 Task: Plan a trip to San José de las Lajas, Cuba from 3rd December, 2023 to 17th December, 2023 for 3 adults, 1 child.3 bedrooms having 4 beds and 2 bathrooms. Property type can be house. Booking option can be shelf check-in. Look for 5 properties as per requirement.
Action: Mouse moved to (402, 56)
Screenshot: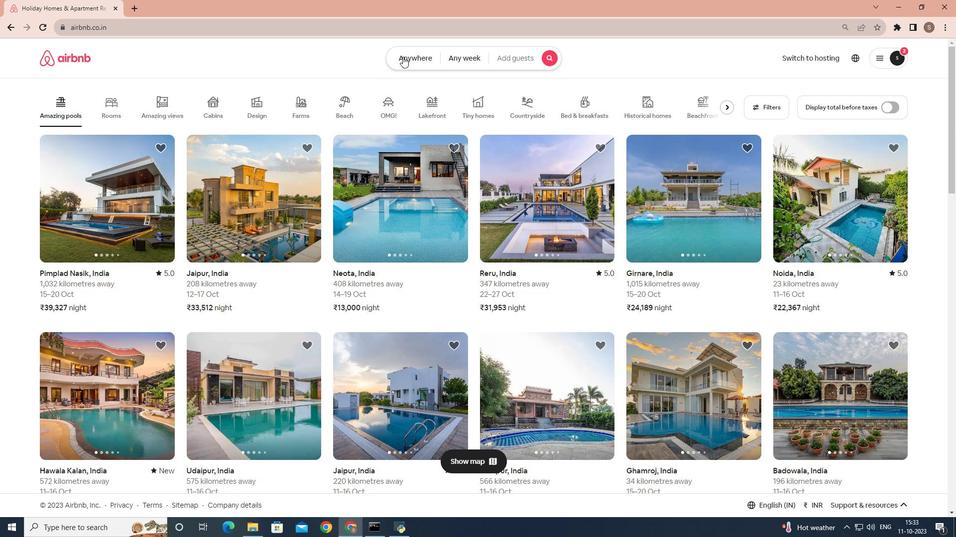 
Action: Mouse pressed left at (402, 56)
Screenshot: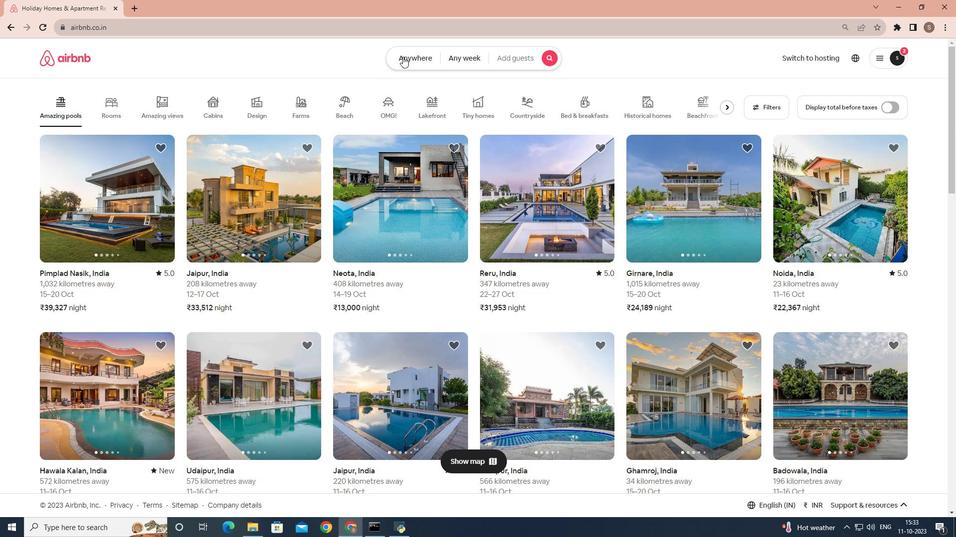 
Action: Mouse moved to (366, 100)
Screenshot: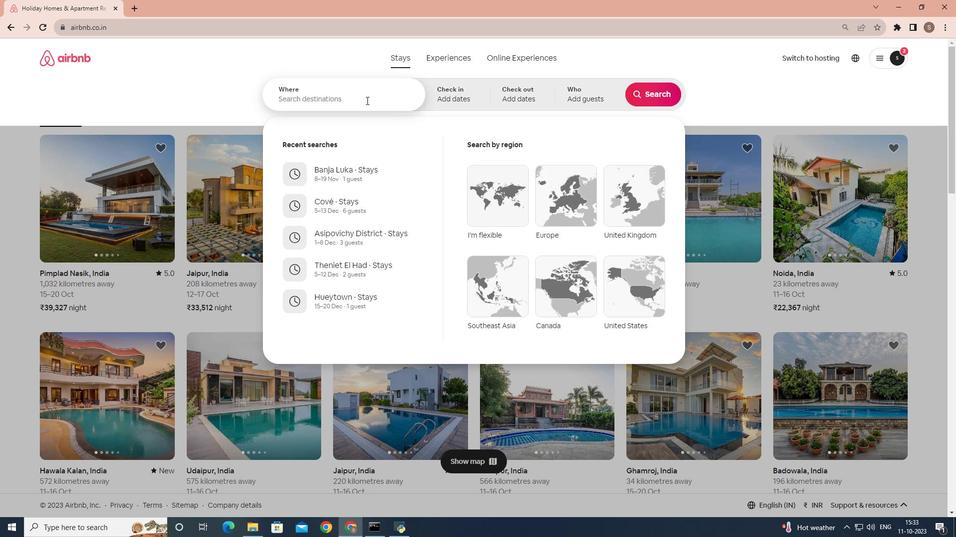 
Action: Mouse pressed left at (366, 100)
Screenshot: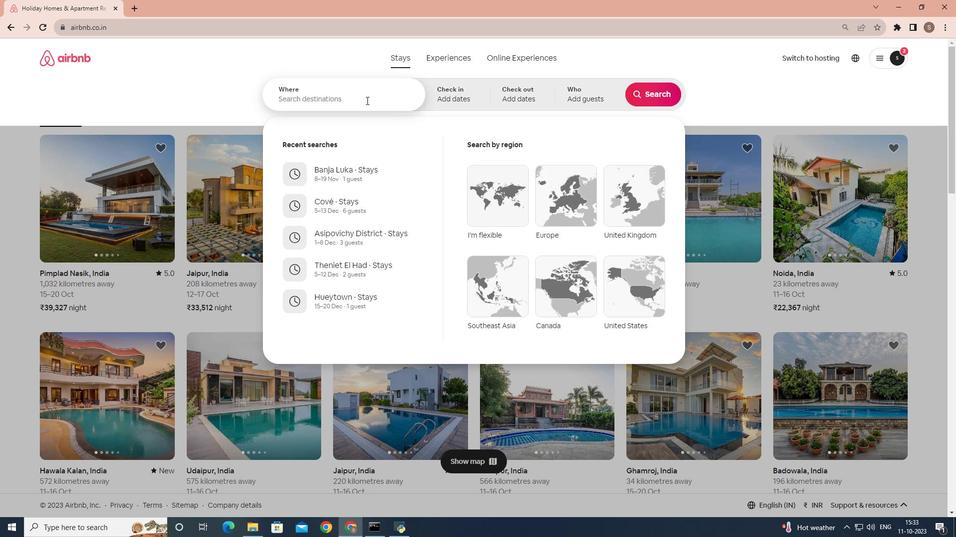 
Action: Key pressed <Key.shift>San<Key.space><Key.shift>Jose<Key.space>de<Key.space><Key.shift>Ias<Key.space><Key.shift><Key.shift><Key.shift><Key.shift><Key.shift><Key.shift><Key.shift><Key.shift><Key.shift><Key.shift><Key.shift><Key.shift><Key.shift><Key.shift><Key.shift><Key.shift><Key.shift><Key.shift><Key.shift><Key.shift><Key.shift><Key.shift><Key.shift><Key.shift><Key.shift>Lajas,<Key.space><Key.shift>Cuba
Screenshot: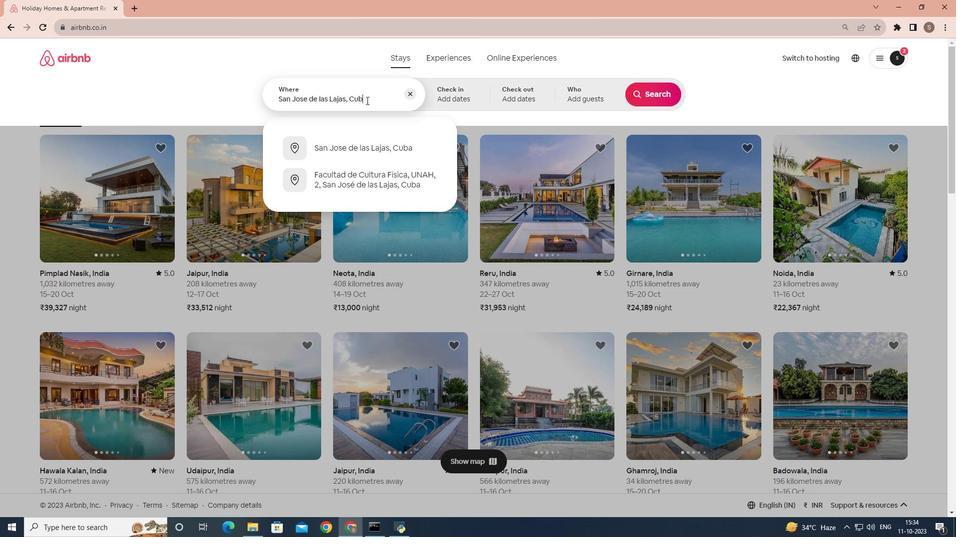 
Action: Mouse moved to (445, 96)
Screenshot: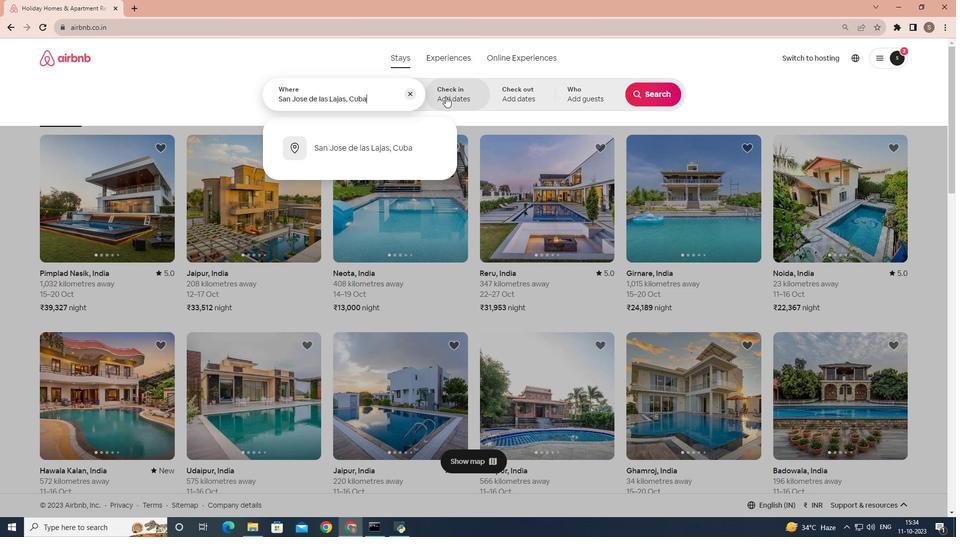 
Action: Mouse pressed left at (445, 96)
Screenshot: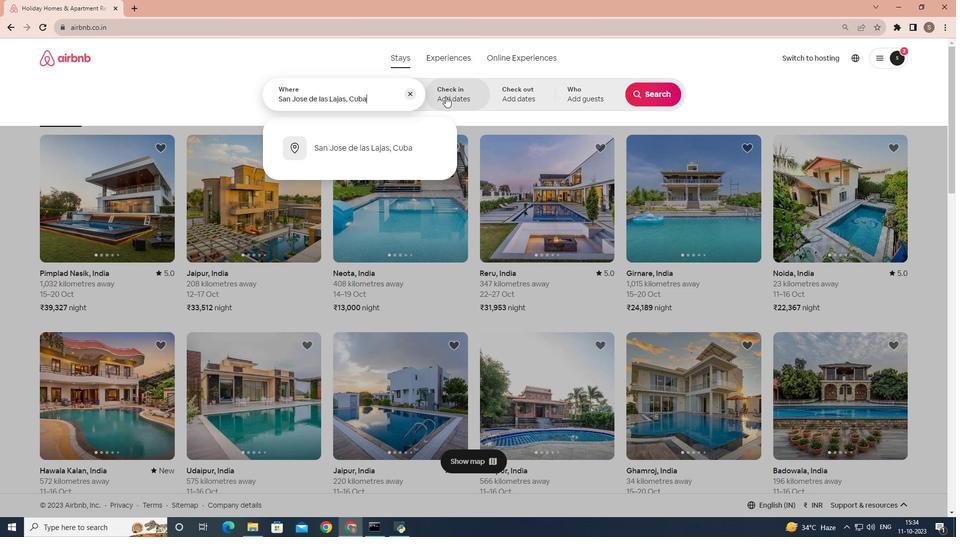 
Action: Mouse moved to (650, 167)
Screenshot: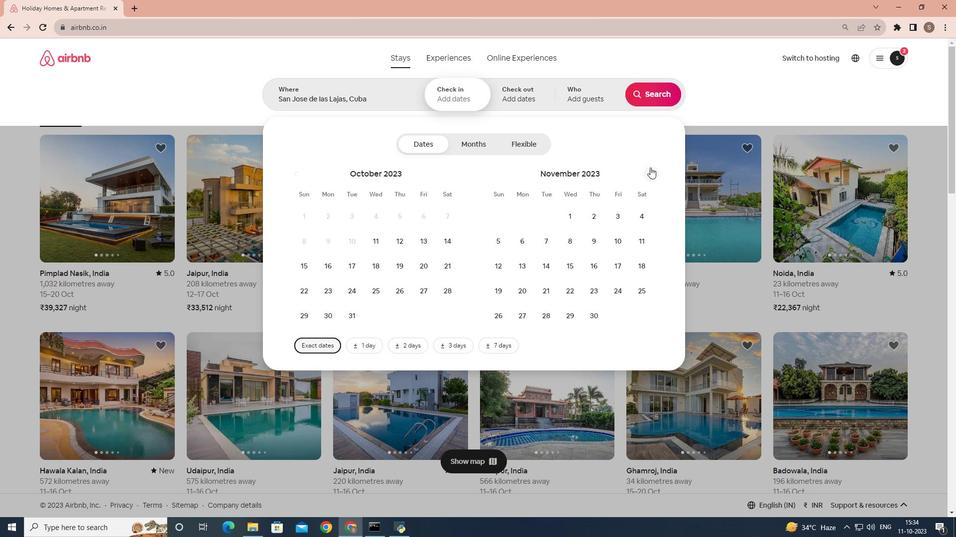 
Action: Mouse pressed left at (650, 167)
Screenshot: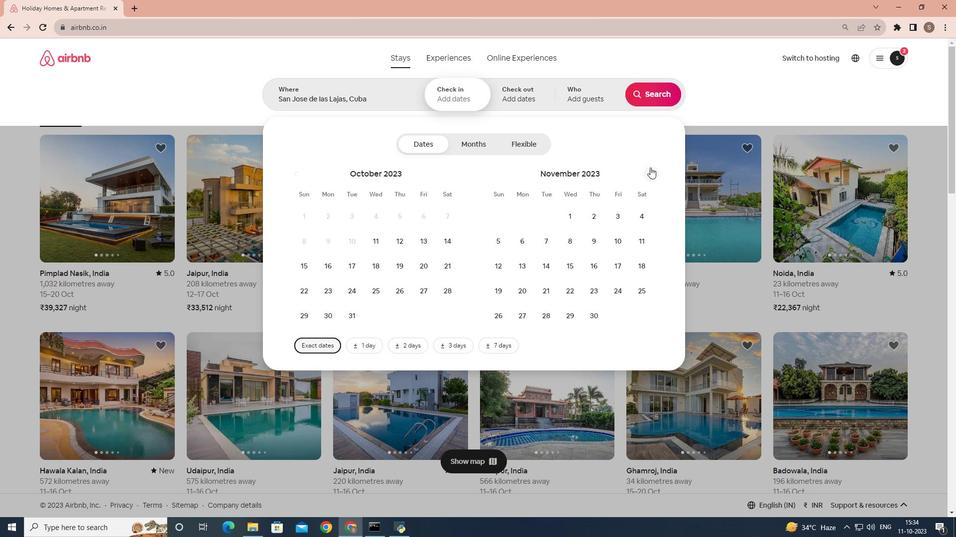 
Action: Mouse moved to (497, 239)
Screenshot: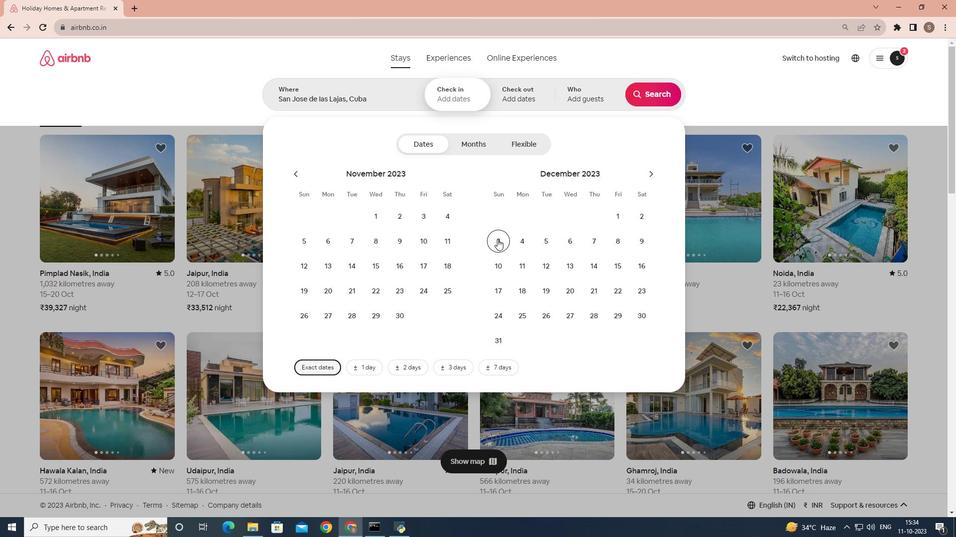 
Action: Mouse pressed left at (497, 239)
Screenshot: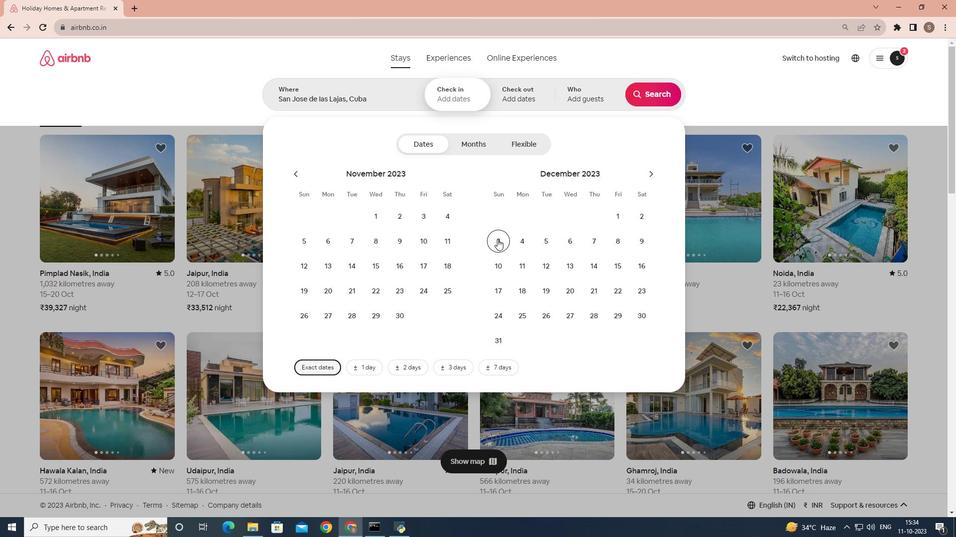 
Action: Mouse moved to (501, 289)
Screenshot: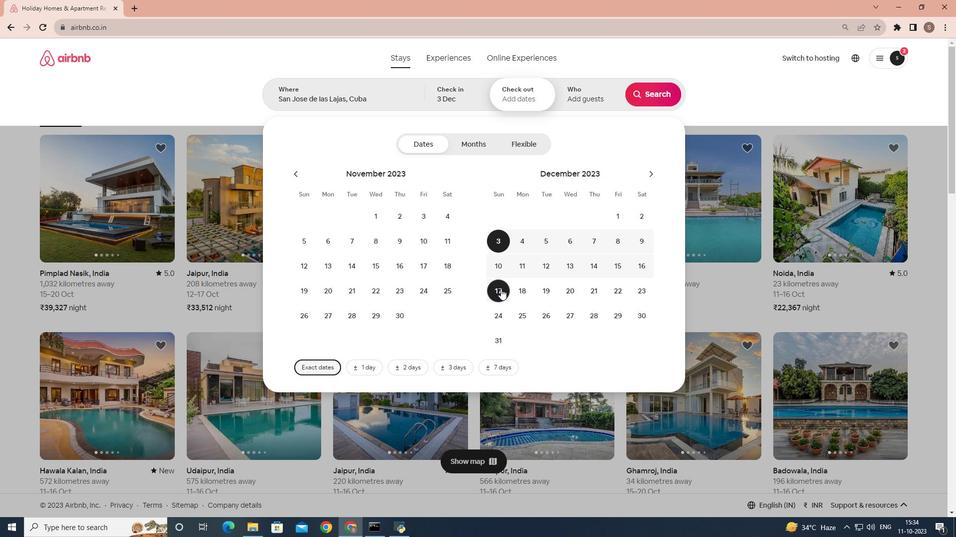 
Action: Mouse pressed left at (501, 289)
Screenshot: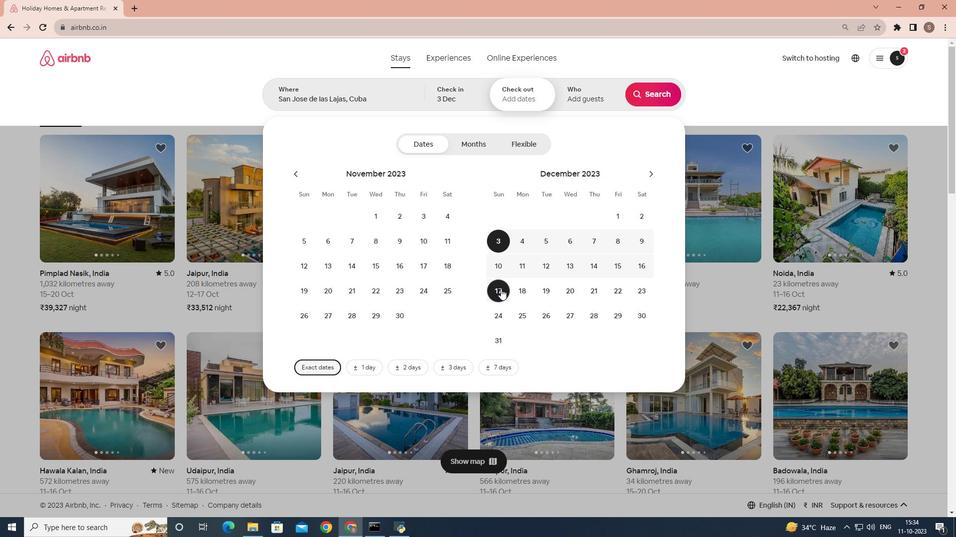 
Action: Mouse moved to (598, 101)
Screenshot: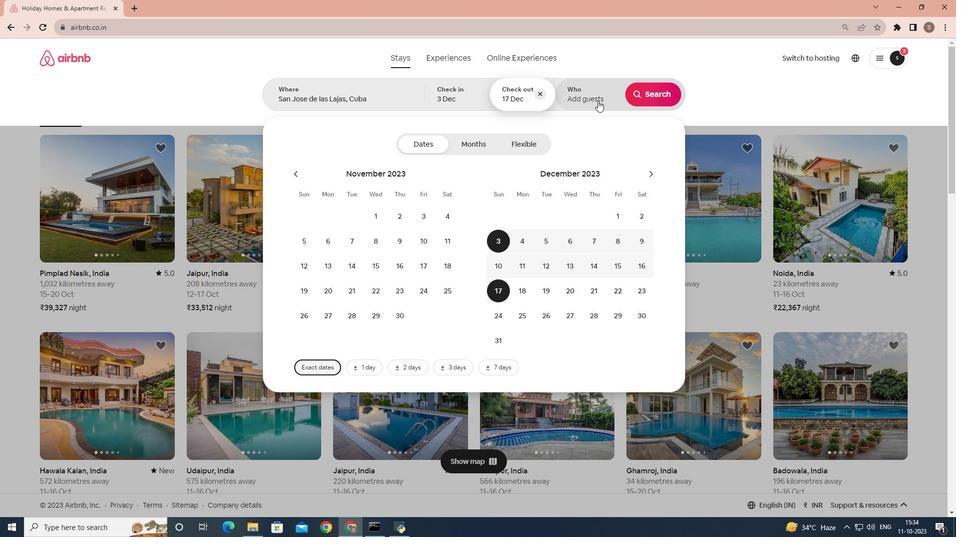 
Action: Mouse pressed left at (598, 101)
Screenshot: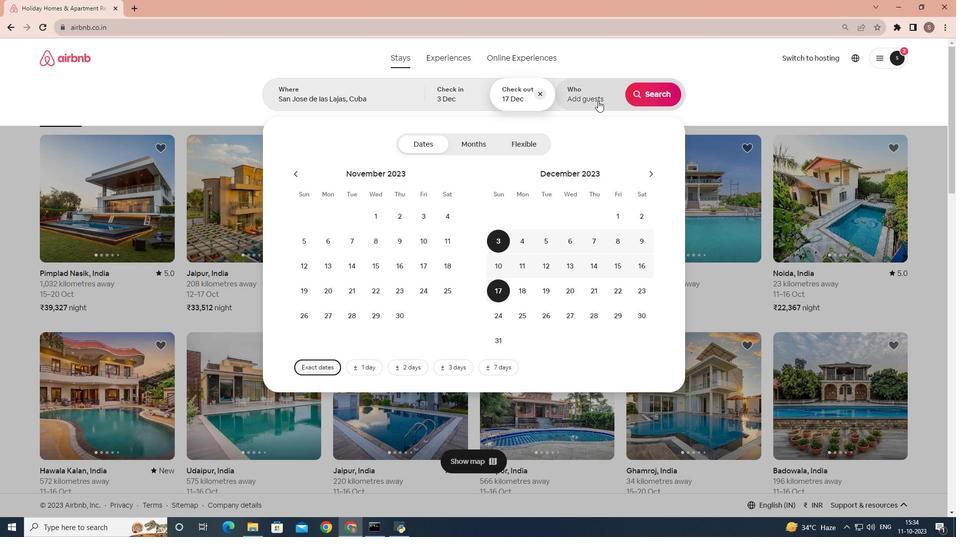 
Action: Mouse moved to (660, 146)
Screenshot: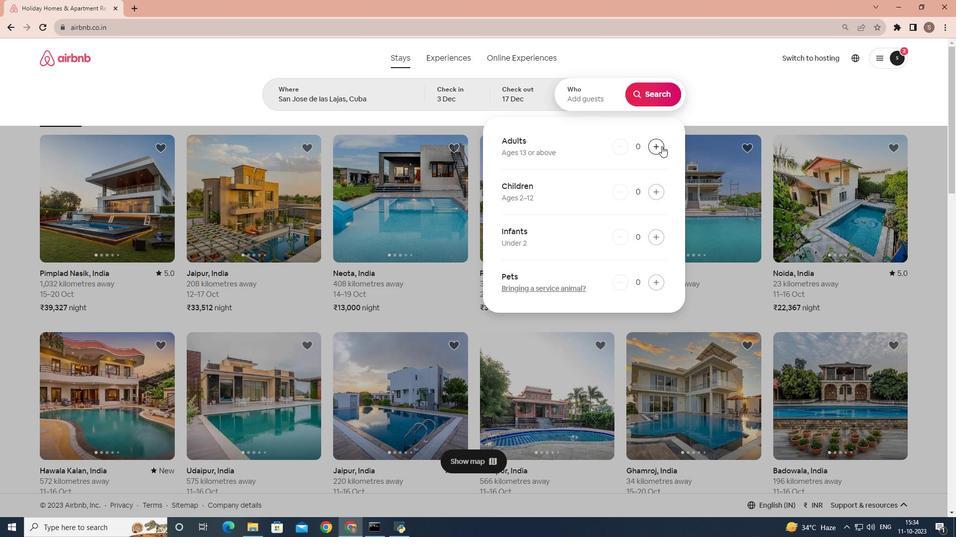 
Action: Mouse pressed left at (660, 146)
Screenshot: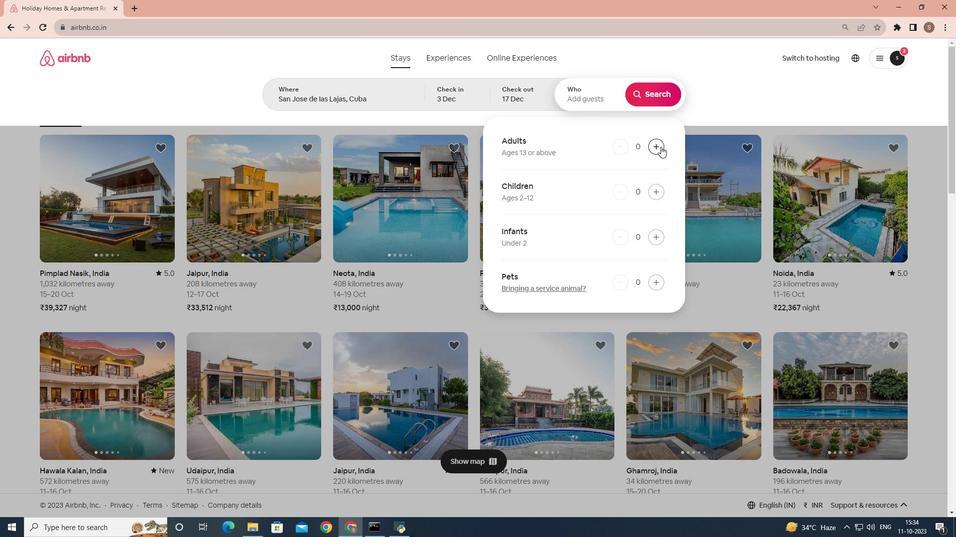 
Action: Mouse pressed left at (660, 146)
Screenshot: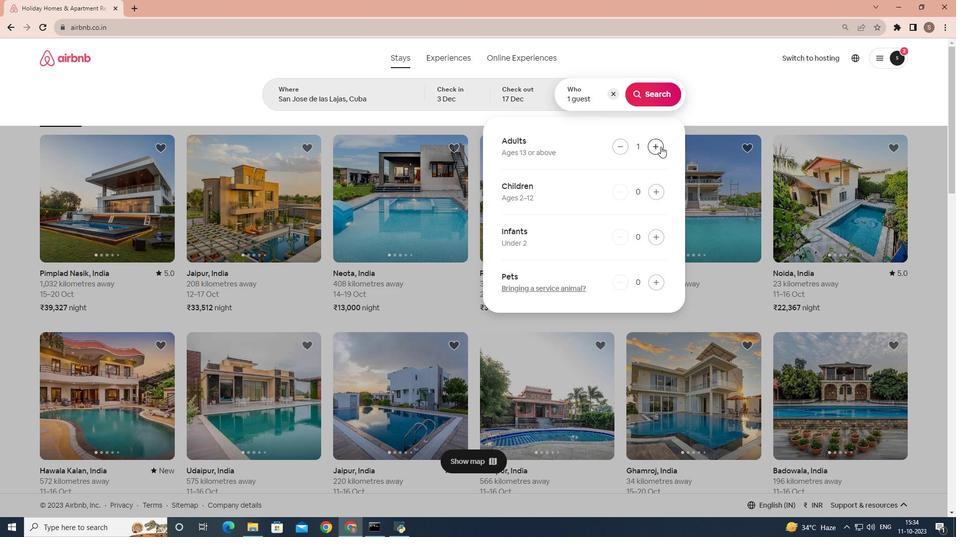 
Action: Mouse pressed left at (660, 146)
Screenshot: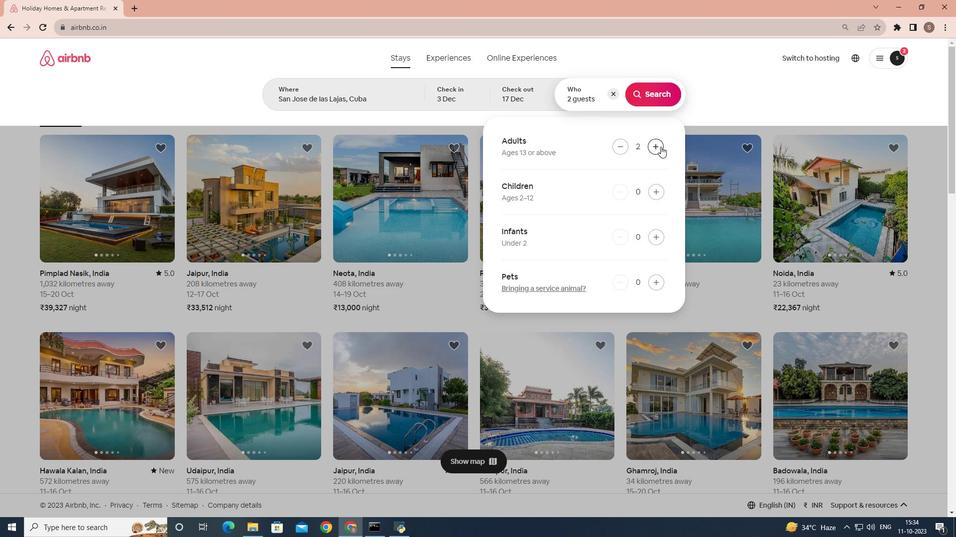 
Action: Mouse moved to (658, 194)
Screenshot: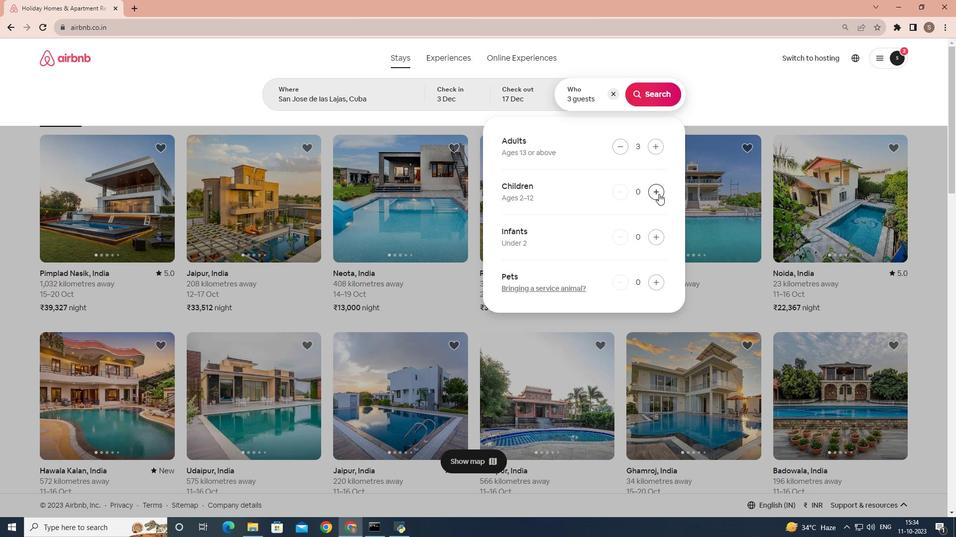 
Action: Mouse pressed left at (658, 194)
Screenshot: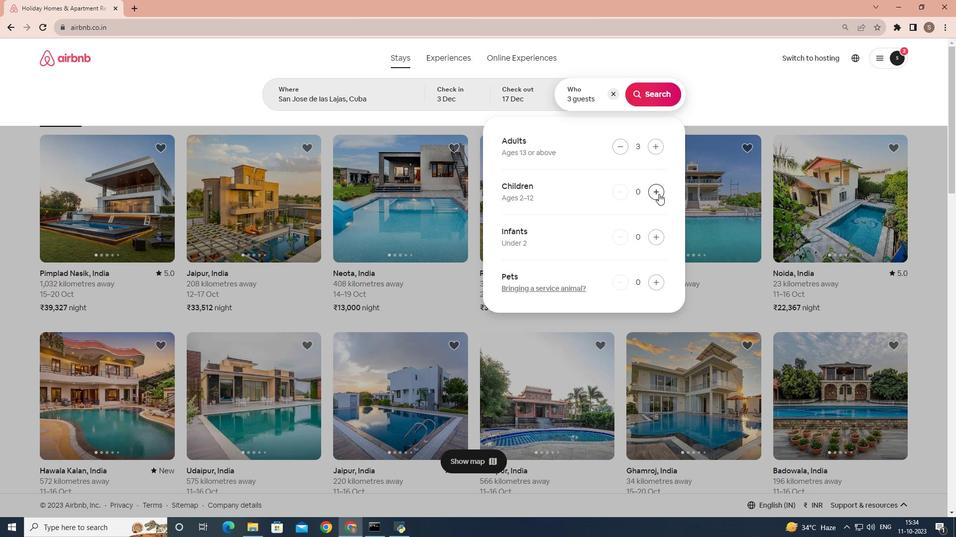 
Action: Mouse moved to (652, 94)
Screenshot: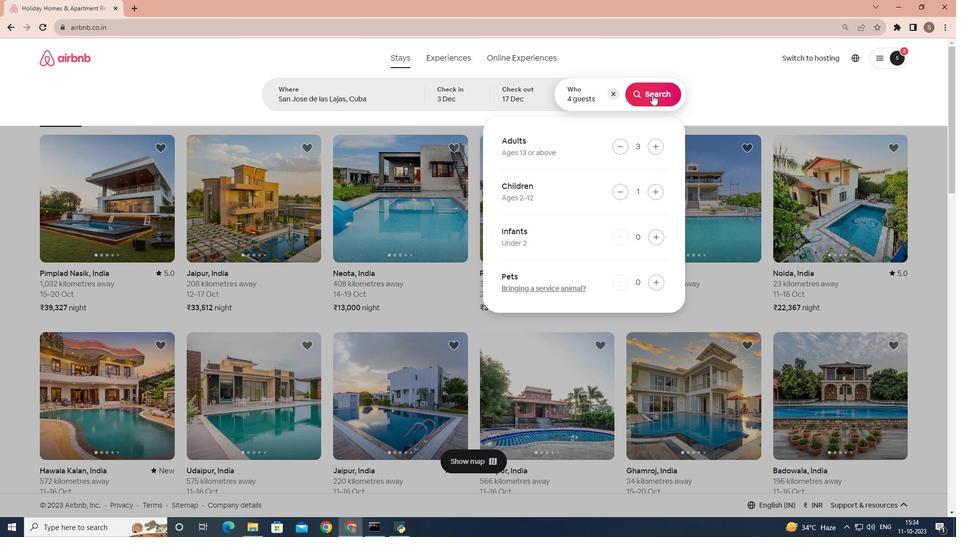 
Action: Mouse pressed left at (652, 94)
Screenshot: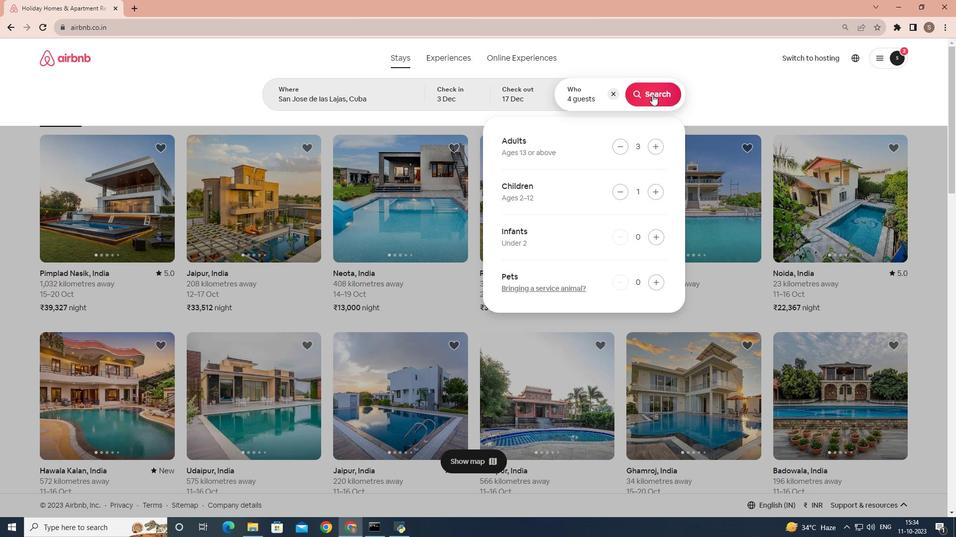 
Action: Mouse moved to (793, 99)
Screenshot: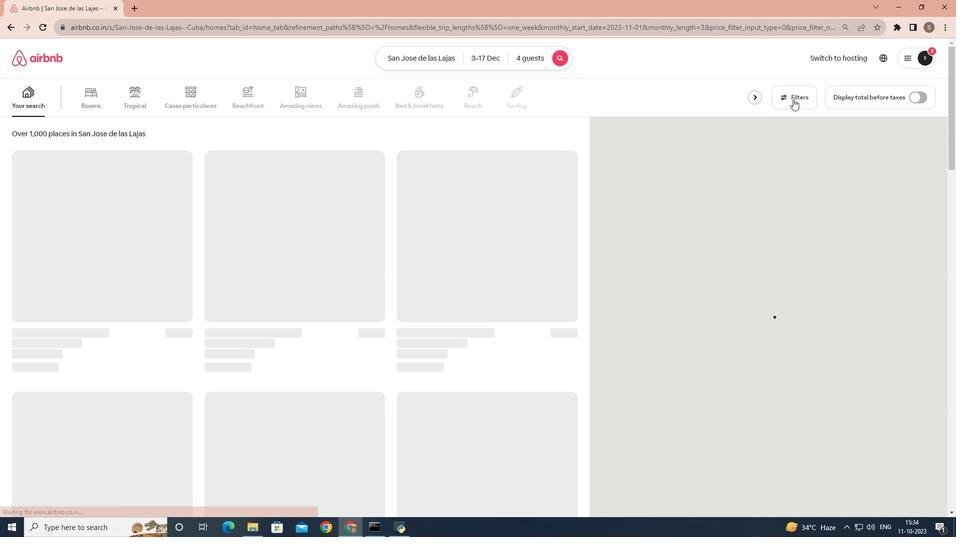 
Action: Mouse pressed left at (793, 99)
Screenshot: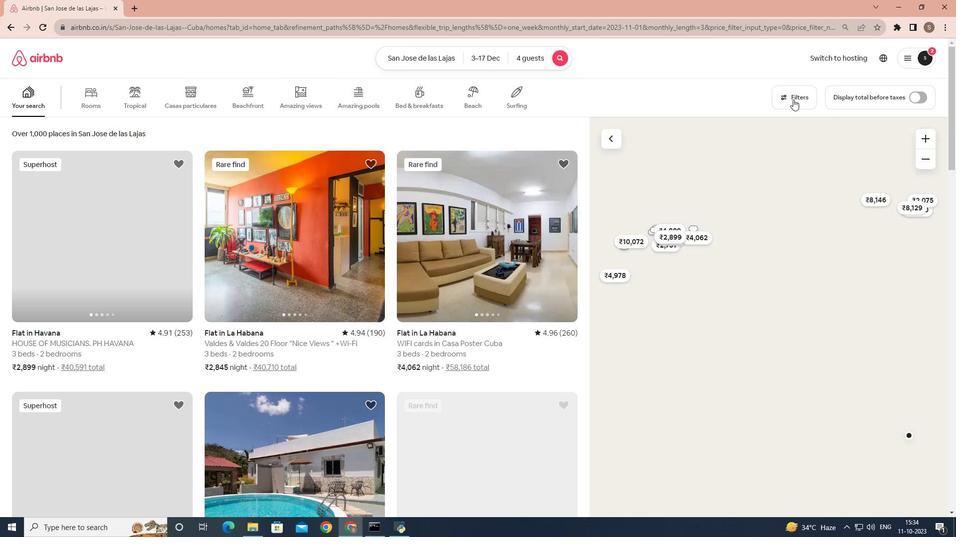 
Action: Mouse moved to (599, 217)
Screenshot: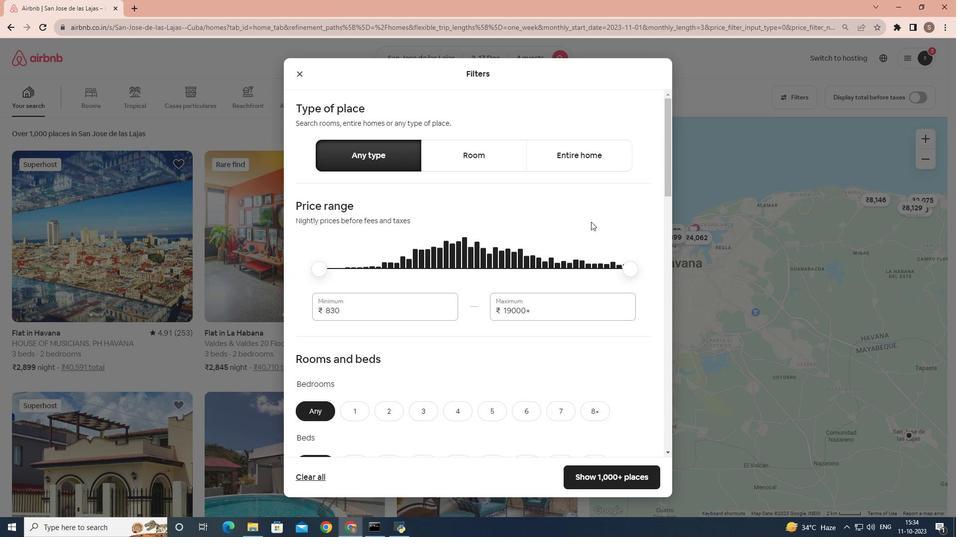 
Action: Mouse scrolled (599, 216) with delta (0, 0)
Screenshot: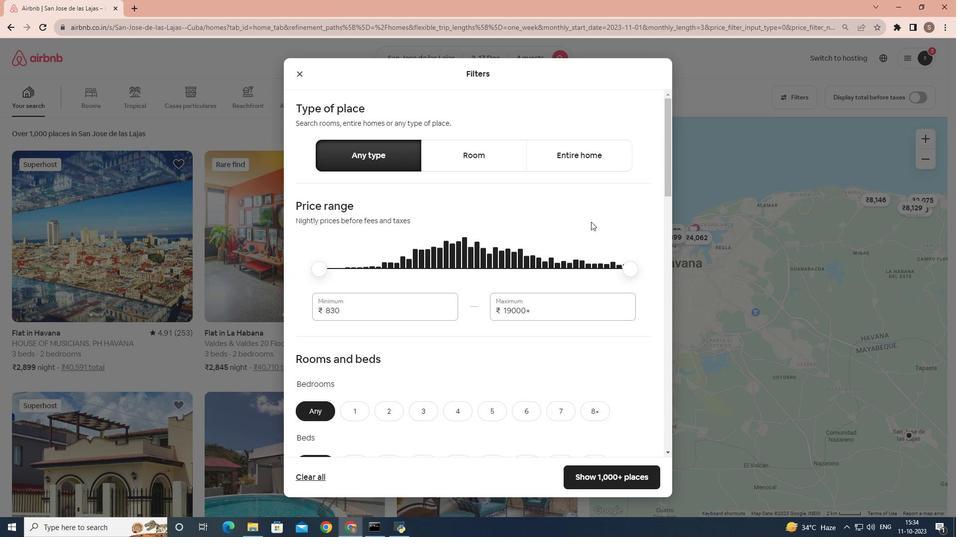 
Action: Mouse moved to (575, 229)
Screenshot: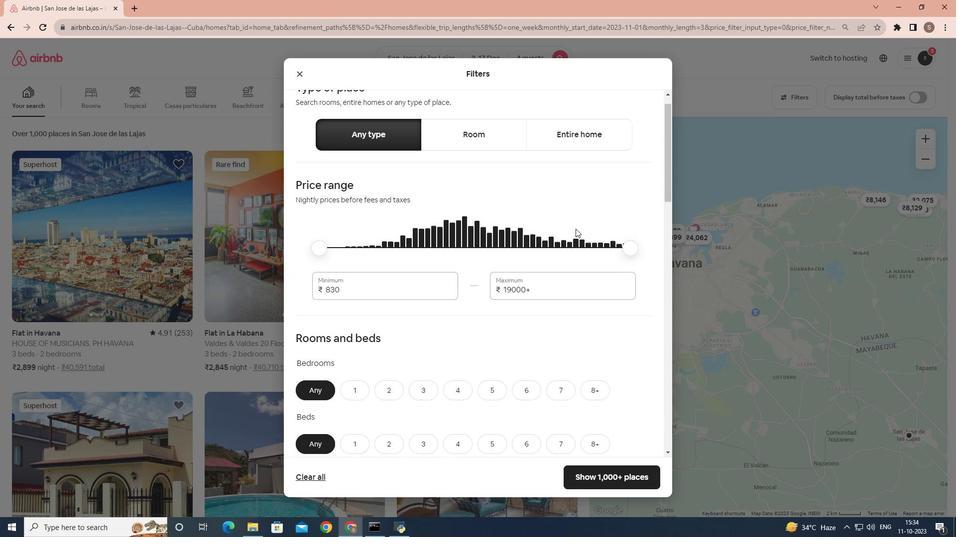 
Action: Mouse scrolled (575, 228) with delta (0, 0)
Screenshot: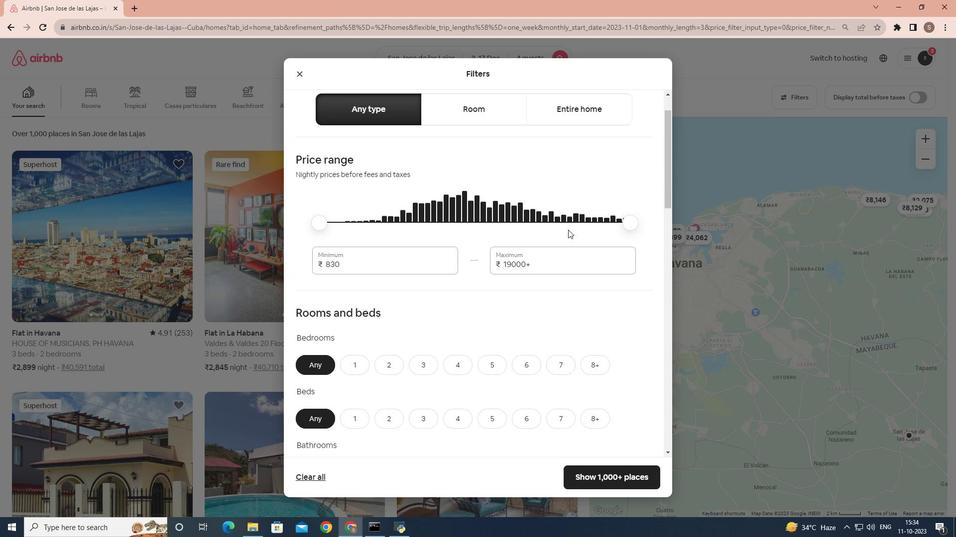 
Action: Mouse moved to (561, 235)
Screenshot: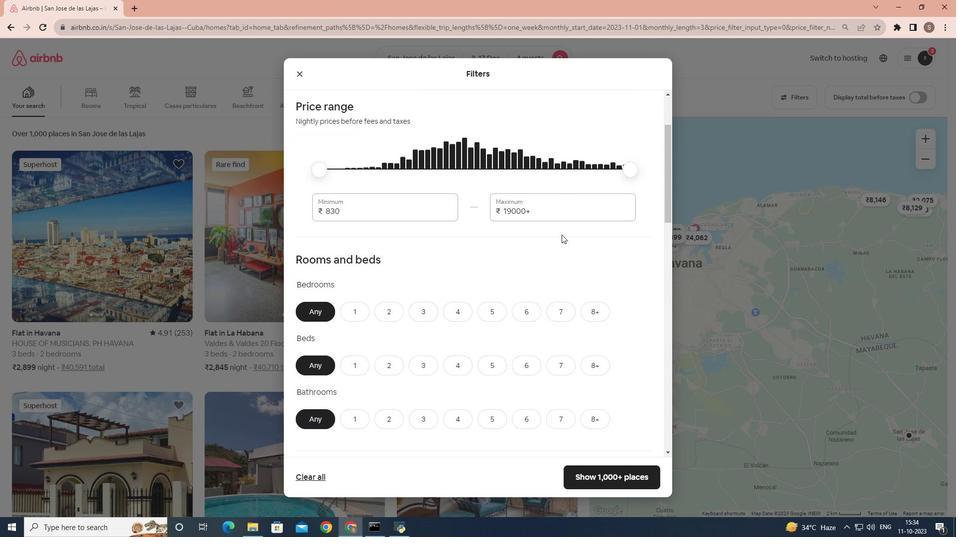 
Action: Mouse scrolled (561, 234) with delta (0, 0)
Screenshot: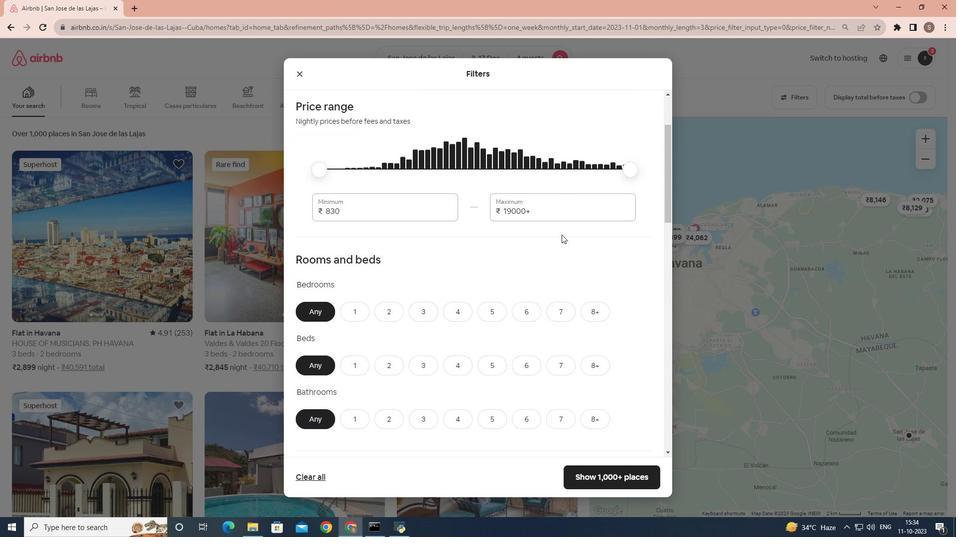 
Action: Mouse moved to (426, 263)
Screenshot: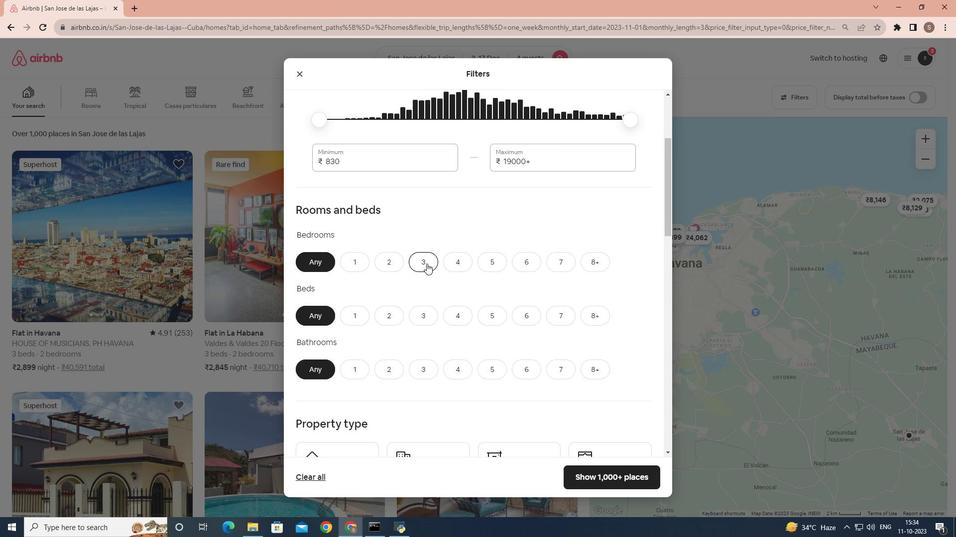 
Action: Mouse pressed left at (426, 263)
Screenshot: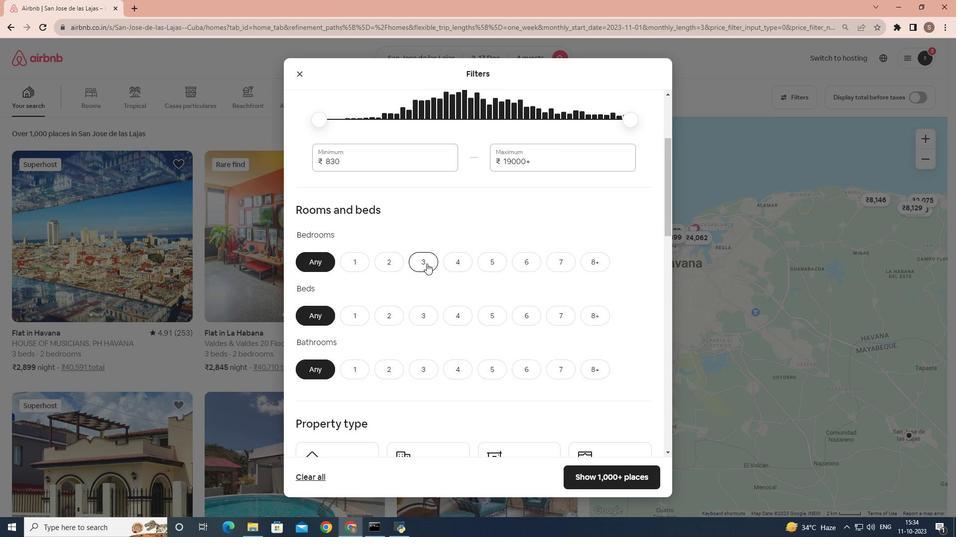
Action: Mouse moved to (456, 314)
Screenshot: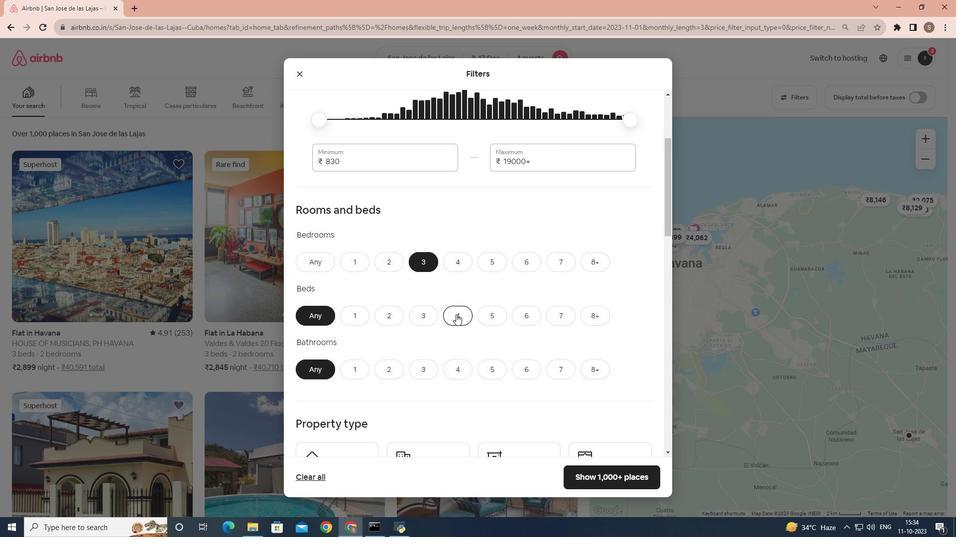 
Action: Mouse pressed left at (456, 314)
Screenshot: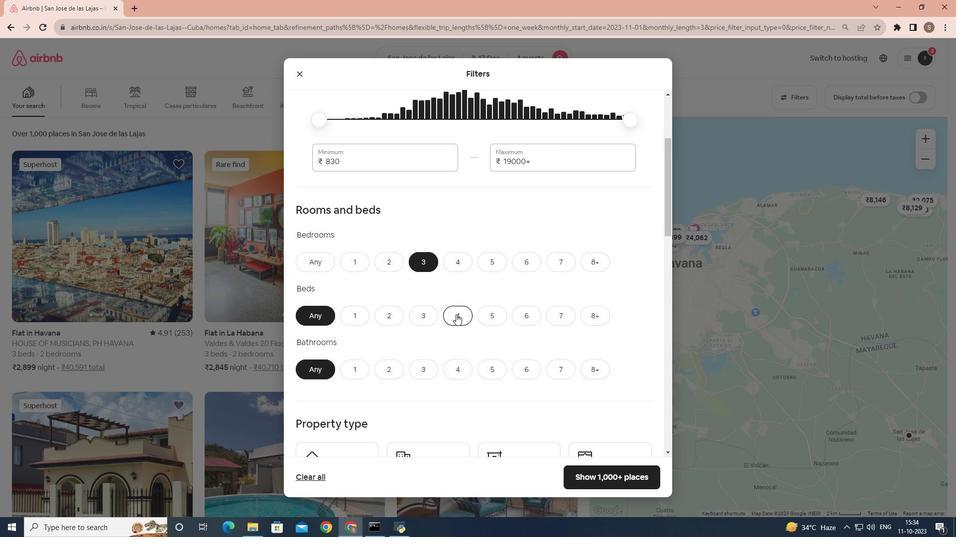 
Action: Mouse scrolled (456, 314) with delta (0, 0)
Screenshot: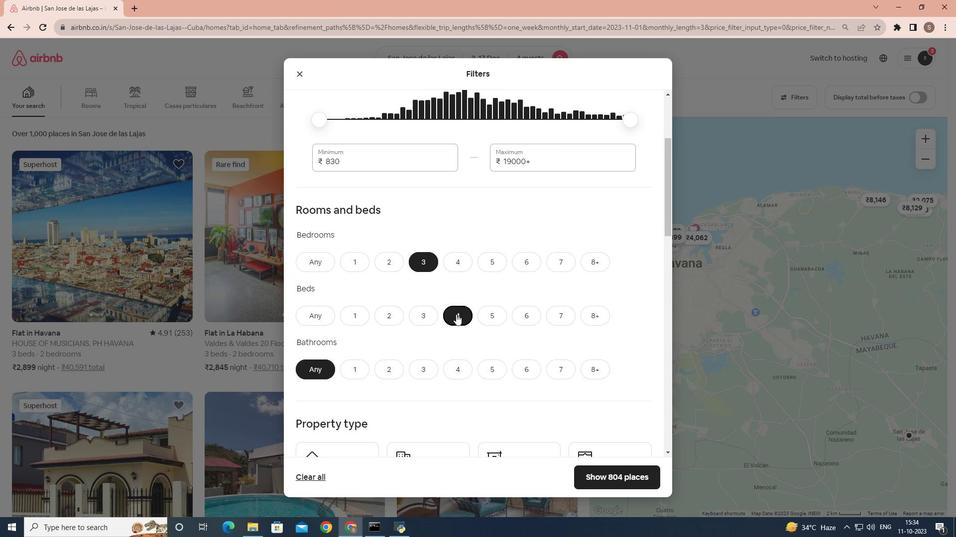 
Action: Mouse scrolled (456, 314) with delta (0, 0)
Screenshot: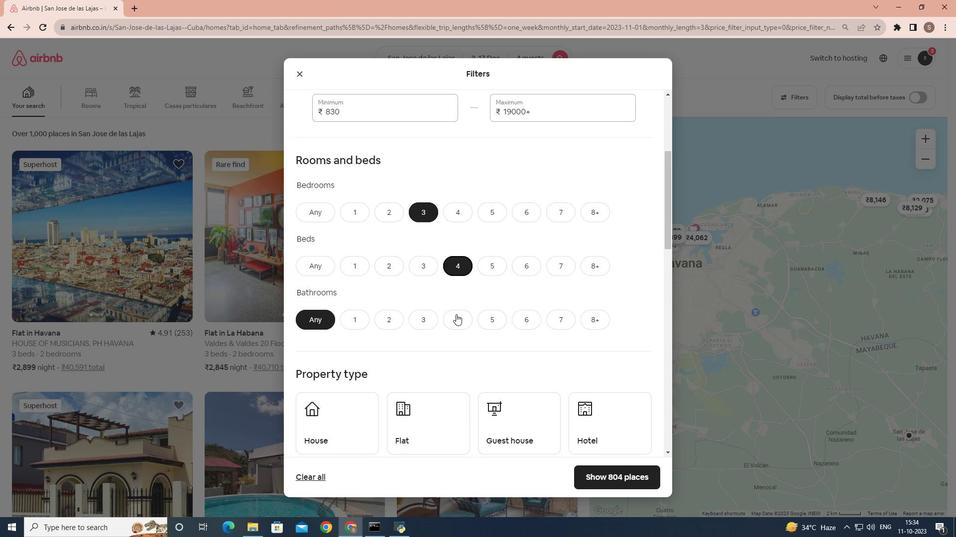 
Action: Mouse moved to (393, 274)
Screenshot: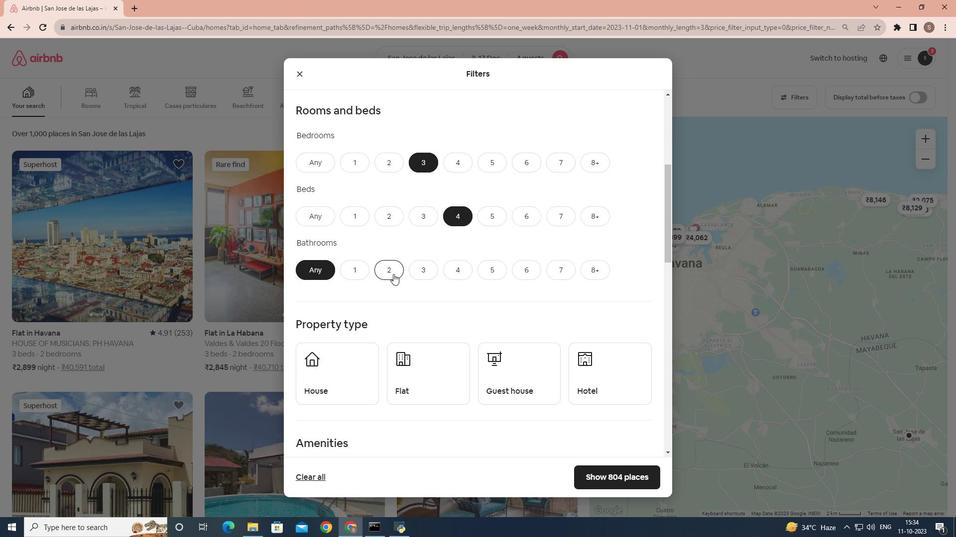 
Action: Mouse pressed left at (393, 274)
Screenshot: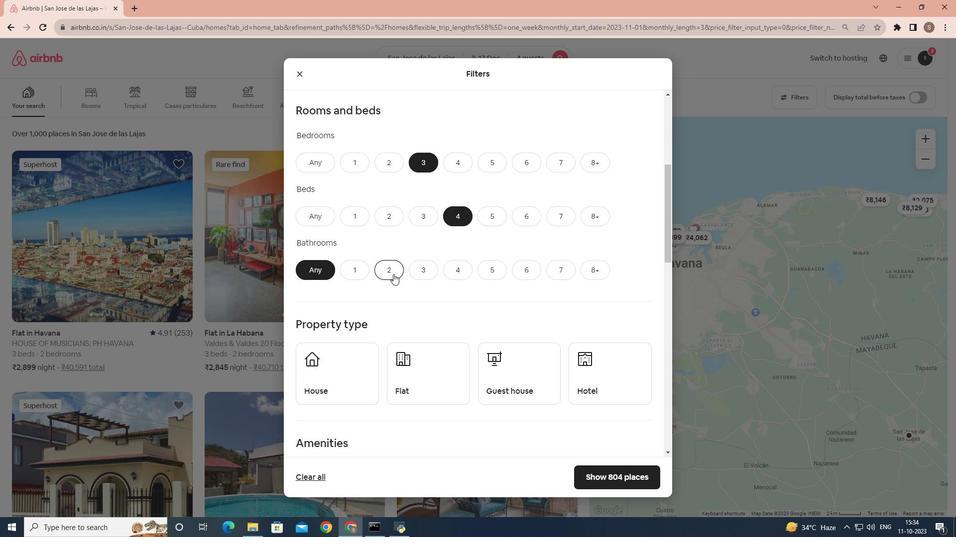 
Action: Mouse moved to (414, 269)
Screenshot: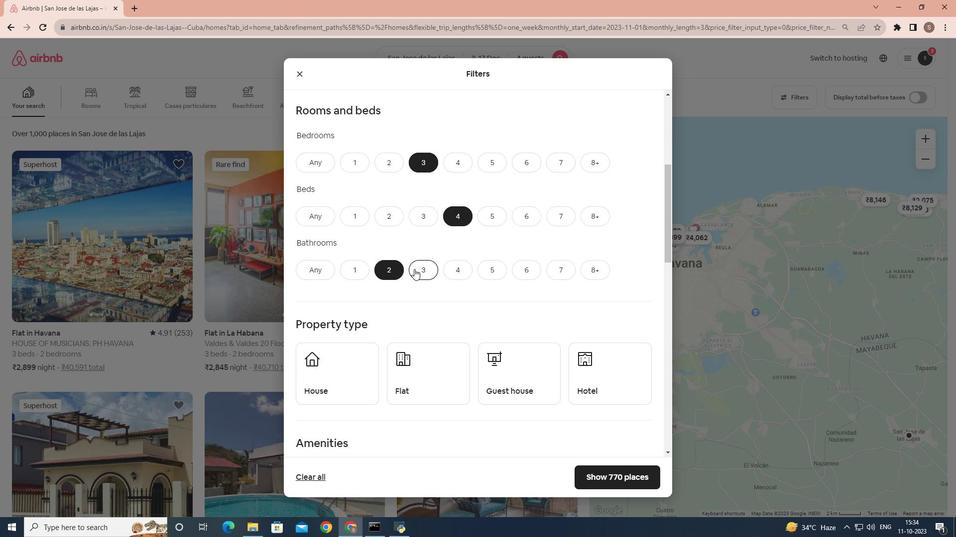 
Action: Mouse scrolled (414, 268) with delta (0, 0)
Screenshot: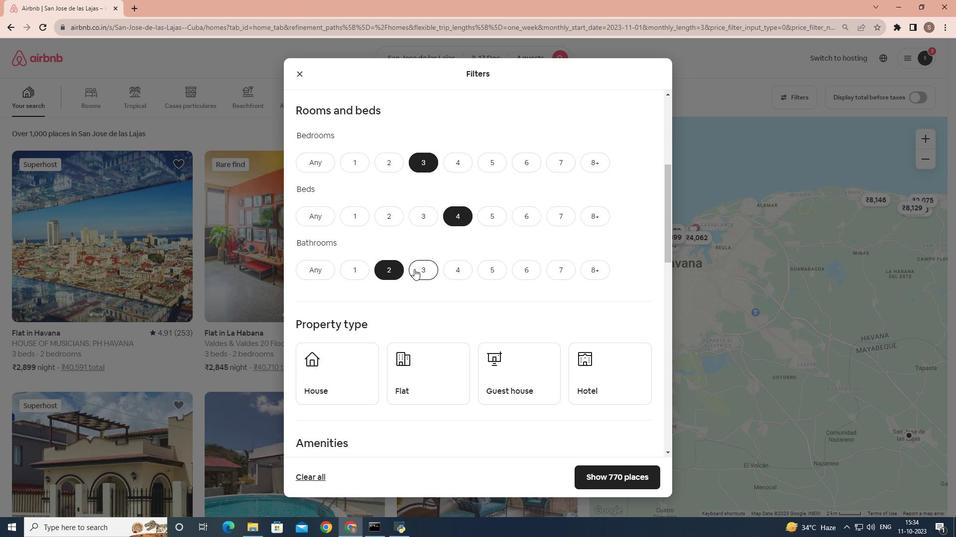 
Action: Mouse scrolled (414, 268) with delta (0, 0)
Screenshot: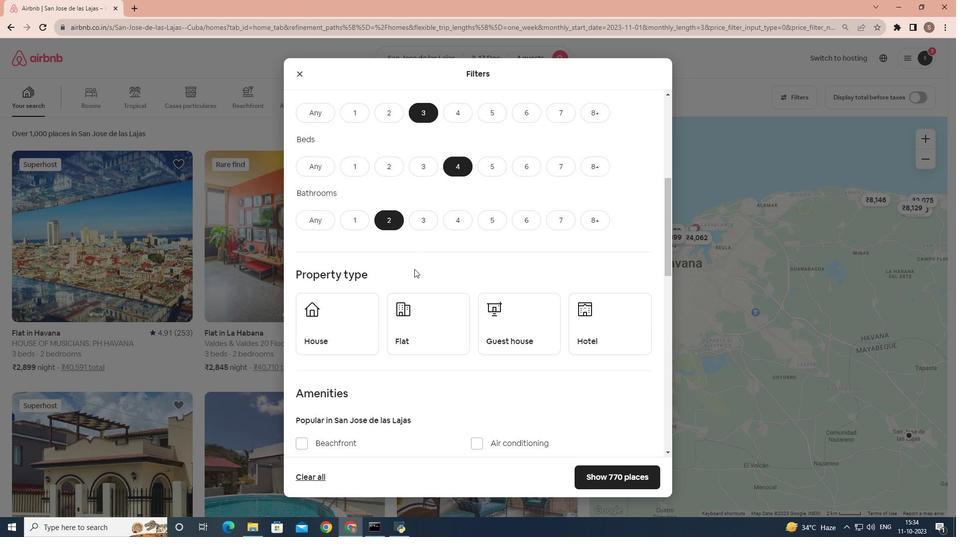 
Action: Mouse moved to (349, 276)
Screenshot: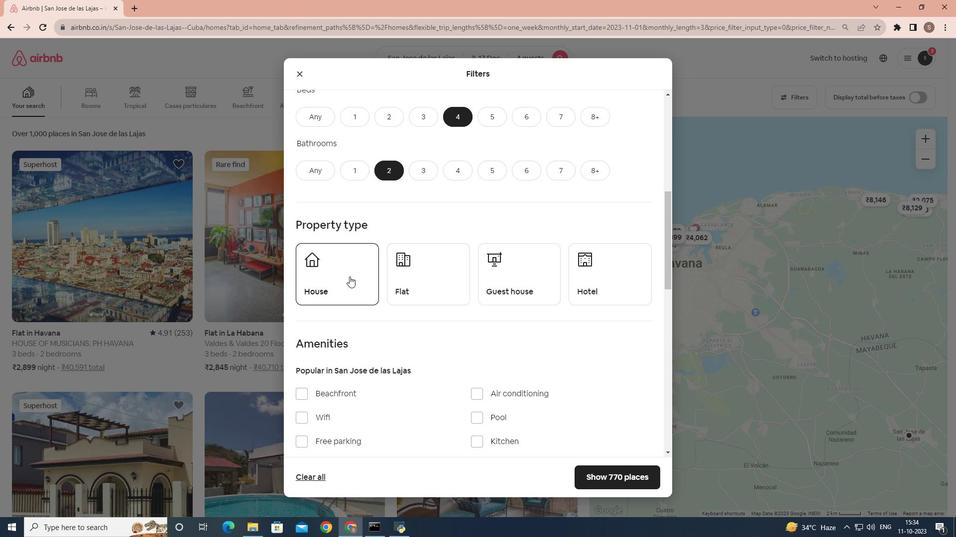 
Action: Mouse pressed left at (349, 276)
Screenshot: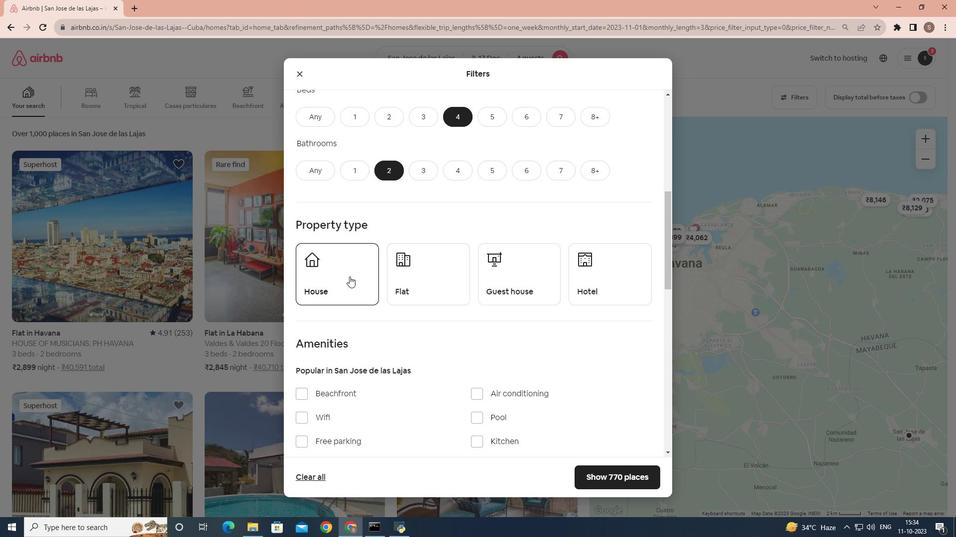 
Action: Mouse moved to (410, 286)
Screenshot: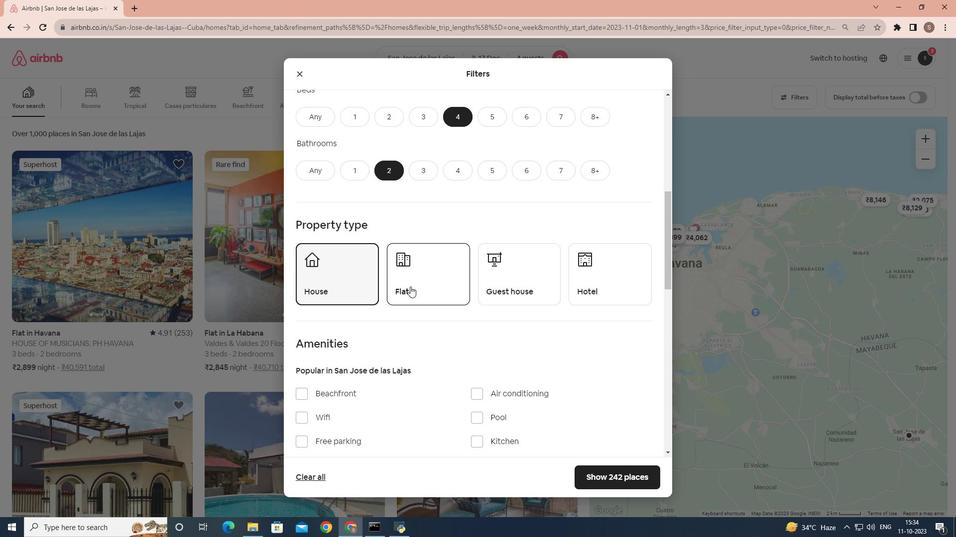
Action: Mouse scrolled (410, 286) with delta (0, 0)
Screenshot: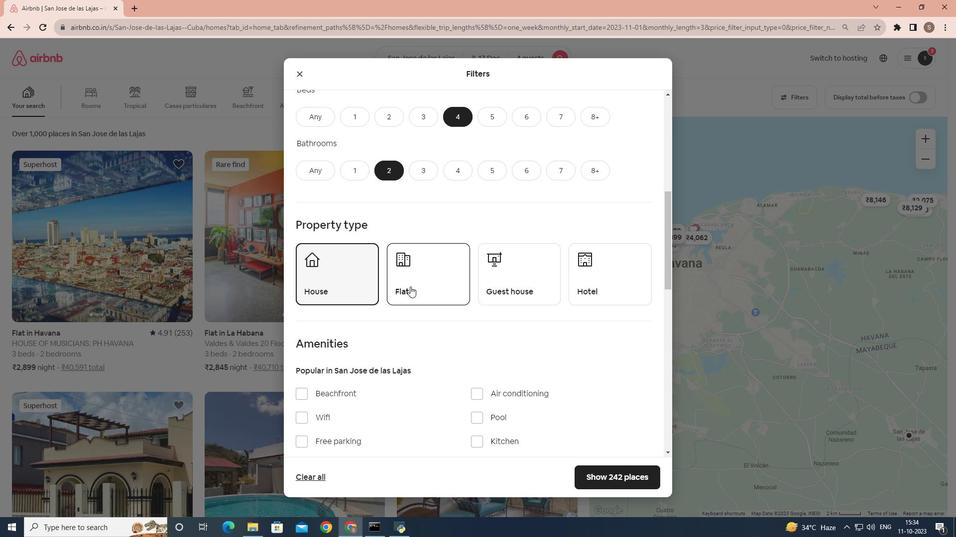 
Action: Mouse scrolled (410, 286) with delta (0, 0)
Screenshot: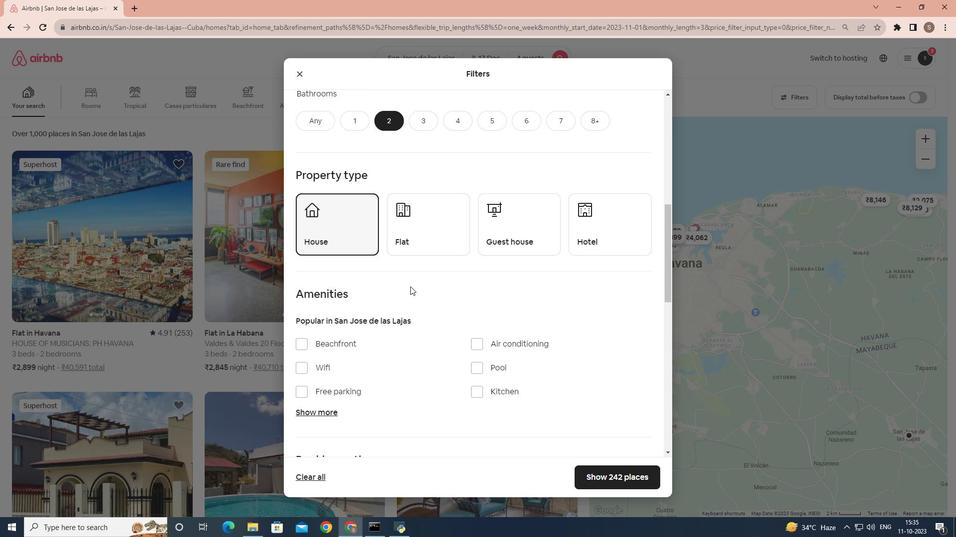
Action: Mouse scrolled (410, 286) with delta (0, 0)
Screenshot: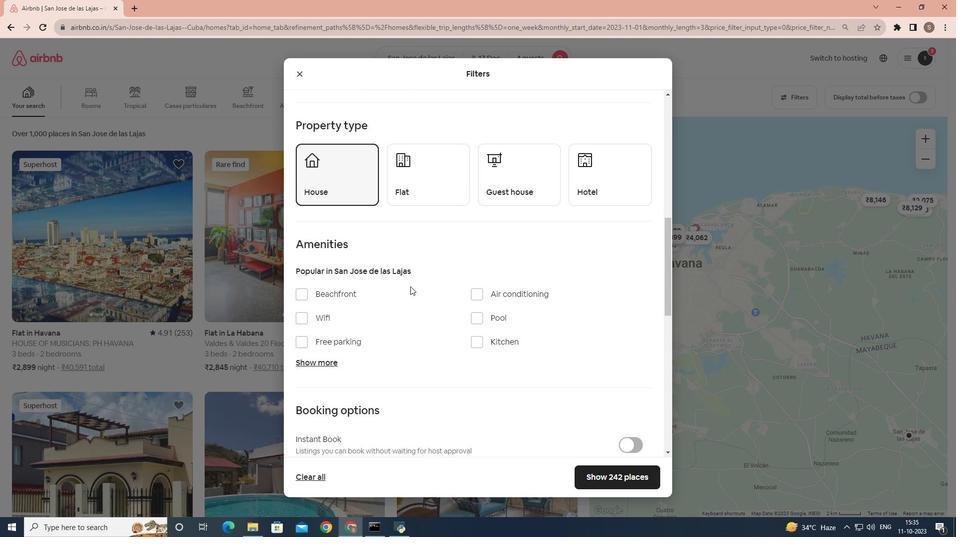 
Action: Mouse moved to (411, 287)
Screenshot: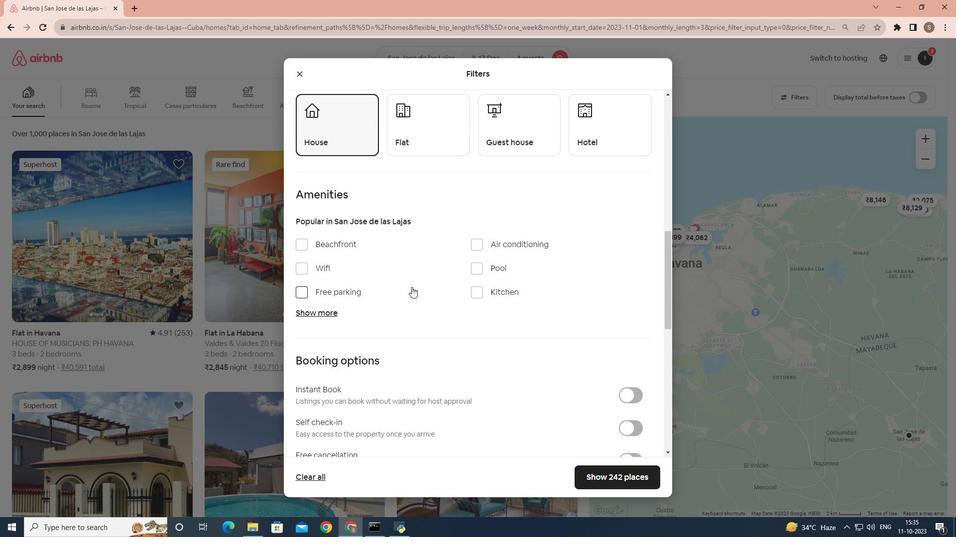 
Action: Mouse scrolled (411, 286) with delta (0, 0)
Screenshot: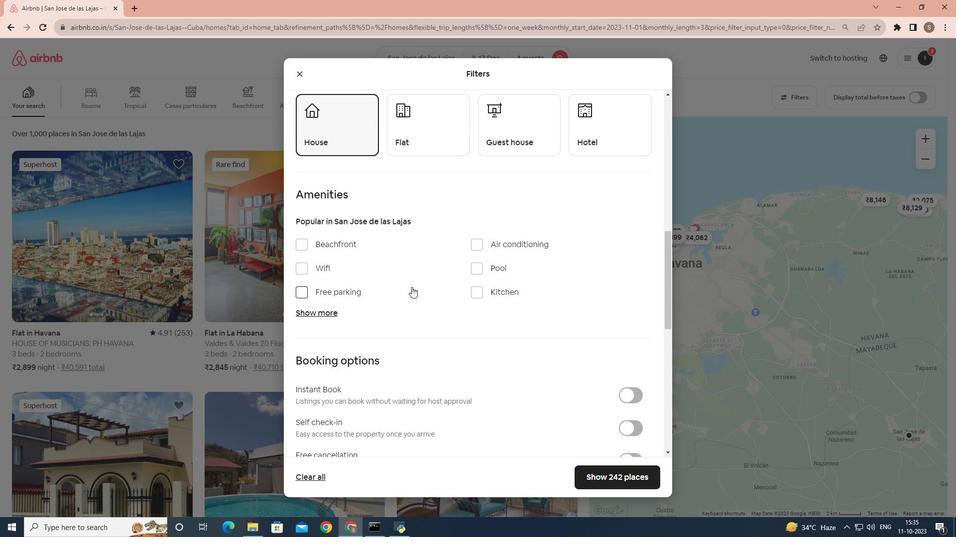 
Action: Mouse moved to (418, 294)
Screenshot: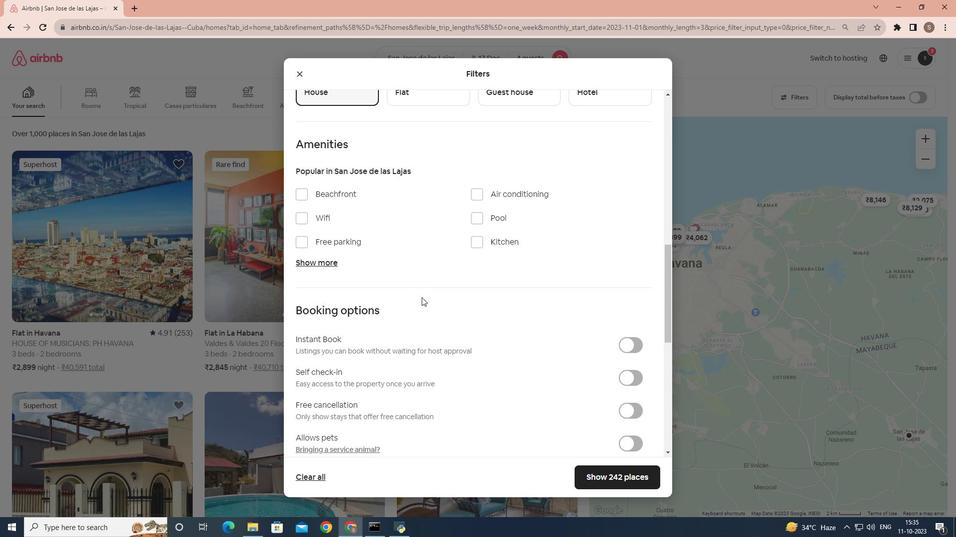 
Action: Mouse scrolled (418, 294) with delta (0, 0)
Screenshot: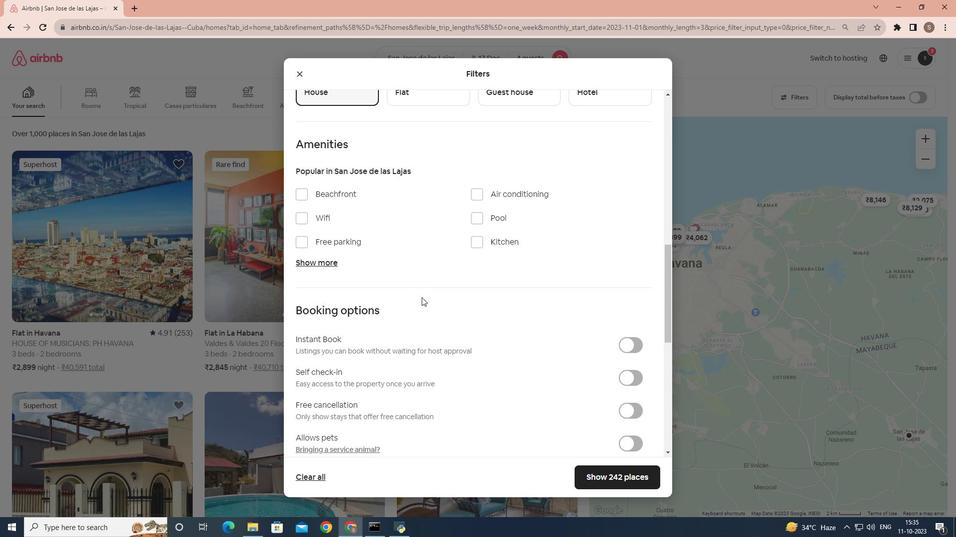 
Action: Mouse moved to (636, 335)
Screenshot: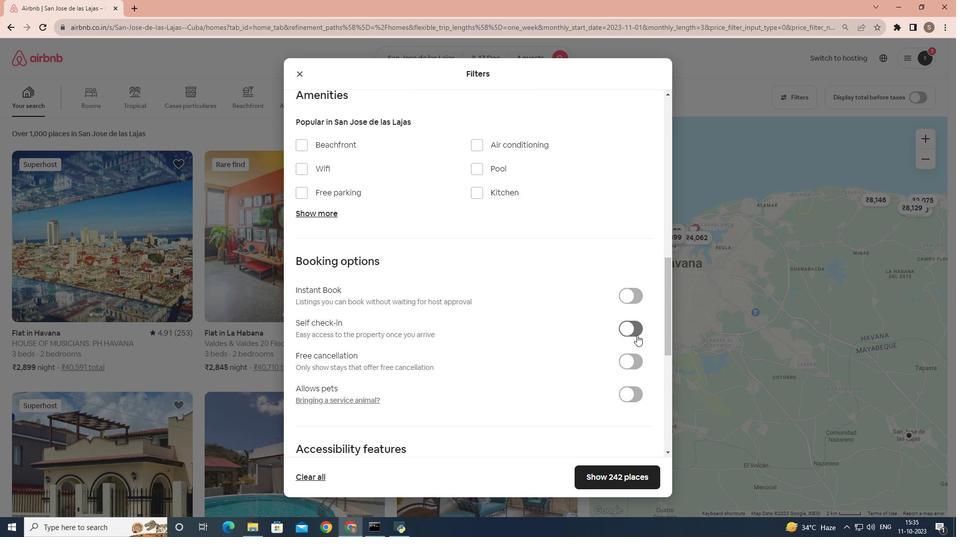 
Action: Mouse pressed left at (636, 335)
Screenshot: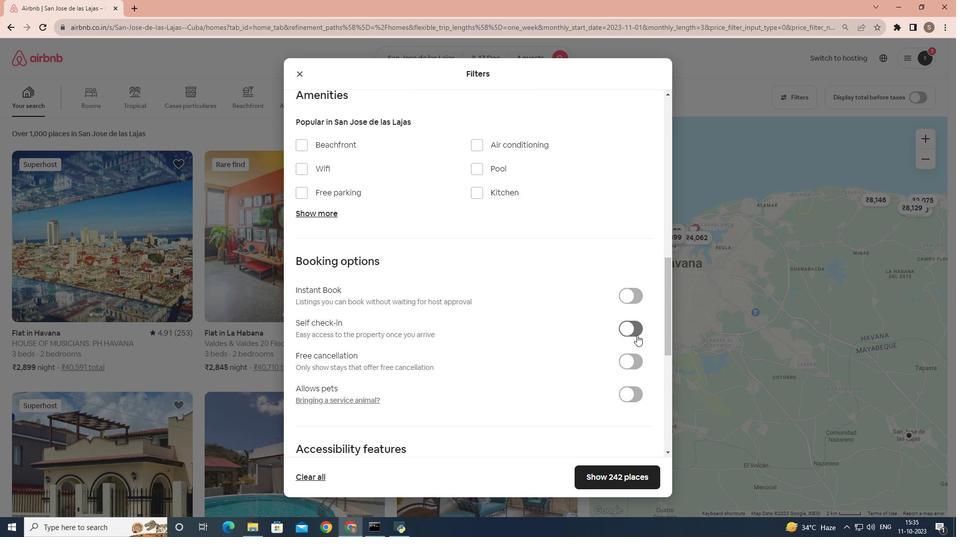 
Action: Mouse moved to (623, 483)
Screenshot: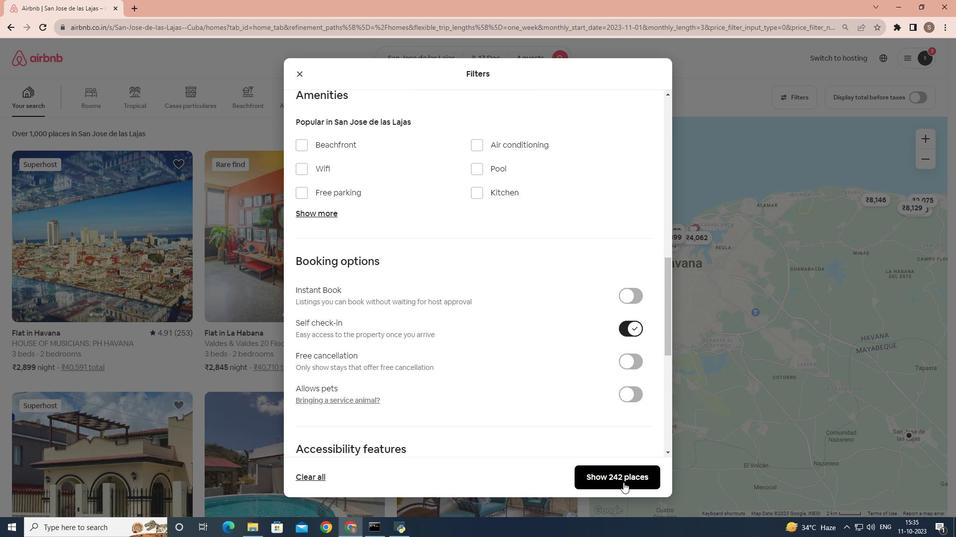 
Action: Mouse pressed left at (623, 483)
Screenshot: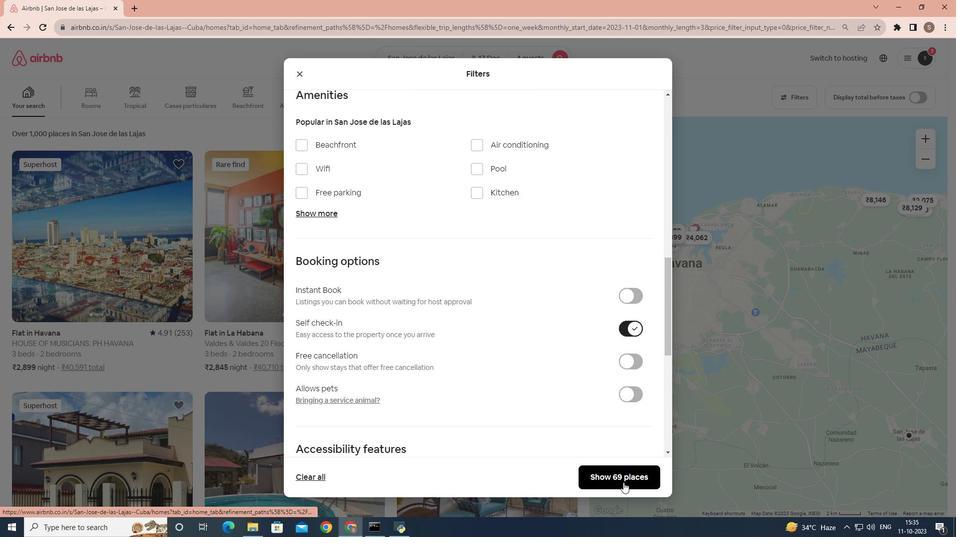 
Action: Mouse moved to (149, 295)
Screenshot: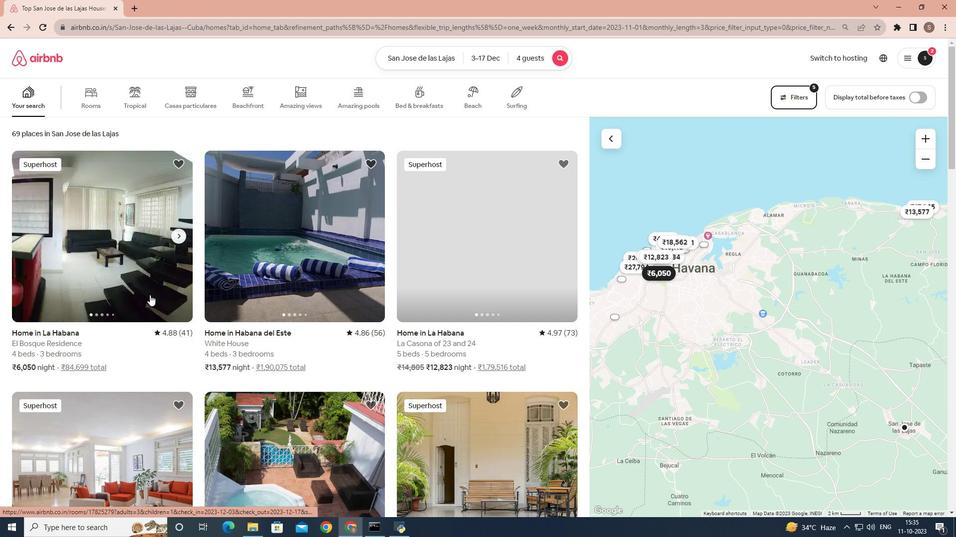 
Action: Mouse pressed left at (149, 295)
Screenshot: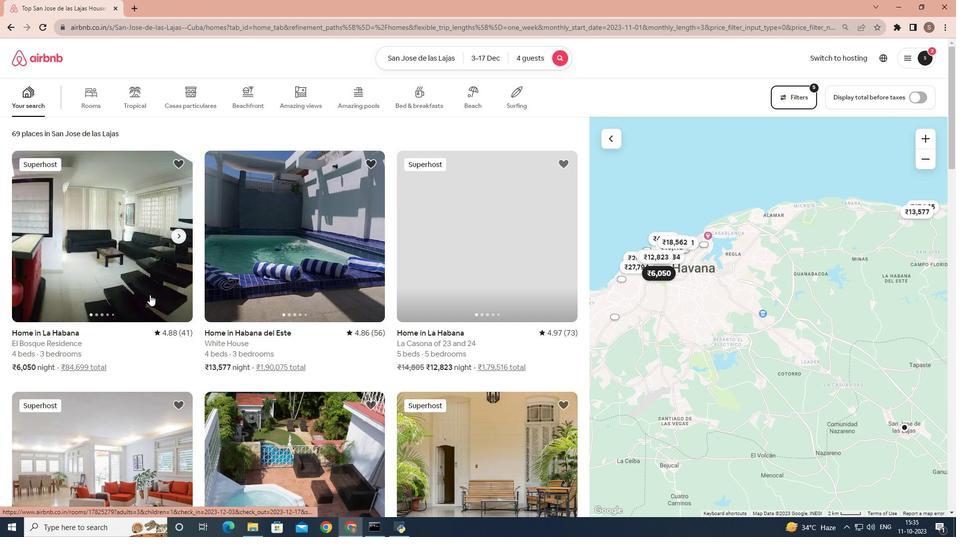 
Action: Mouse moved to (671, 367)
Screenshot: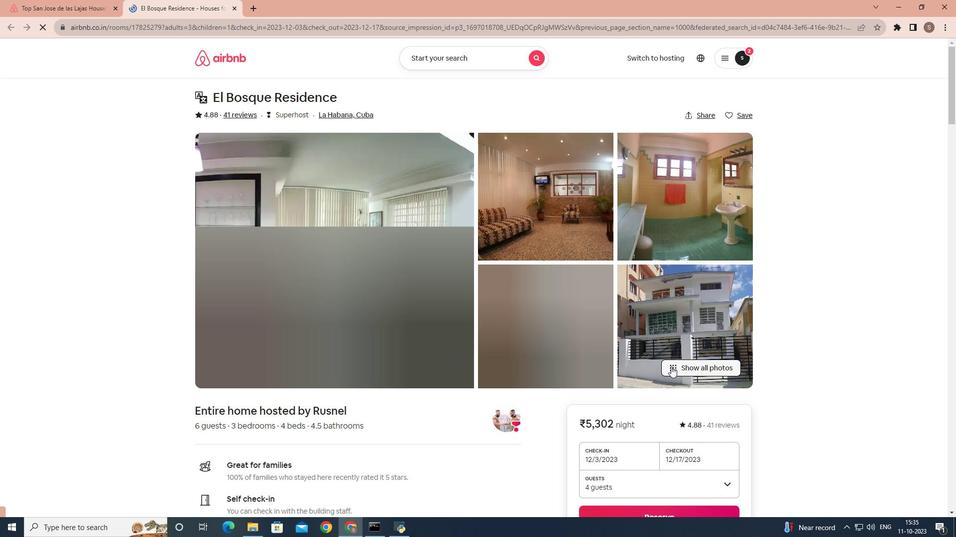 
Action: Mouse pressed left at (671, 367)
Screenshot: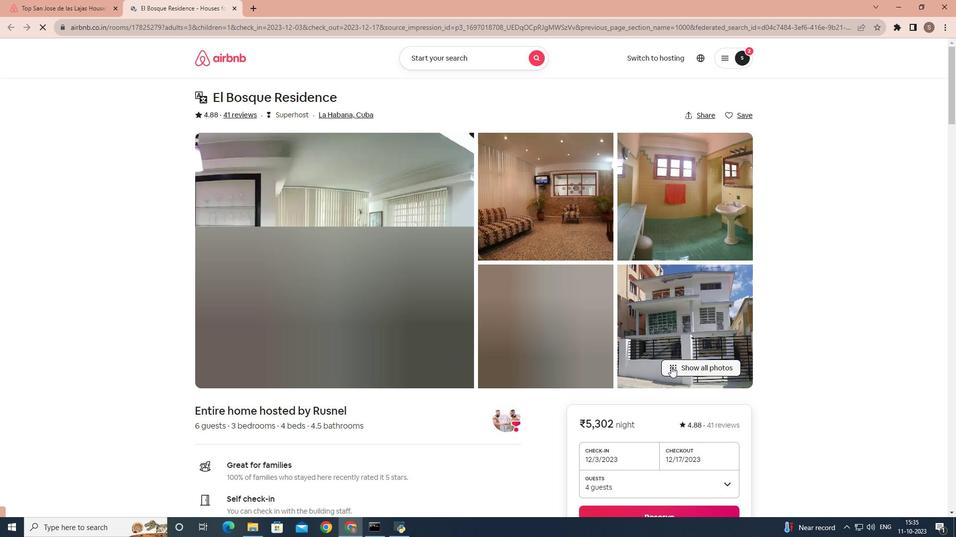 
Action: Mouse moved to (634, 348)
Screenshot: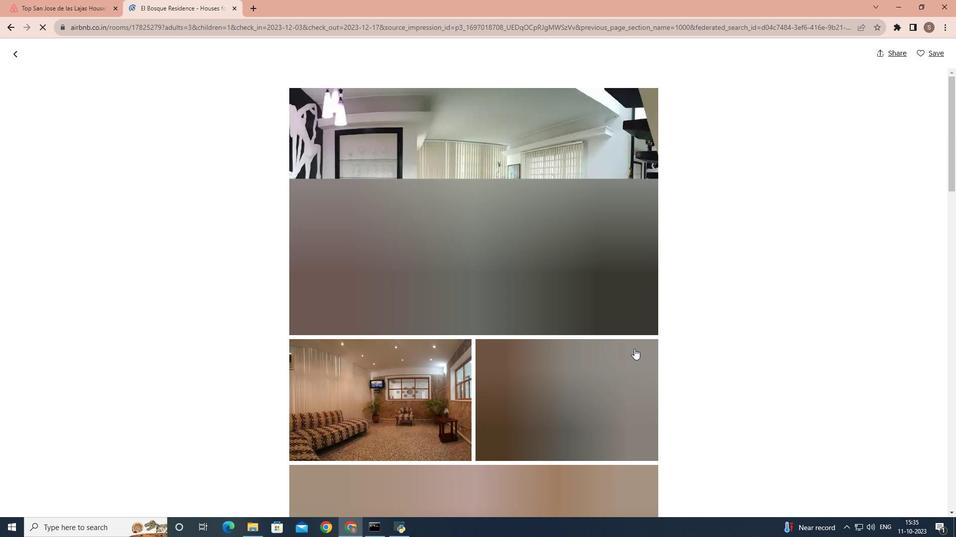 
Action: Mouse scrolled (634, 348) with delta (0, 0)
Screenshot: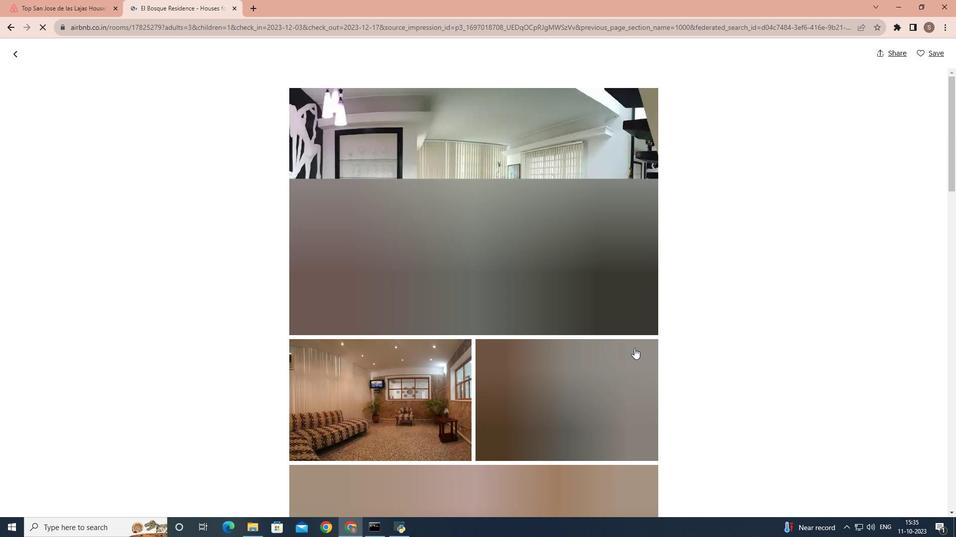 
Action: Mouse scrolled (634, 348) with delta (0, 0)
Screenshot: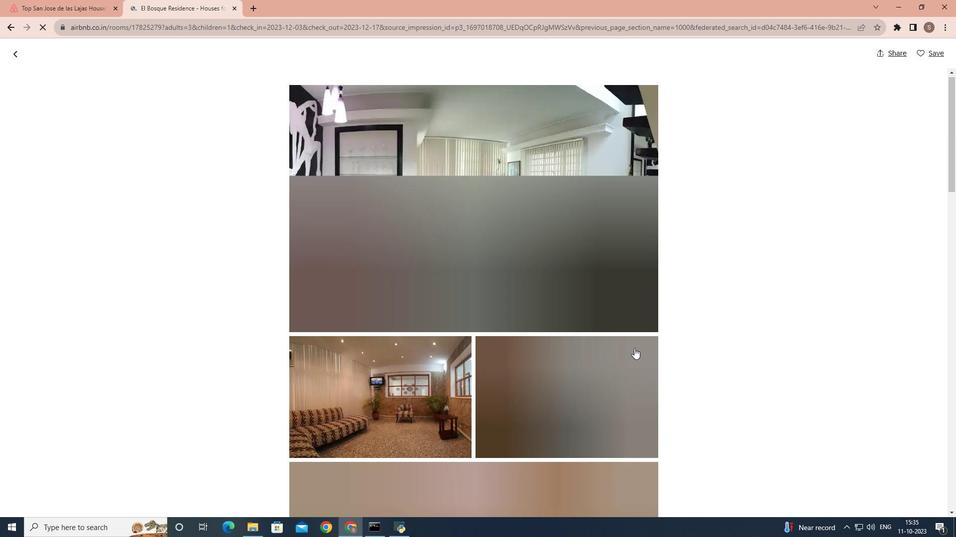 
Action: Mouse scrolled (634, 348) with delta (0, 0)
Screenshot: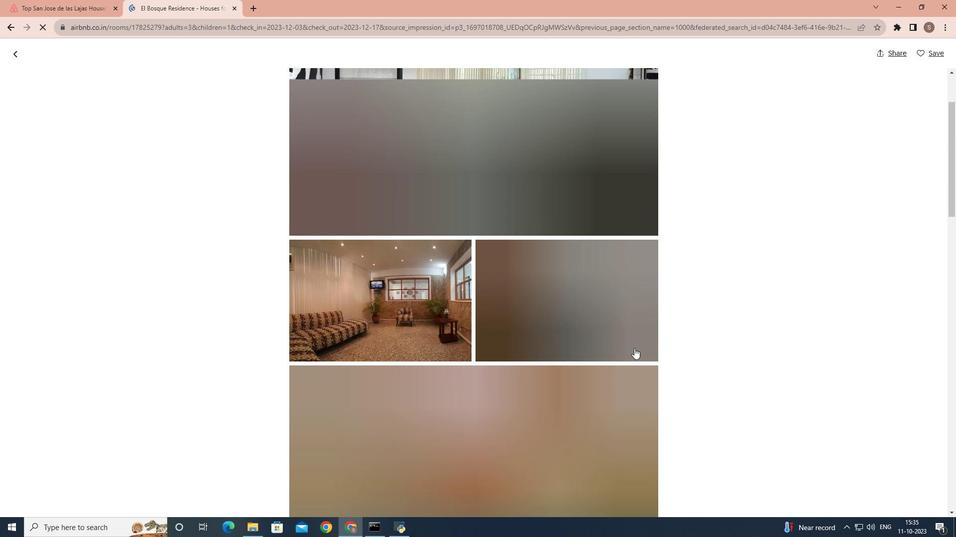 
Action: Mouse scrolled (634, 348) with delta (0, 0)
Screenshot: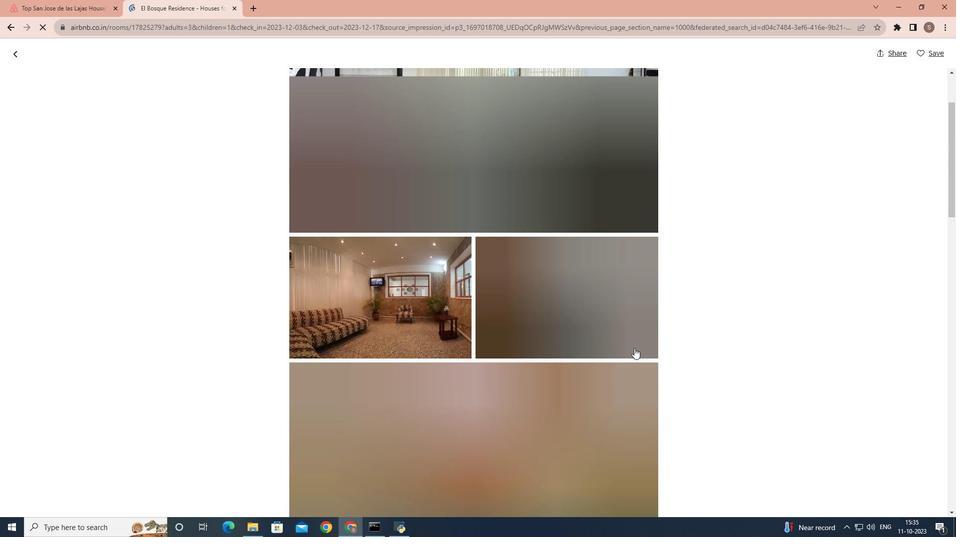 
Action: Mouse scrolled (634, 348) with delta (0, 0)
Screenshot: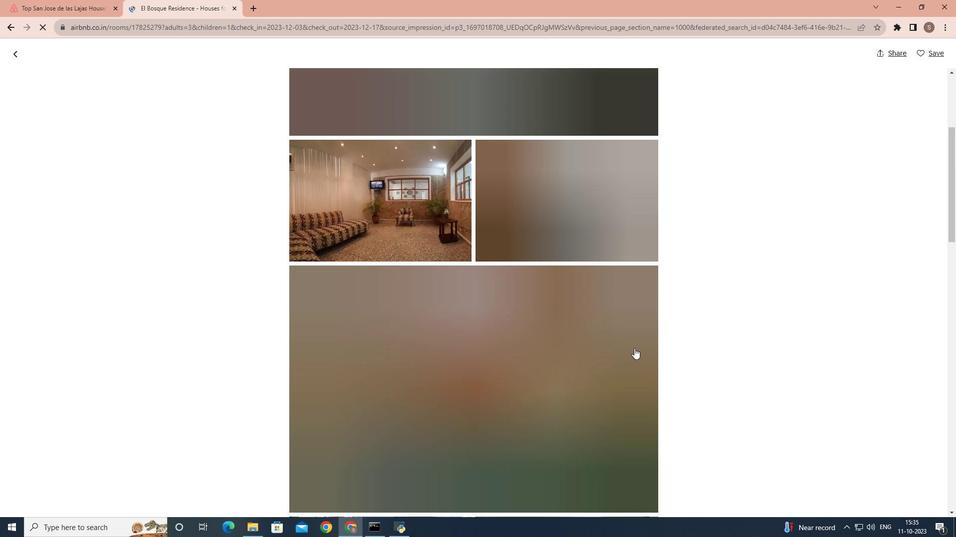 
Action: Mouse scrolled (634, 348) with delta (0, 0)
Screenshot: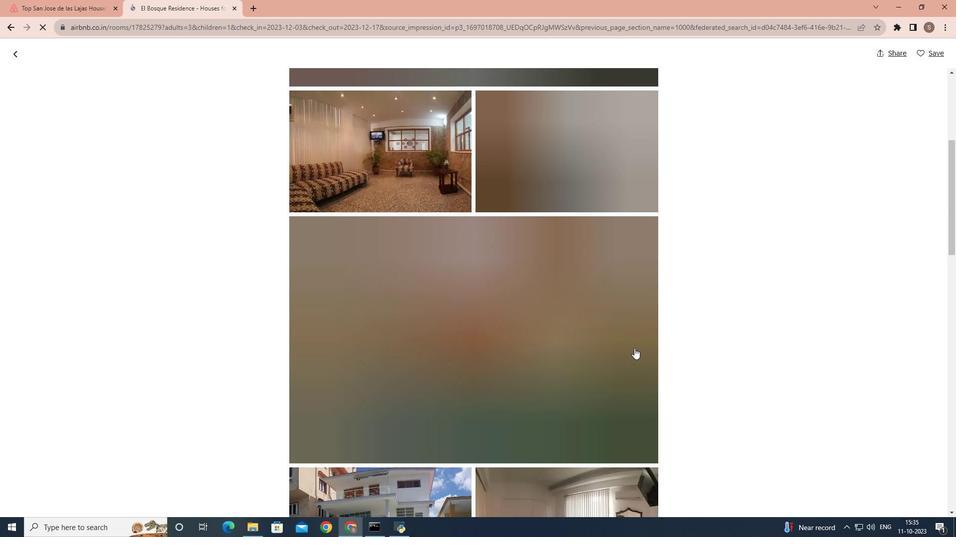 
Action: Mouse scrolled (634, 348) with delta (0, 0)
Screenshot: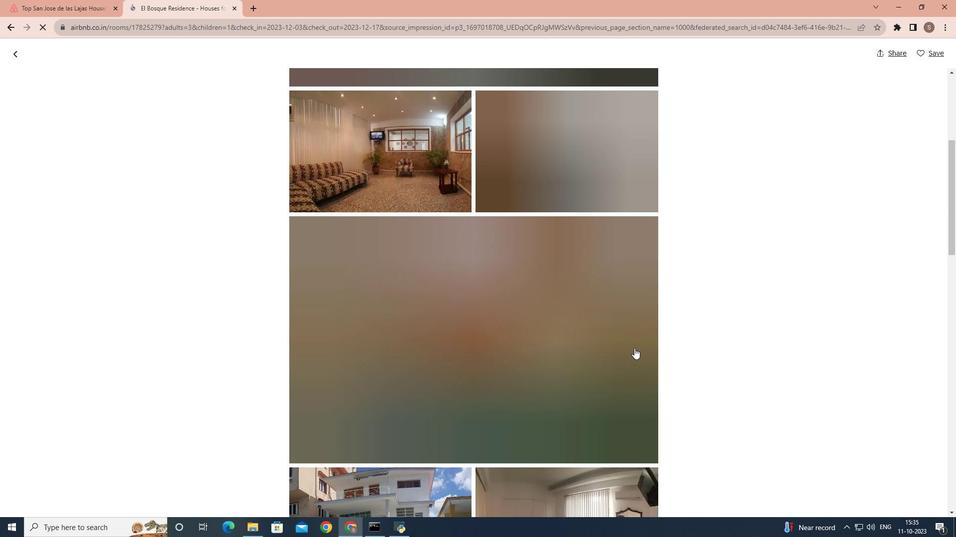 
Action: Mouse scrolled (634, 348) with delta (0, 0)
Screenshot: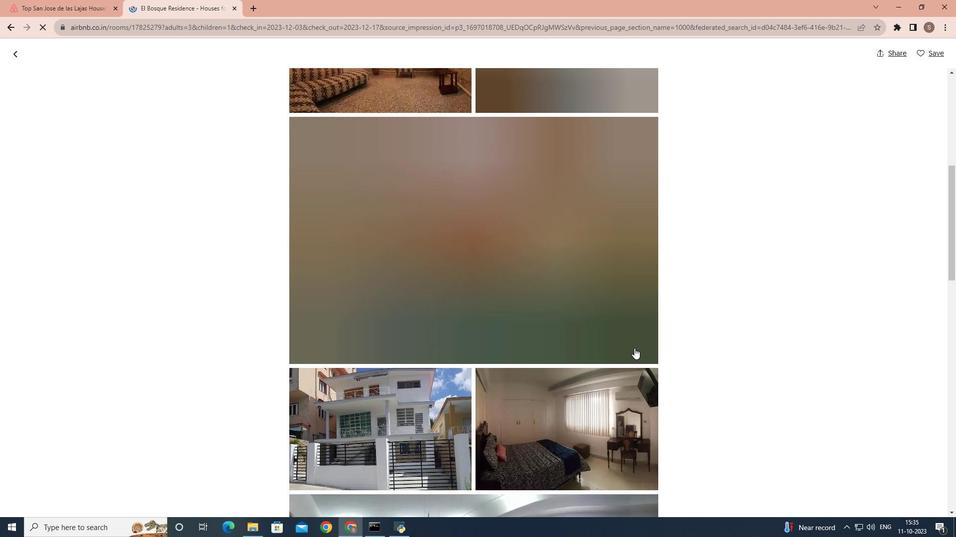 
Action: Mouse scrolled (634, 348) with delta (0, 0)
Screenshot: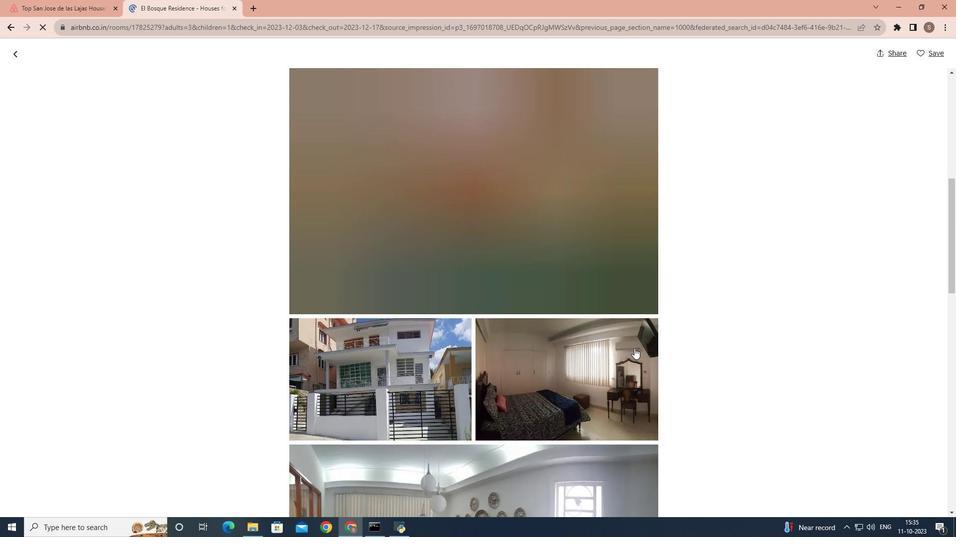 
Action: Mouse scrolled (634, 348) with delta (0, 0)
Screenshot: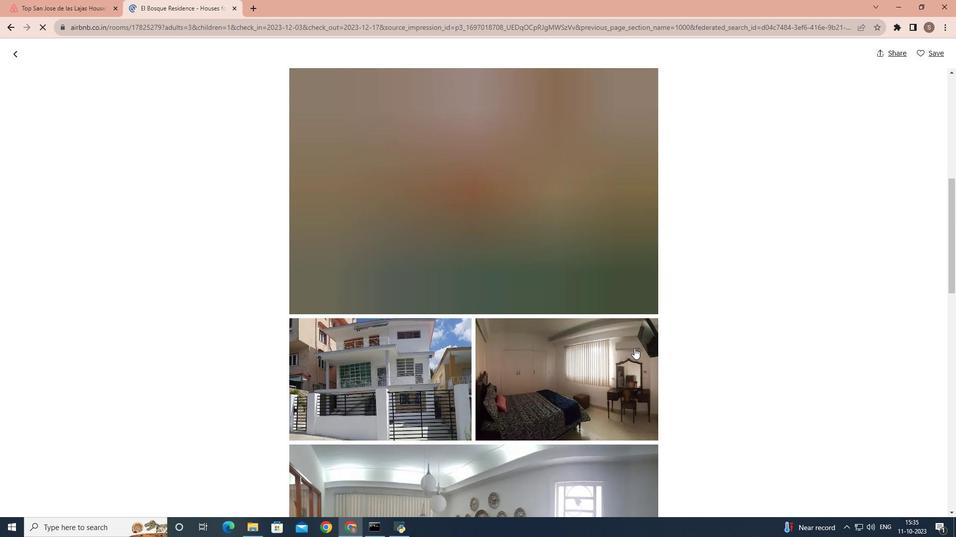 
Action: Mouse scrolled (634, 348) with delta (0, 0)
Screenshot: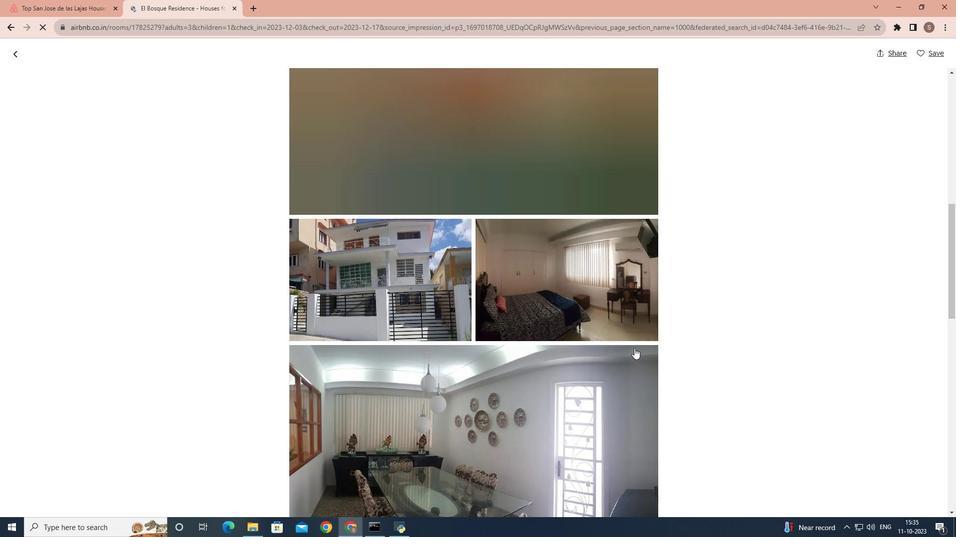 
Action: Mouse scrolled (634, 348) with delta (0, 0)
Screenshot: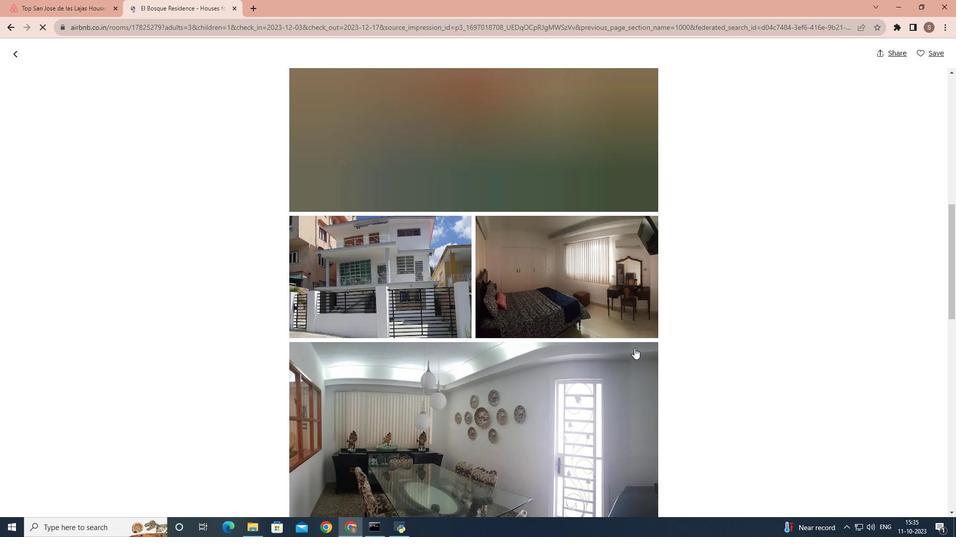 
Action: Mouse scrolled (634, 348) with delta (0, 0)
Screenshot: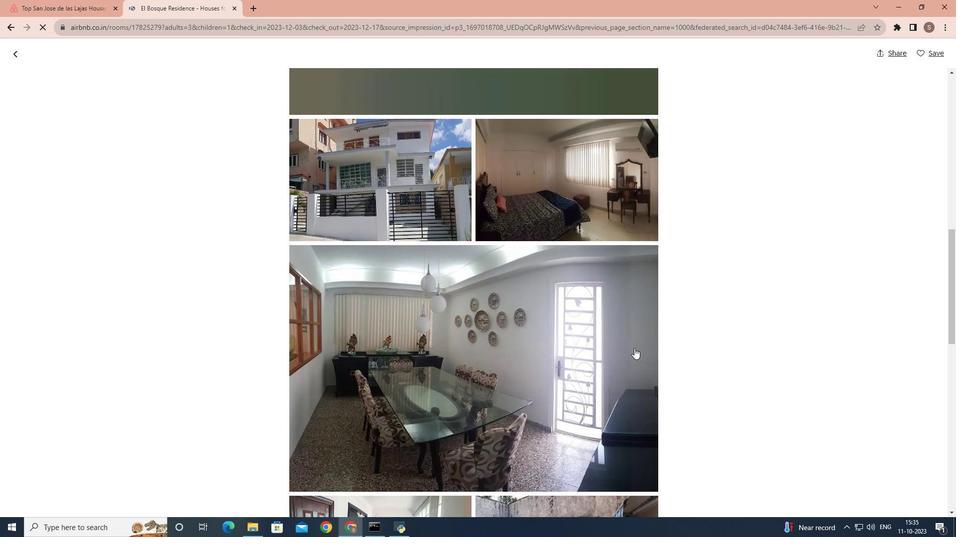 
Action: Mouse scrolled (634, 348) with delta (0, 0)
Screenshot: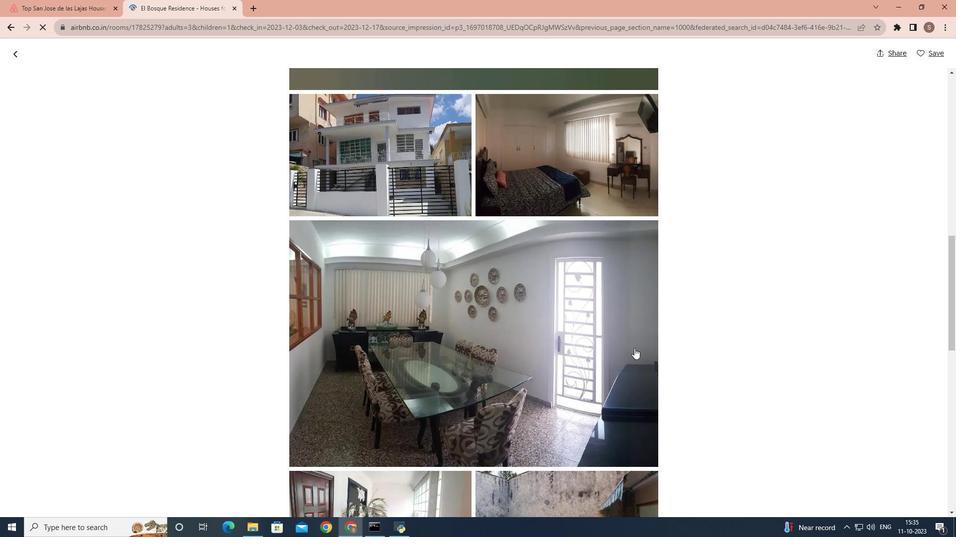 
Action: Mouse scrolled (634, 348) with delta (0, 0)
Screenshot: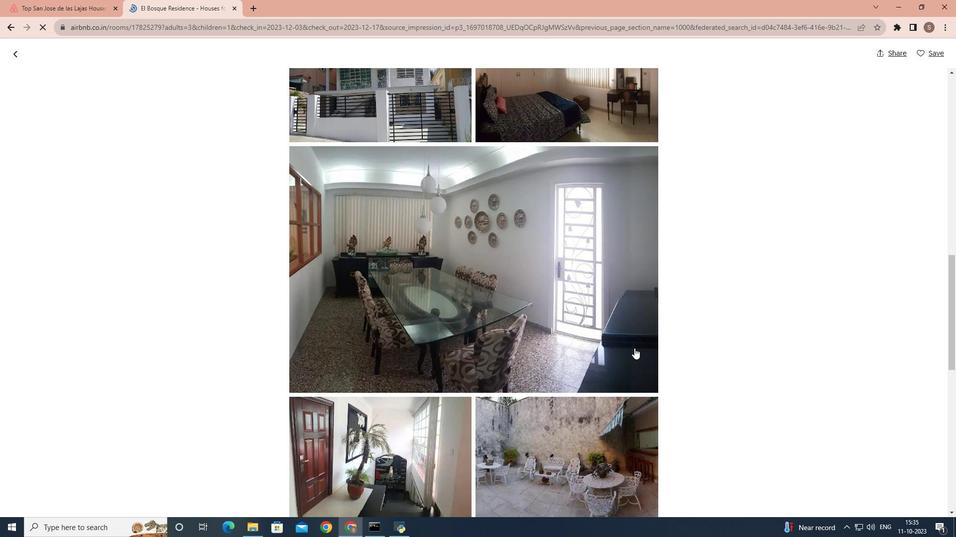 
Action: Mouse scrolled (634, 348) with delta (0, 0)
Screenshot: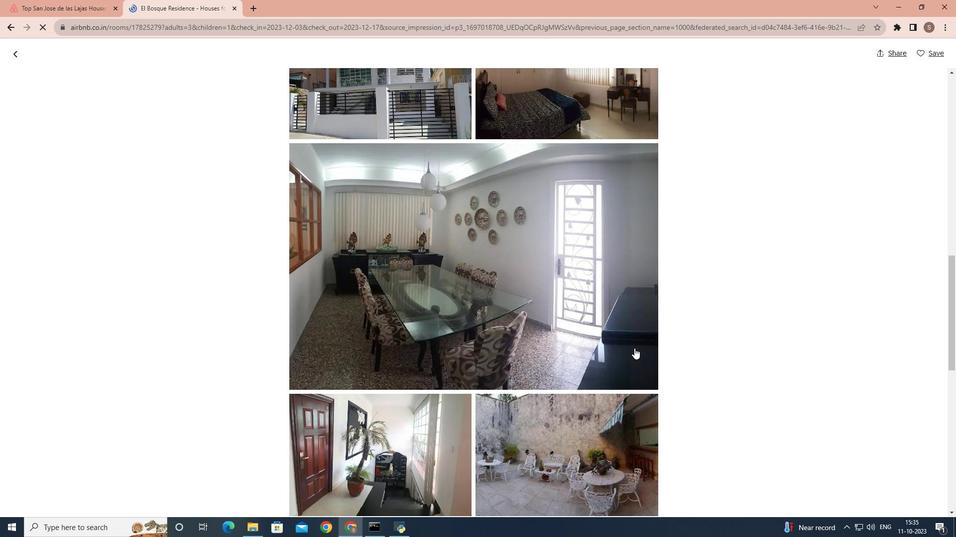 
Action: Mouse scrolled (634, 348) with delta (0, 0)
Screenshot: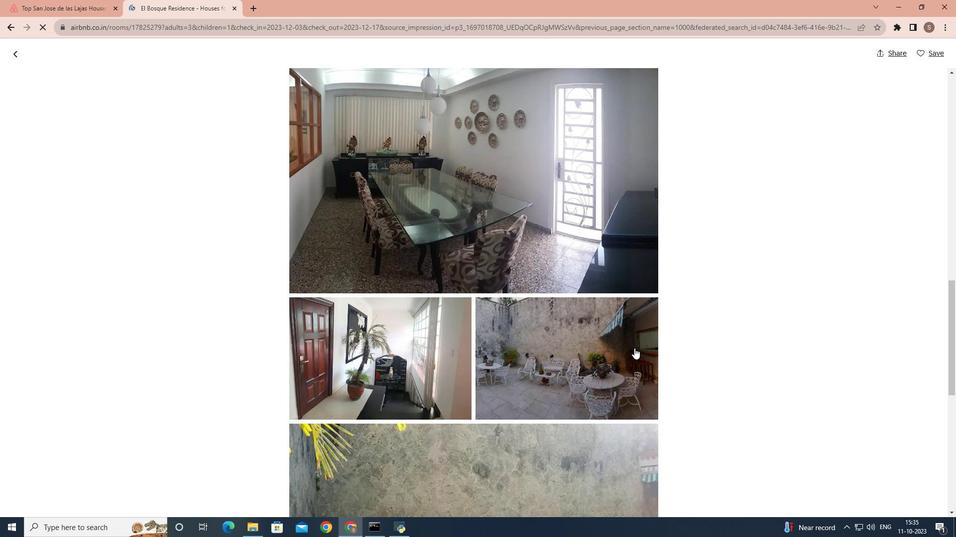 
Action: Mouse scrolled (634, 348) with delta (0, 0)
Screenshot: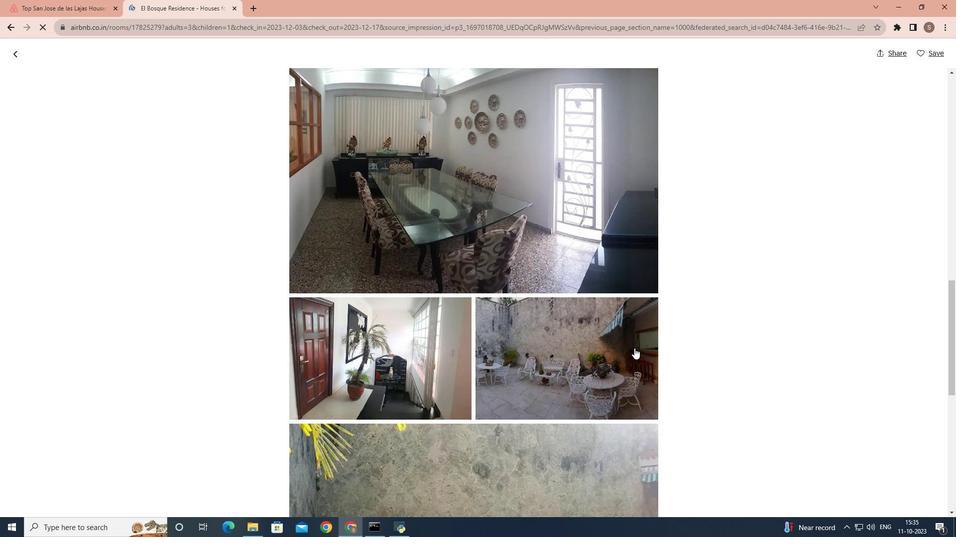 
Action: Mouse scrolled (634, 348) with delta (0, 0)
Screenshot: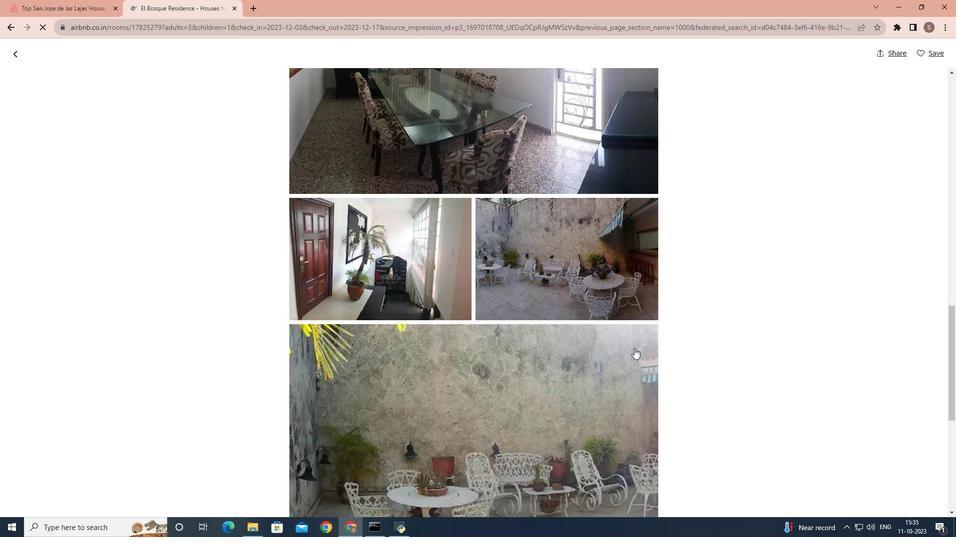 
Action: Mouse scrolled (634, 348) with delta (0, 0)
Screenshot: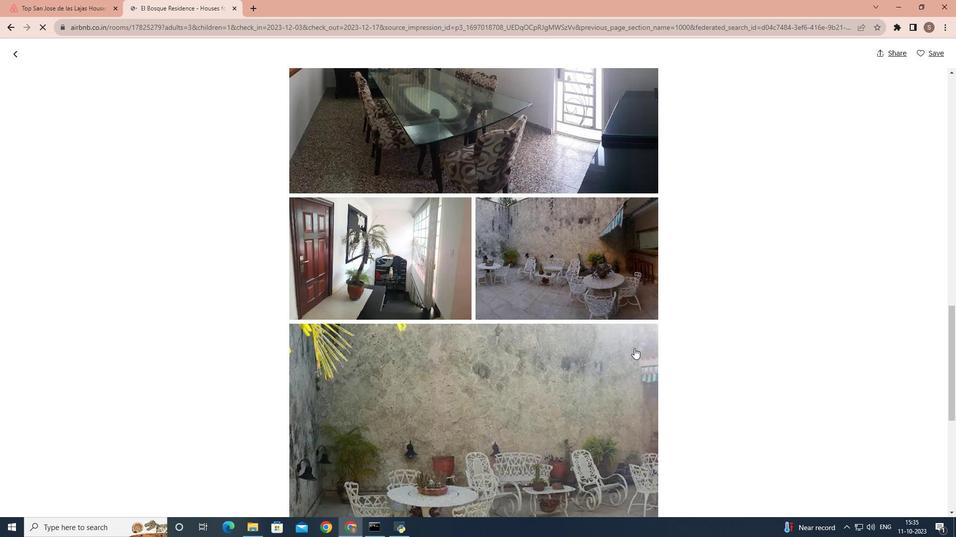 
Action: Mouse scrolled (634, 348) with delta (0, 0)
Screenshot: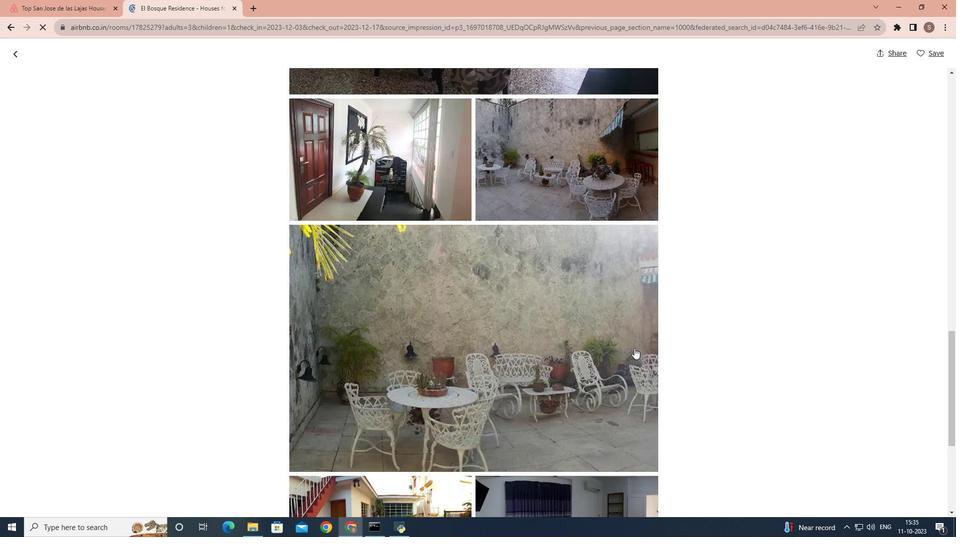 
Action: Mouse scrolled (634, 348) with delta (0, 0)
Screenshot: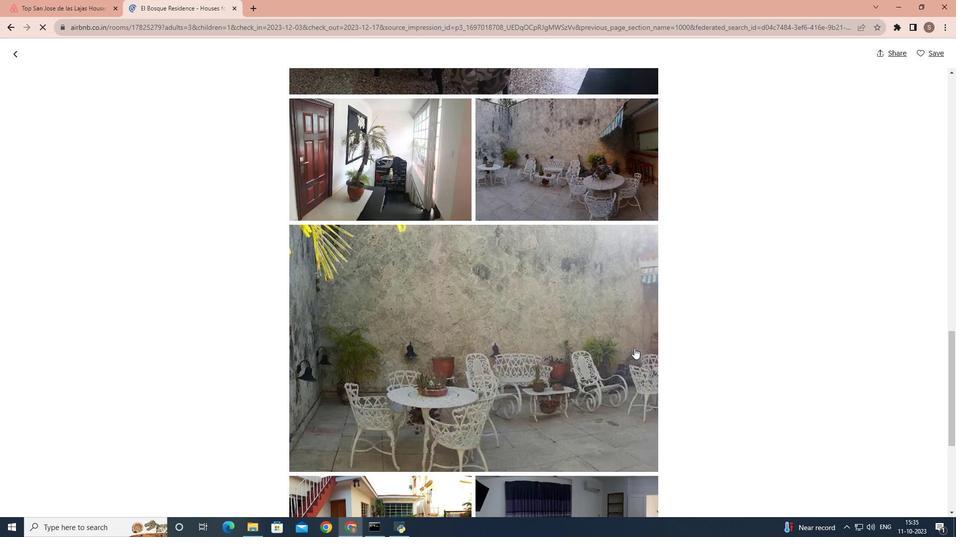 
Action: Mouse scrolled (634, 348) with delta (0, 0)
Screenshot: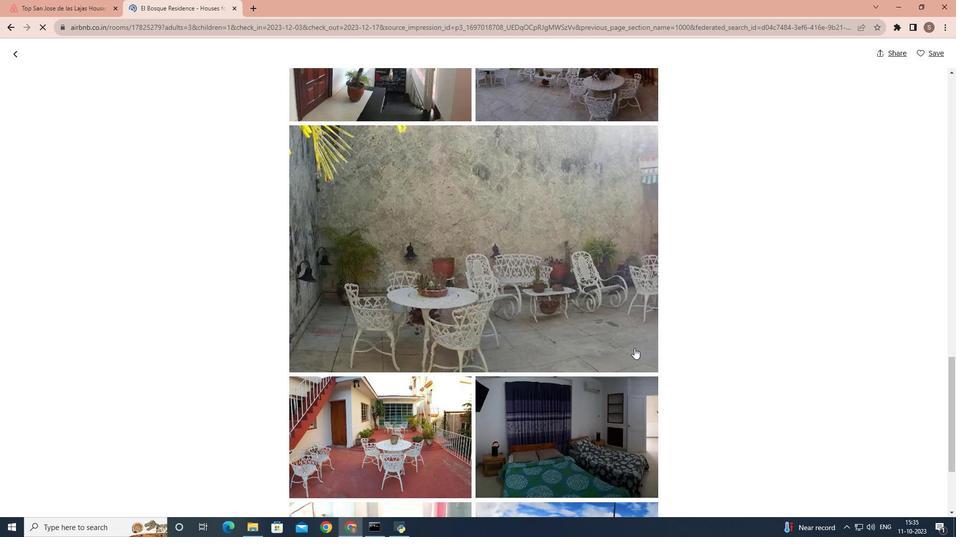 
Action: Mouse scrolled (634, 348) with delta (0, 0)
Screenshot: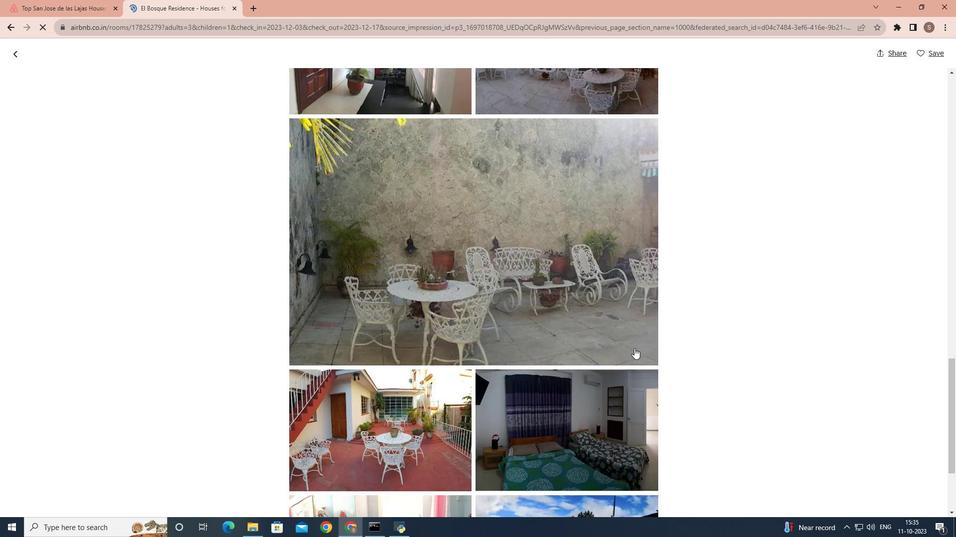 
Action: Mouse scrolled (634, 348) with delta (0, 0)
Screenshot: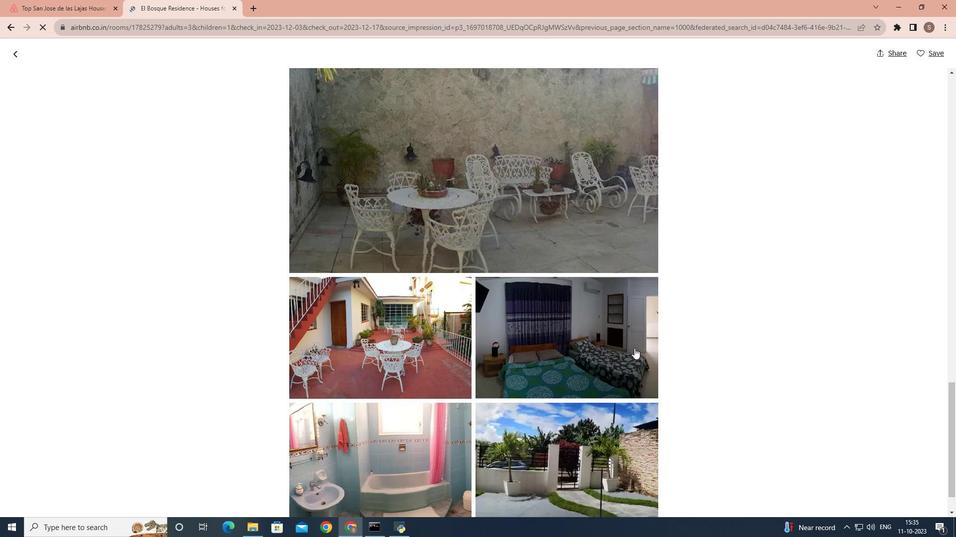 
Action: Mouse scrolled (634, 348) with delta (0, 0)
Screenshot: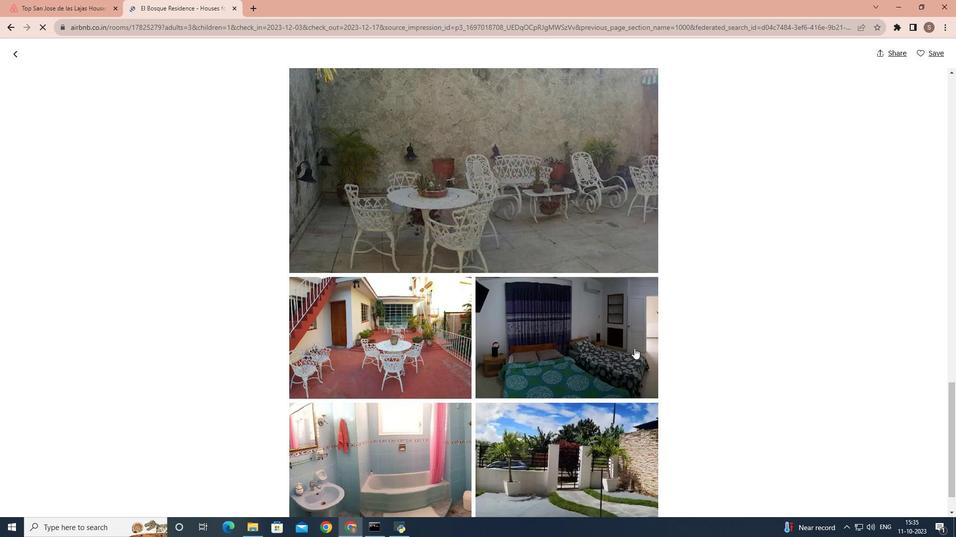 
Action: Mouse scrolled (634, 348) with delta (0, 0)
Screenshot: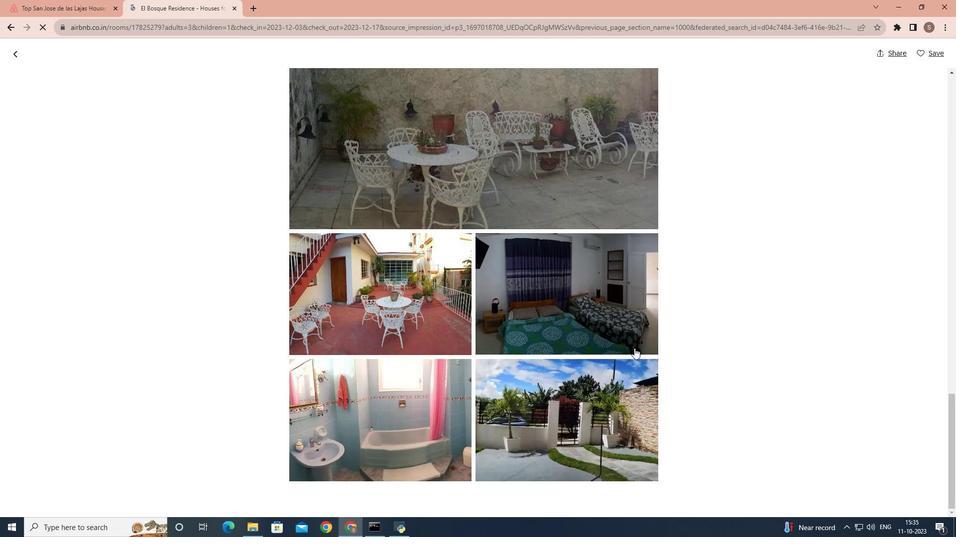 
Action: Mouse scrolled (634, 348) with delta (0, 0)
Screenshot: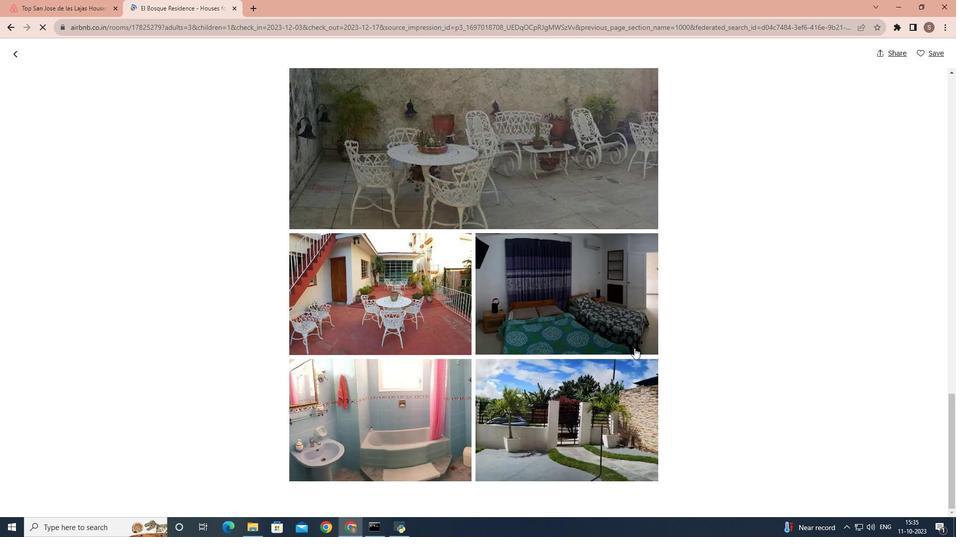 
Action: Mouse scrolled (634, 348) with delta (0, 0)
Screenshot: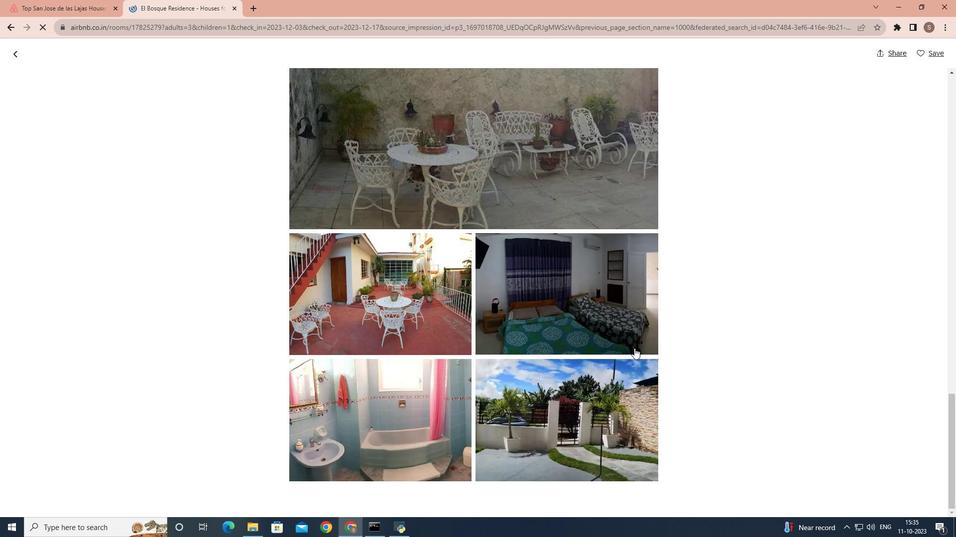 
Action: Mouse scrolled (634, 348) with delta (0, 0)
Screenshot: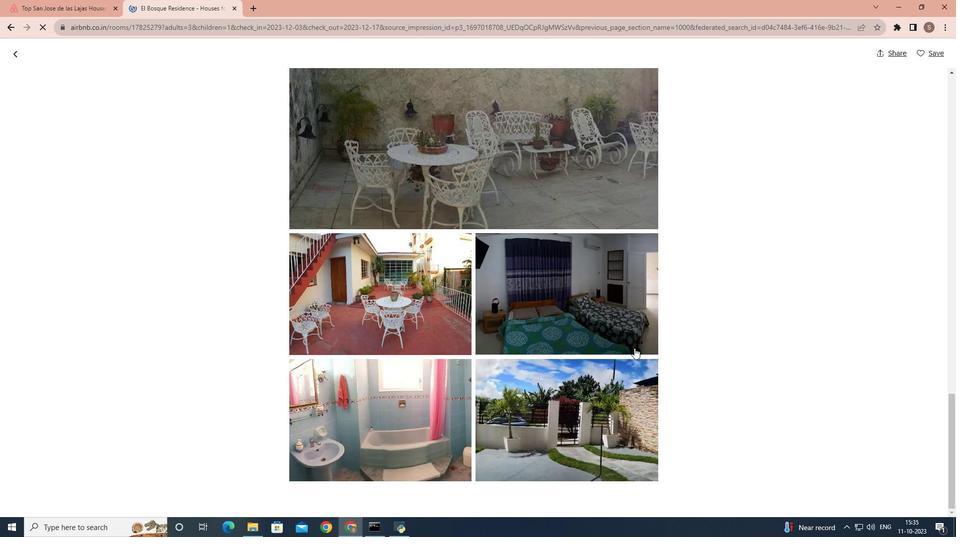 
Action: Mouse scrolled (634, 348) with delta (0, 0)
Screenshot: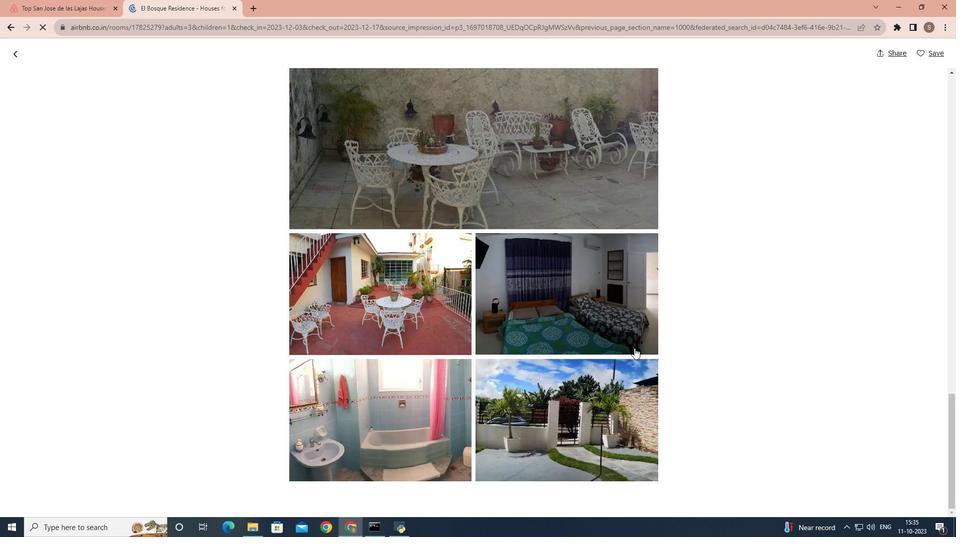 
Action: Mouse scrolled (634, 348) with delta (0, 0)
Screenshot: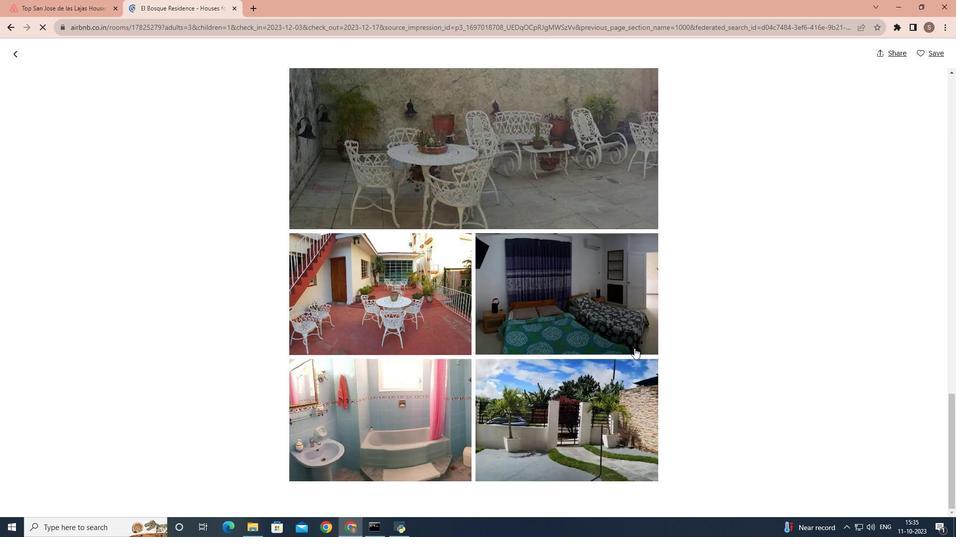 
Action: Mouse scrolled (634, 348) with delta (0, 0)
Screenshot: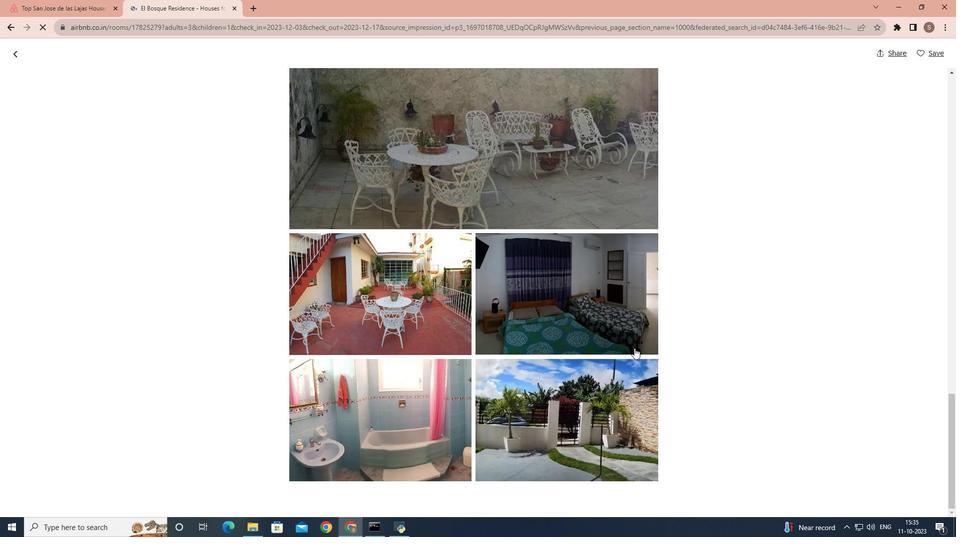 
Action: Mouse scrolled (634, 348) with delta (0, 0)
Screenshot: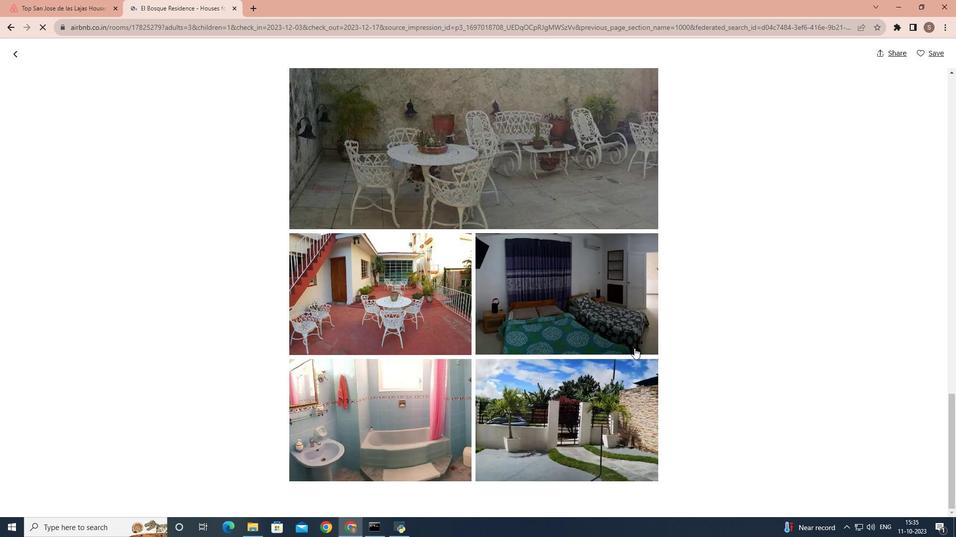 
Action: Mouse scrolled (634, 348) with delta (0, 0)
Screenshot: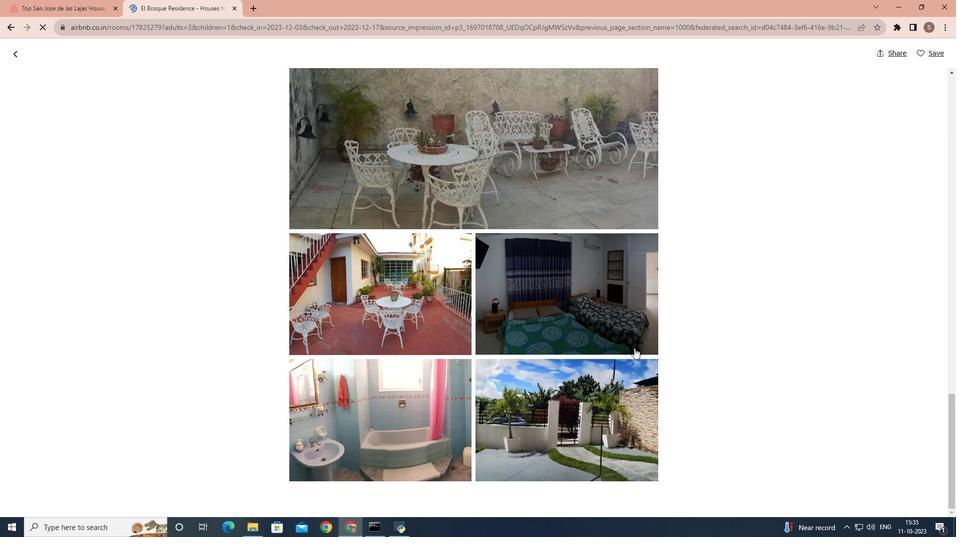 
Action: Mouse scrolled (634, 348) with delta (0, 0)
Screenshot: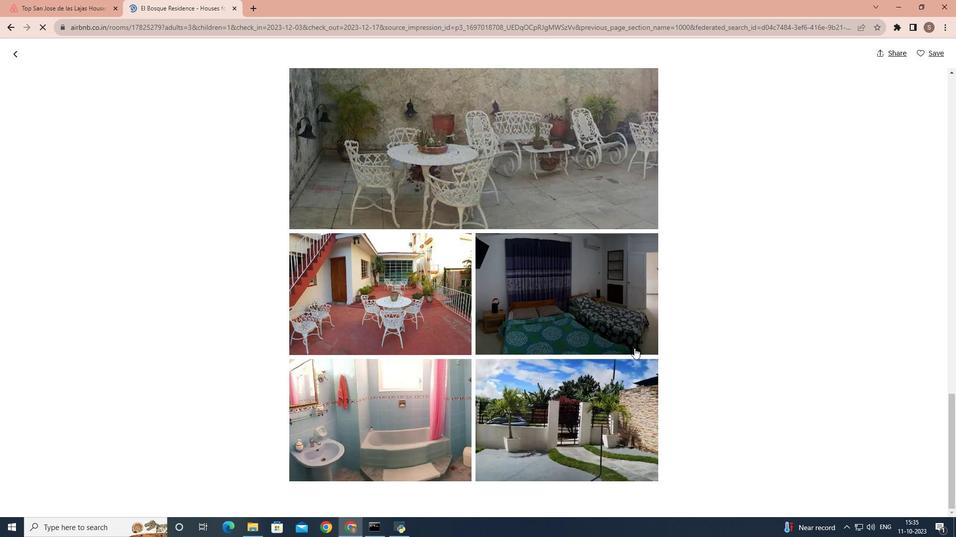 
Action: Mouse moved to (17, 49)
Screenshot: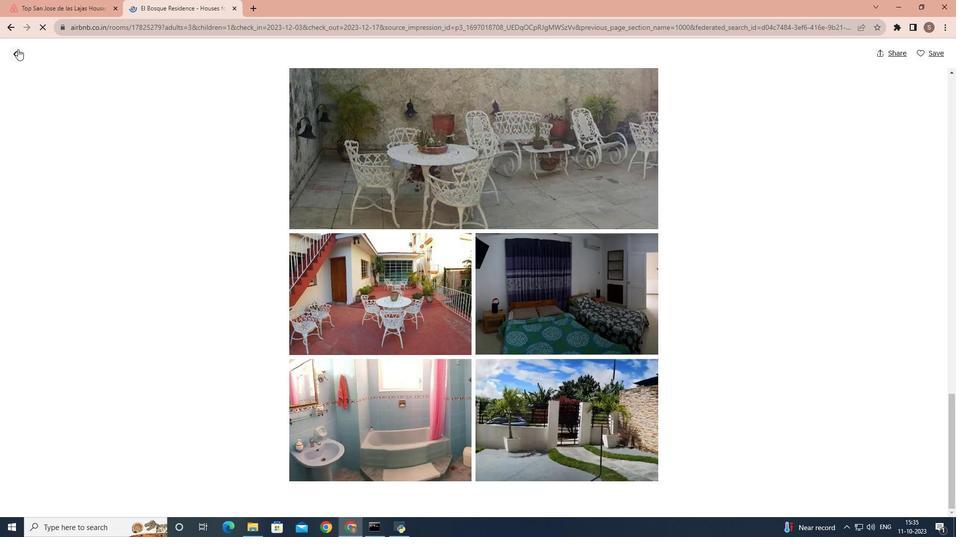 
Action: Mouse pressed left at (17, 49)
Screenshot: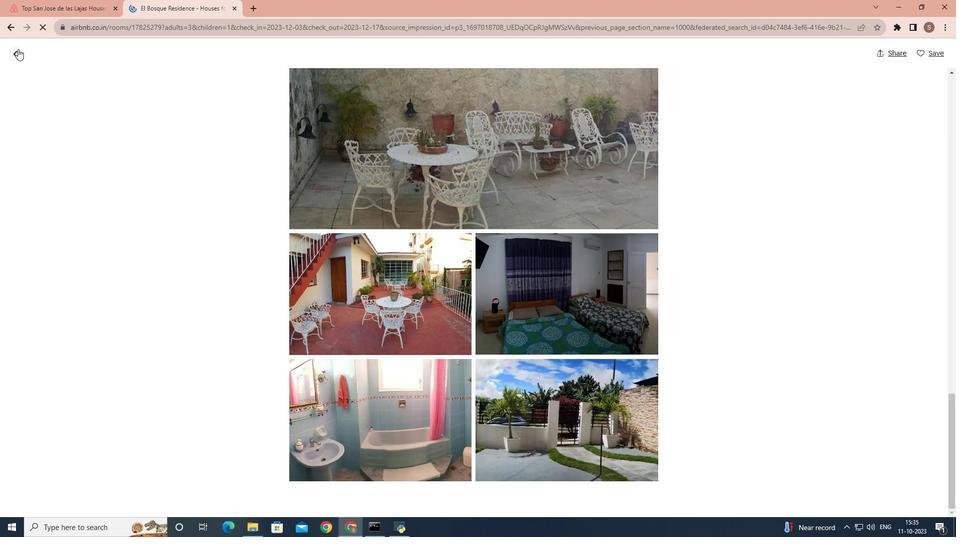 
Action: Mouse moved to (202, 199)
Screenshot: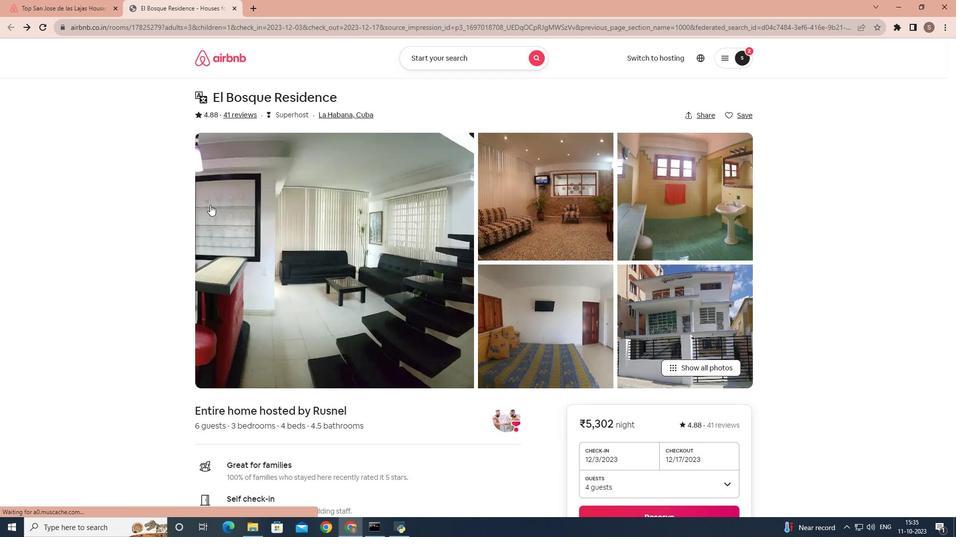 
Action: Mouse scrolled (202, 198) with delta (0, 0)
Screenshot: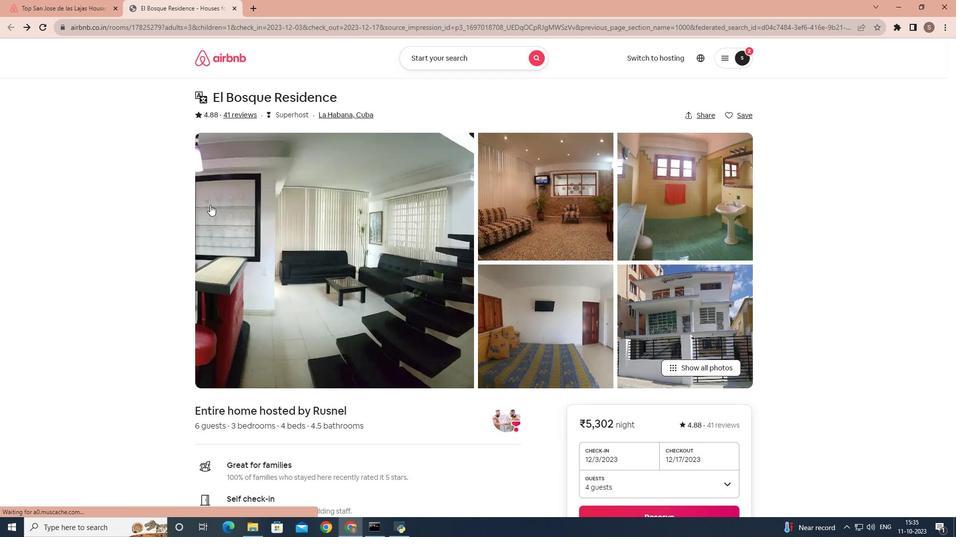 
Action: Mouse moved to (213, 207)
Screenshot: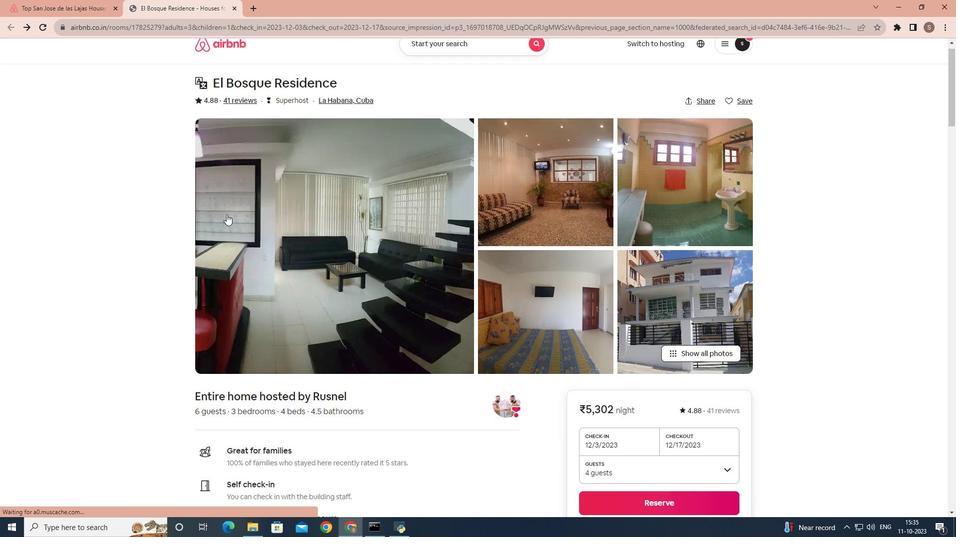
Action: Mouse scrolled (213, 206) with delta (0, 0)
Screenshot: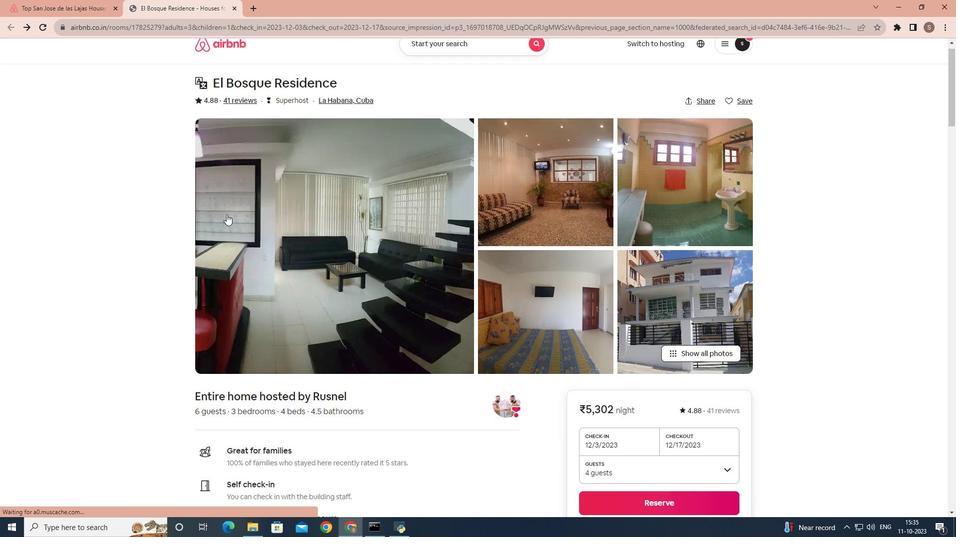 
Action: Mouse moved to (226, 214)
Screenshot: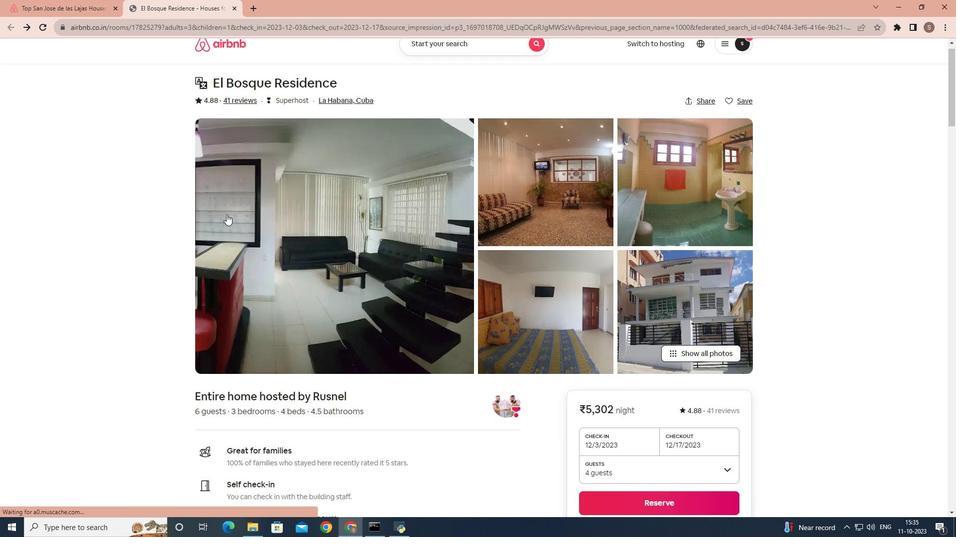 
Action: Mouse scrolled (226, 214) with delta (0, 0)
Screenshot: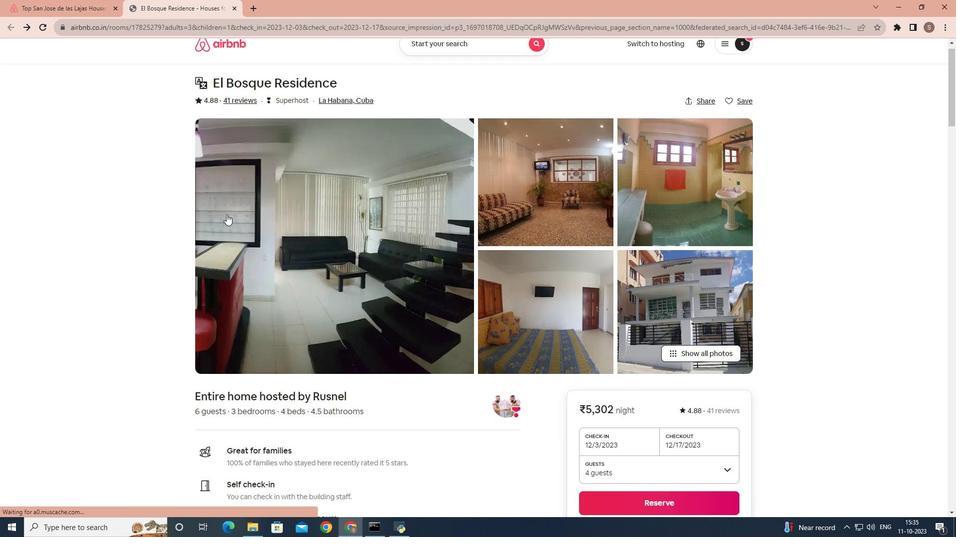 
Action: Mouse moved to (244, 216)
Screenshot: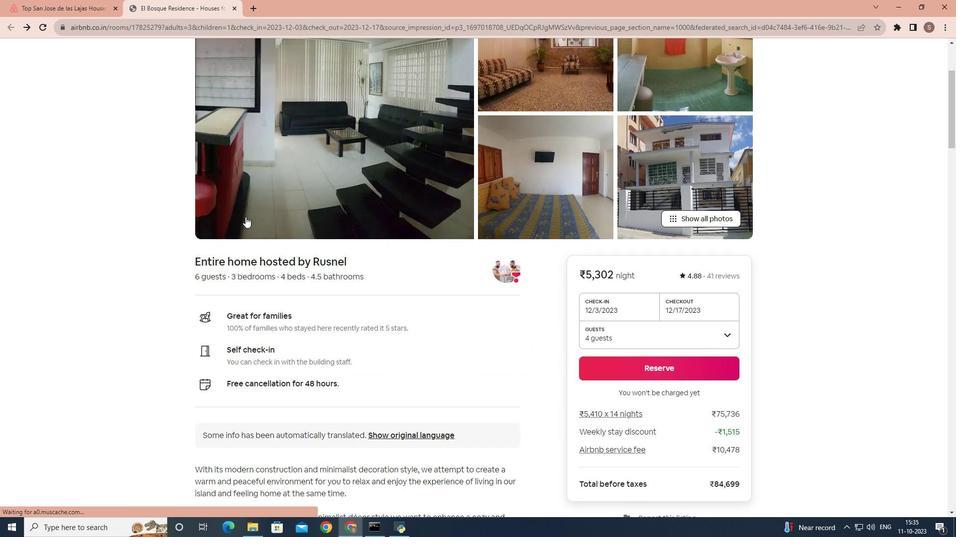 
Action: Mouse scrolled (244, 215) with delta (0, 0)
Screenshot: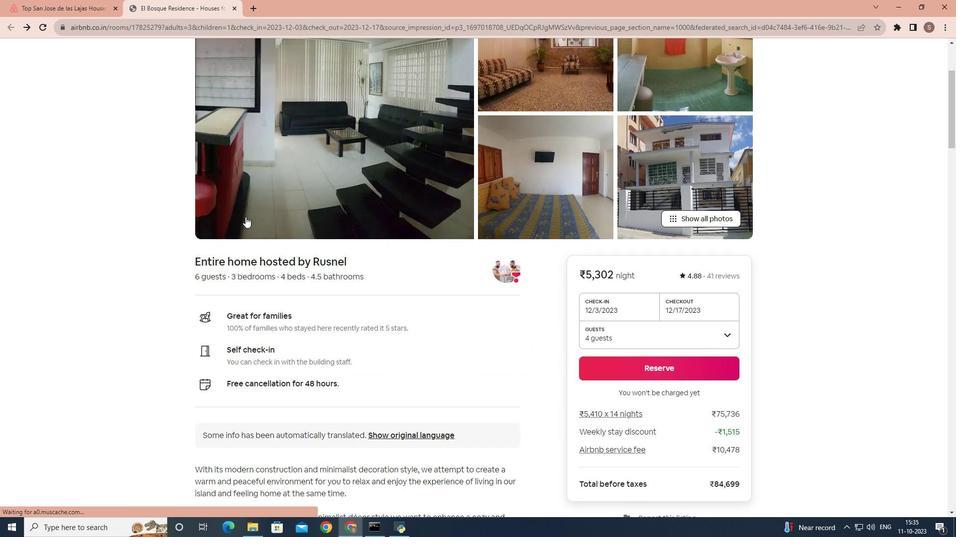 
Action: Mouse moved to (247, 218)
Screenshot: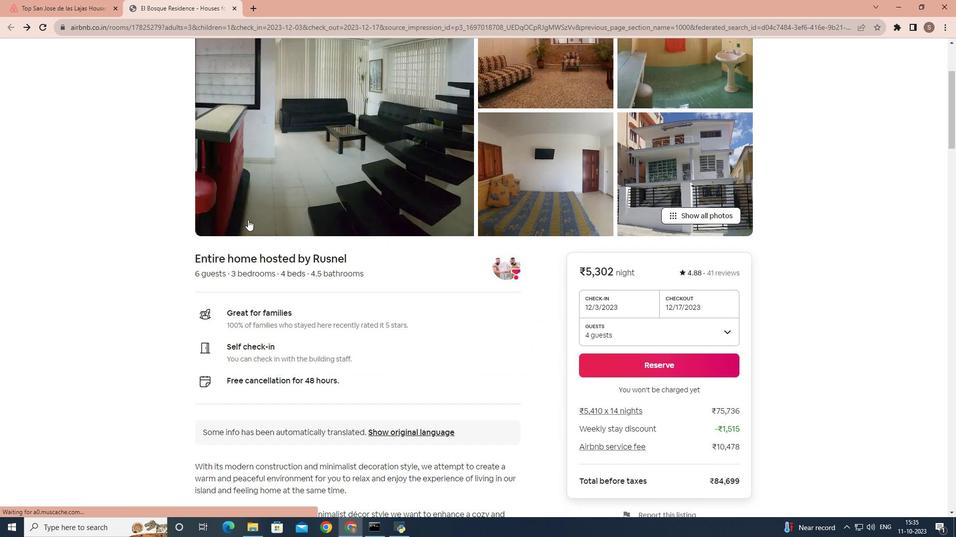 
Action: Mouse scrolled (247, 218) with delta (0, 0)
Screenshot: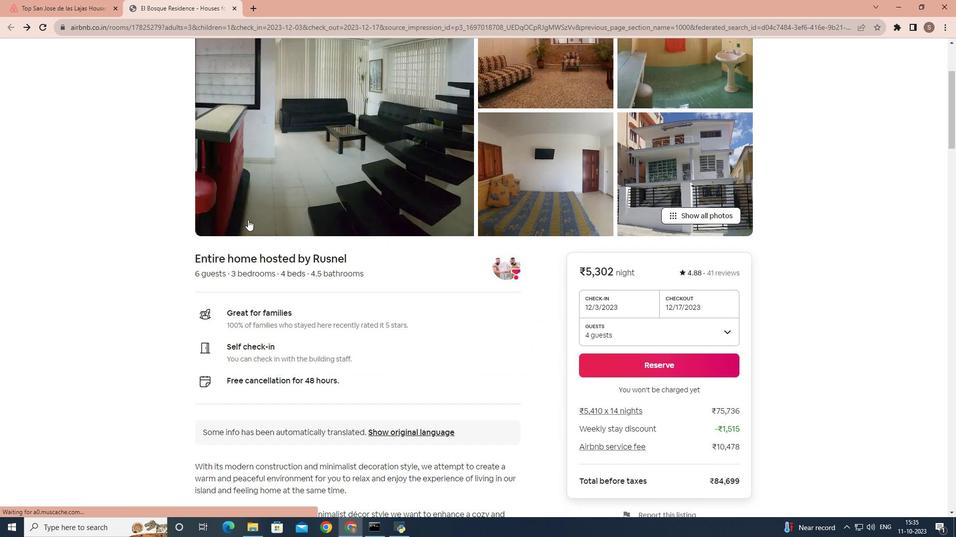 
Action: Mouse moved to (248, 220)
Screenshot: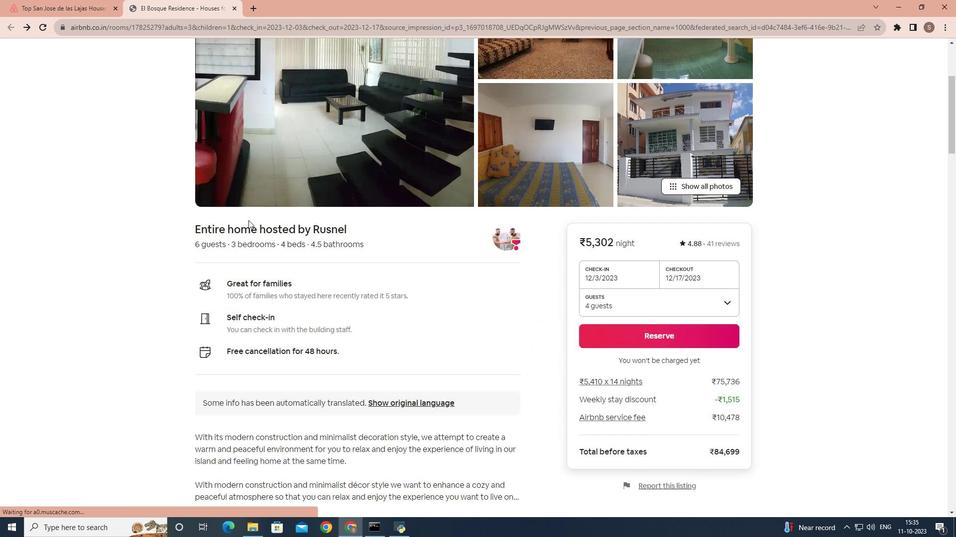 
Action: Mouse scrolled (248, 220) with delta (0, 0)
Screenshot: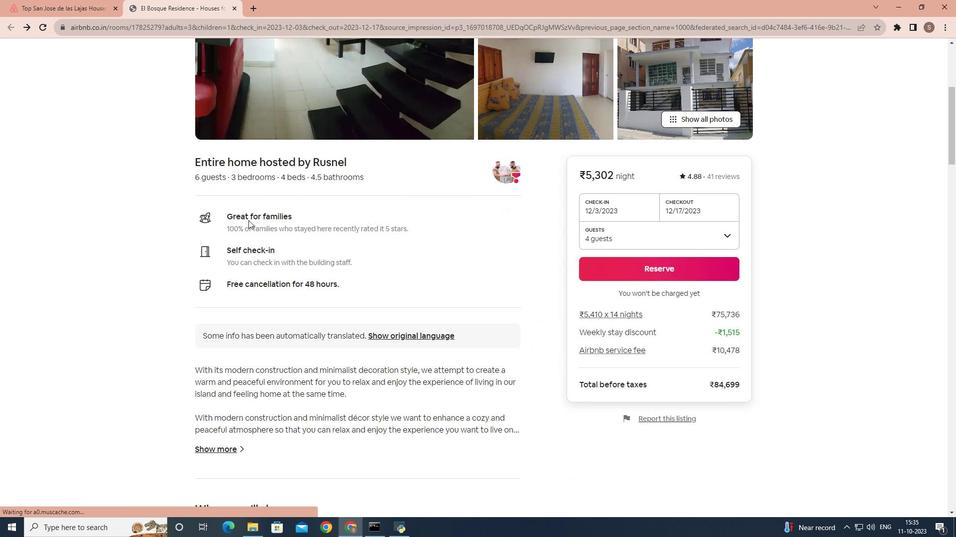 
Action: Mouse scrolled (248, 220) with delta (0, 0)
Screenshot: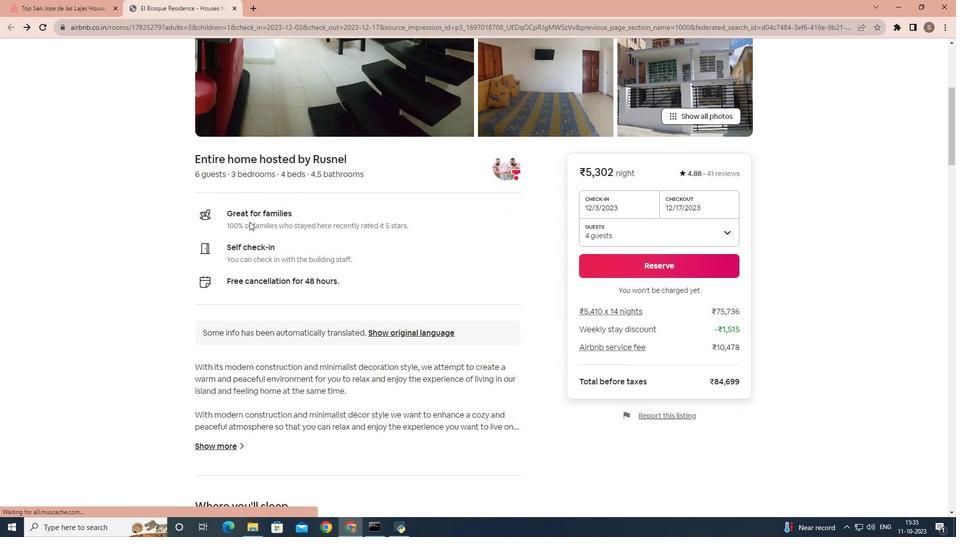 
Action: Mouse moved to (250, 222)
Screenshot: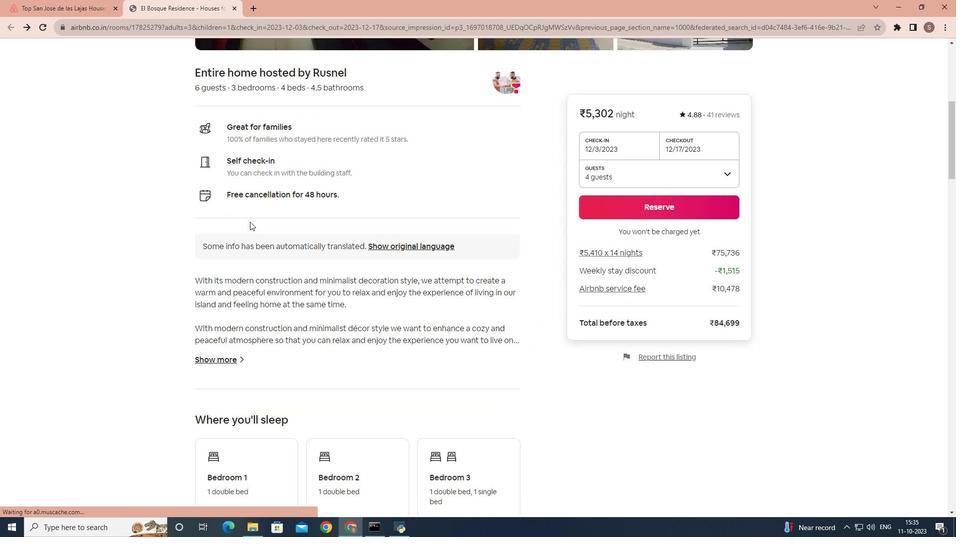 
Action: Mouse scrolled (250, 221) with delta (0, 0)
Screenshot: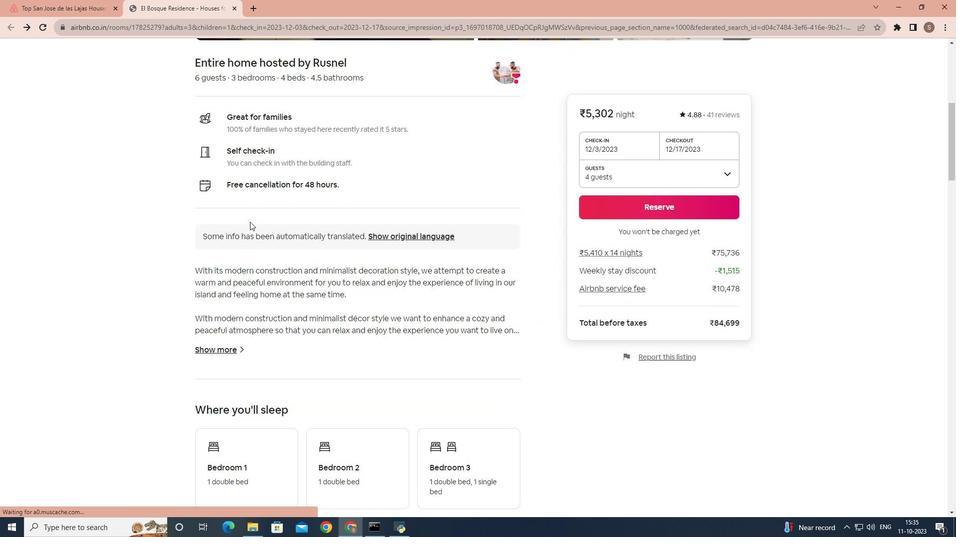 
Action: Mouse scrolled (250, 221) with delta (0, 0)
Screenshot: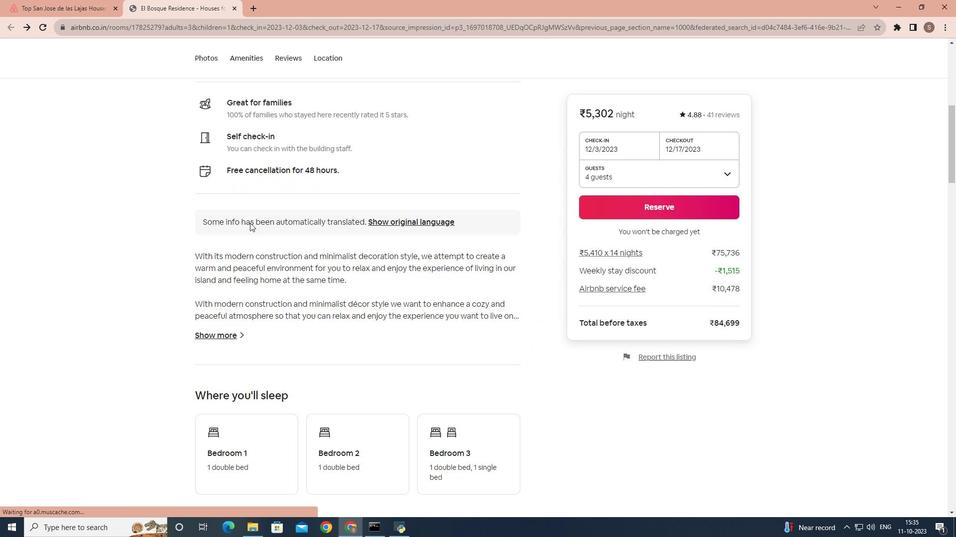 
Action: Mouse moved to (223, 252)
Screenshot: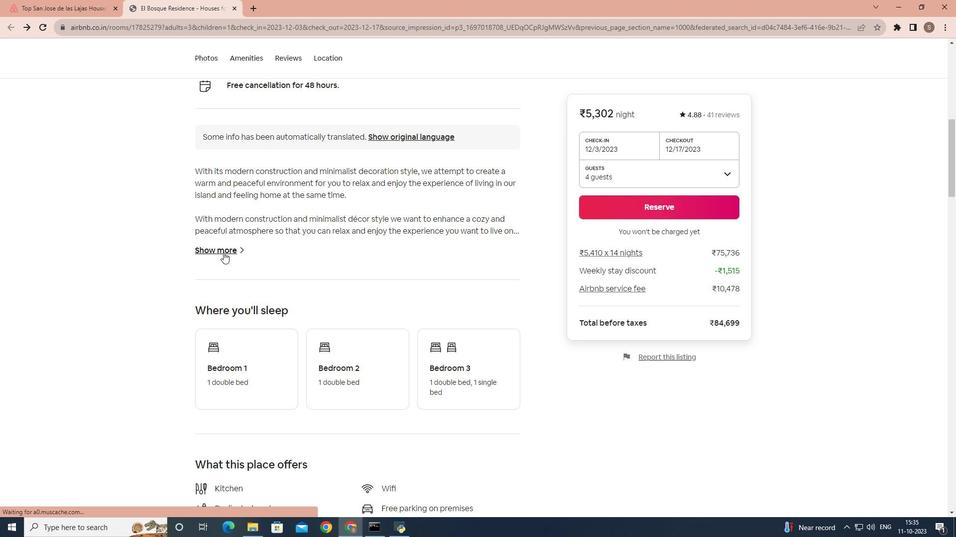 
Action: Mouse pressed left at (223, 252)
Screenshot: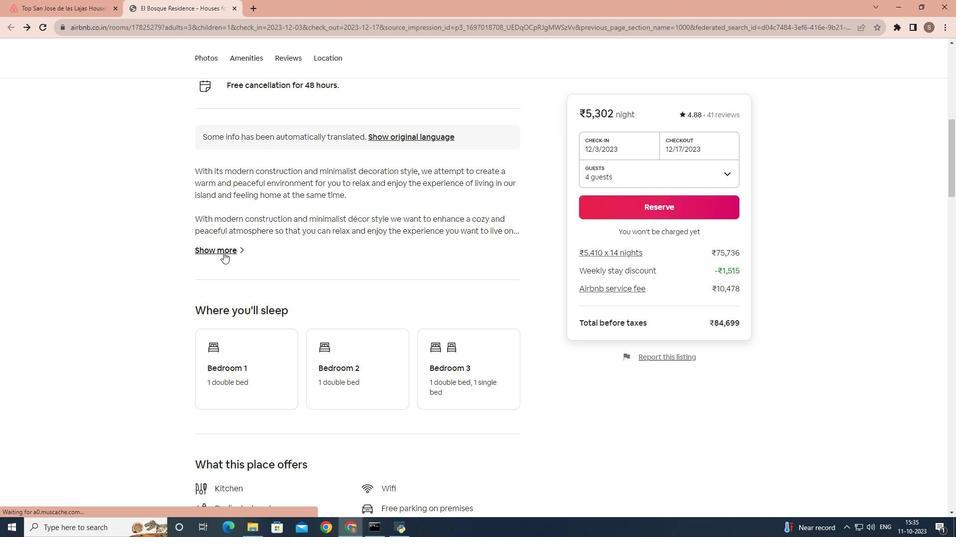 
Action: Mouse moved to (302, 253)
Screenshot: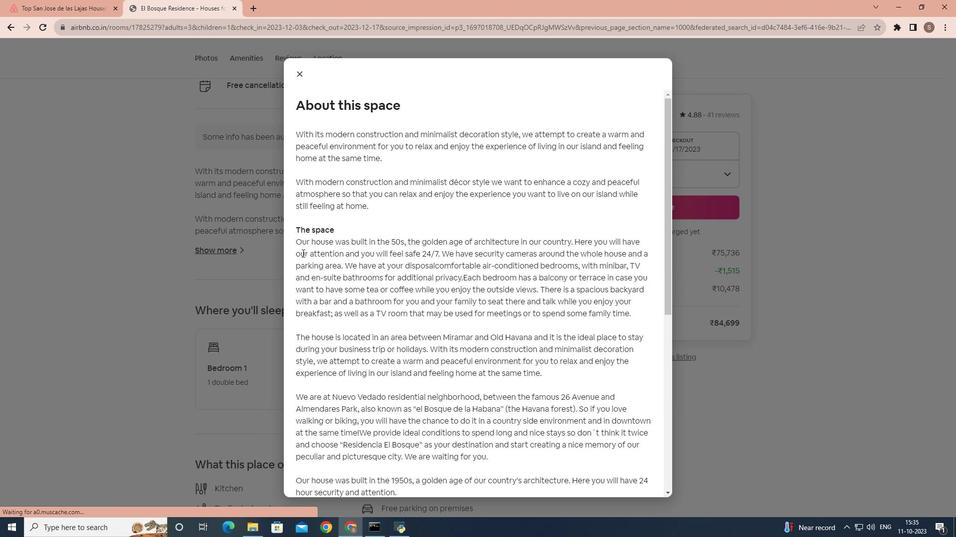 
Action: Mouse scrolled (302, 252) with delta (0, 0)
Screenshot: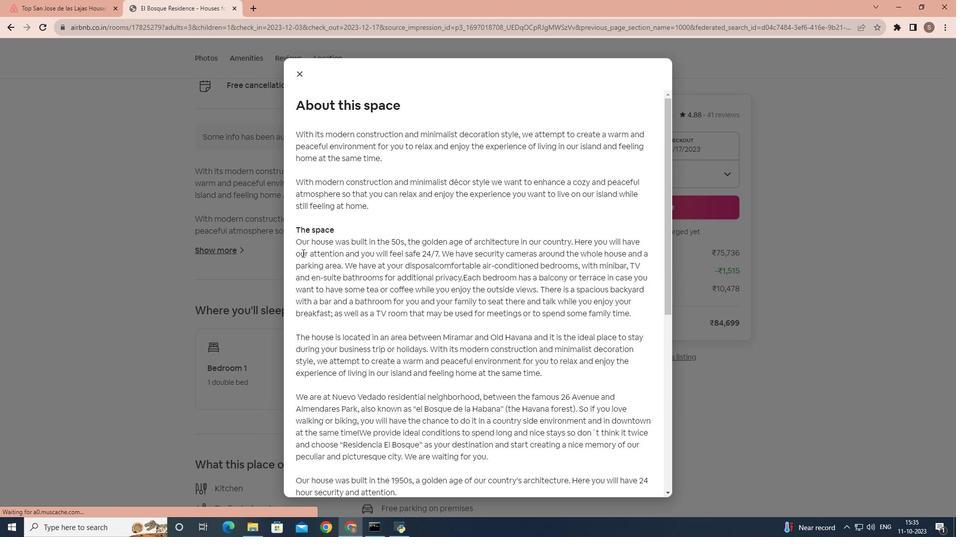 
Action: Mouse scrolled (302, 252) with delta (0, 0)
Screenshot: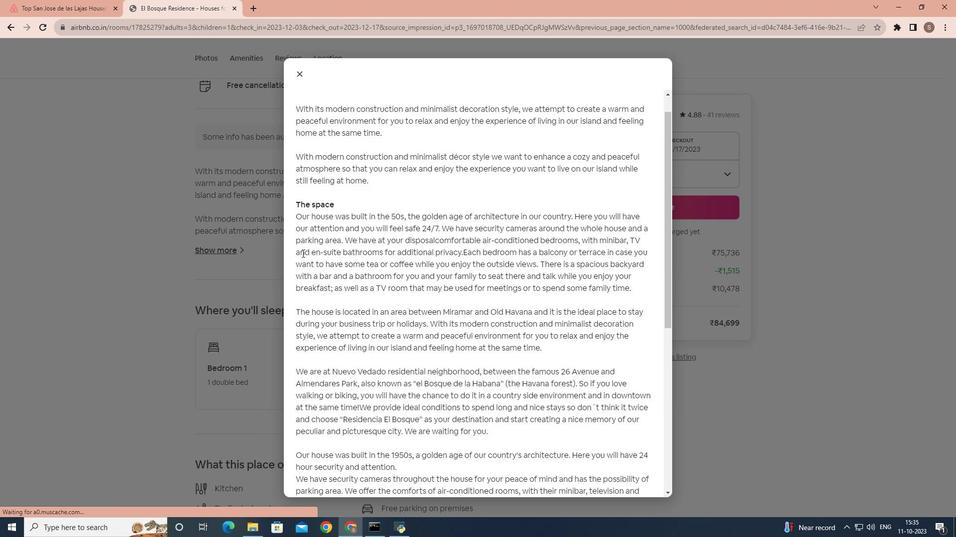
Action: Mouse moved to (303, 253)
Screenshot: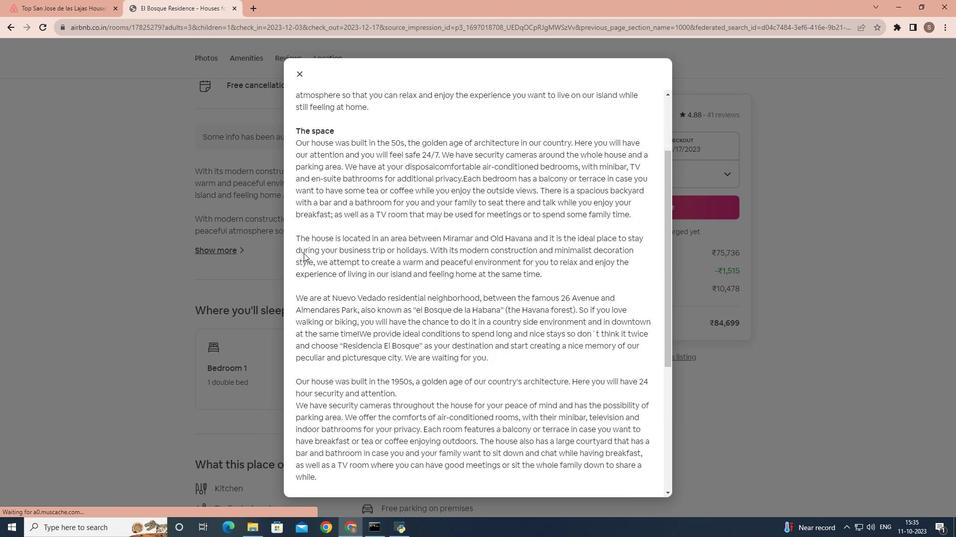 
Action: Mouse scrolled (303, 252) with delta (0, 0)
Screenshot: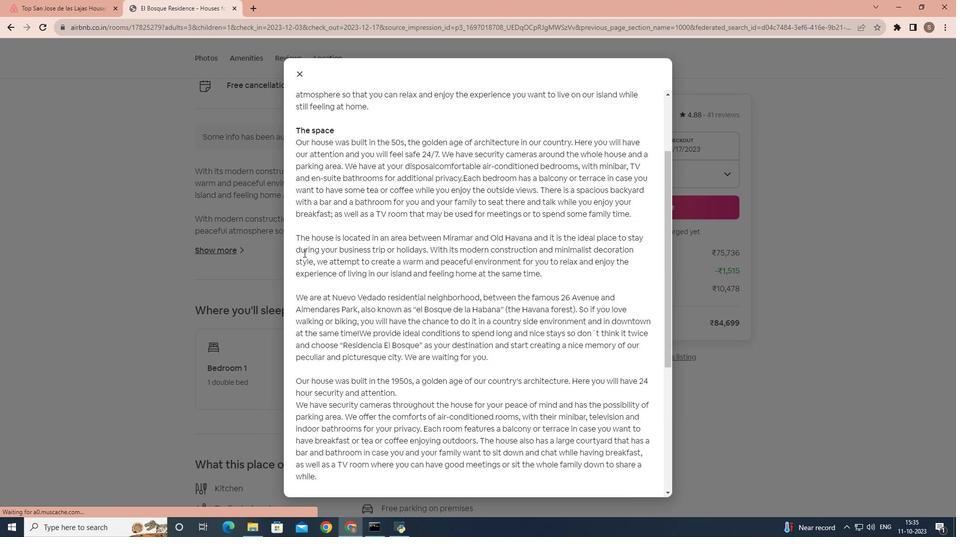 
Action: Mouse scrolled (303, 252) with delta (0, 0)
Screenshot: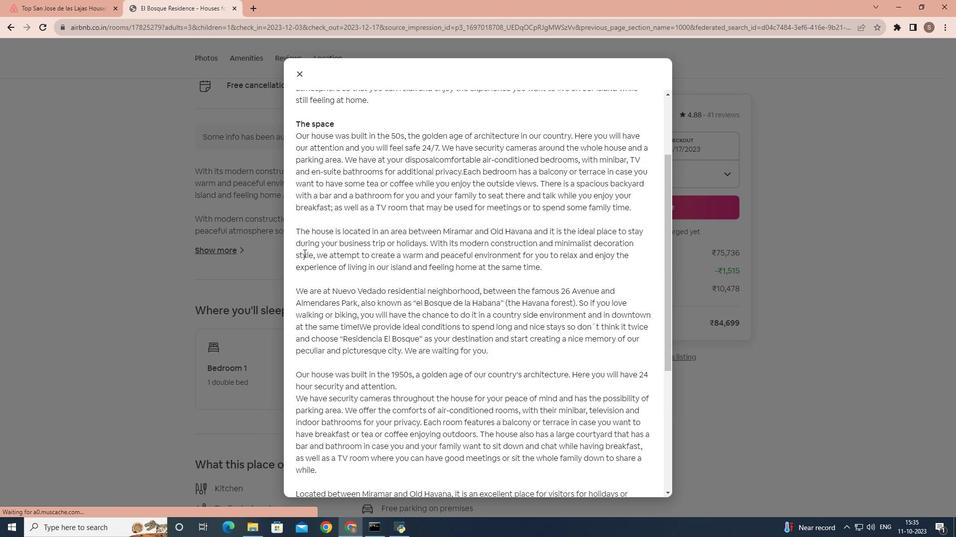 
Action: Mouse scrolled (303, 252) with delta (0, 0)
Screenshot: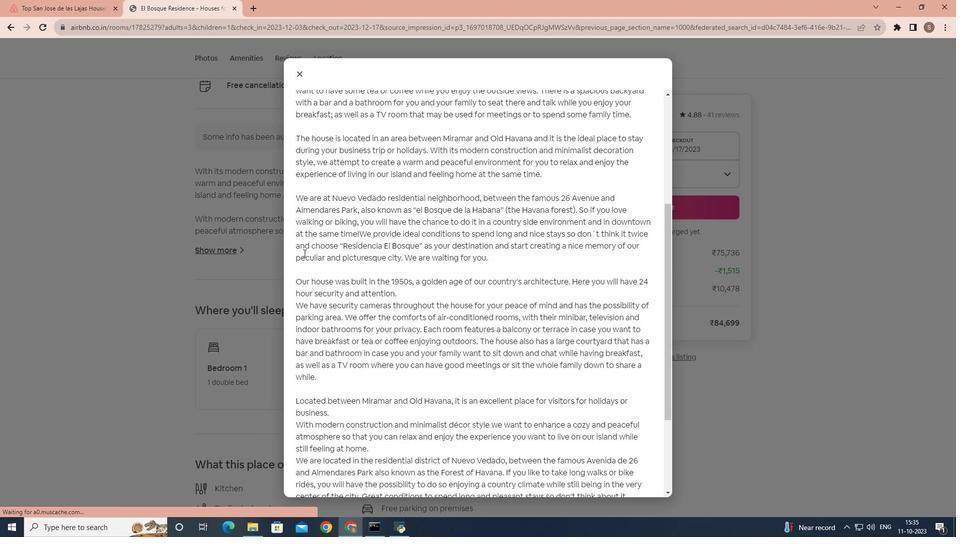 
Action: Mouse scrolled (303, 252) with delta (0, 0)
Screenshot: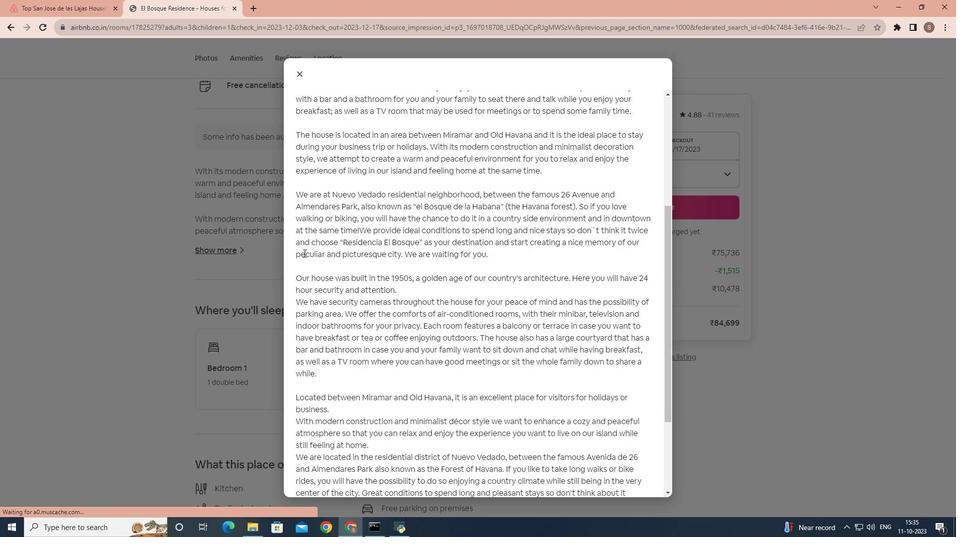 
Action: Mouse scrolled (303, 252) with delta (0, 0)
Screenshot: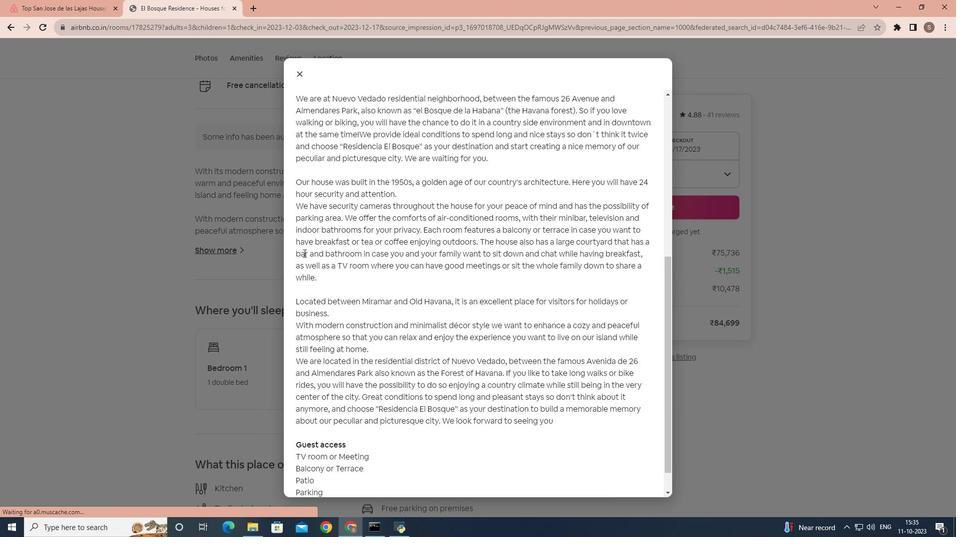 
Action: Mouse scrolled (303, 252) with delta (0, 0)
Screenshot: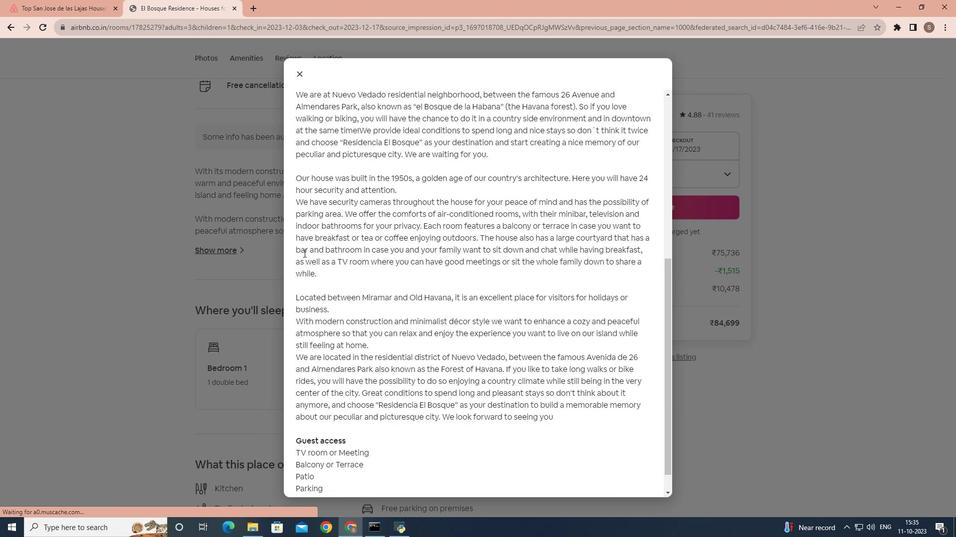 
Action: Mouse scrolled (303, 252) with delta (0, 0)
Screenshot: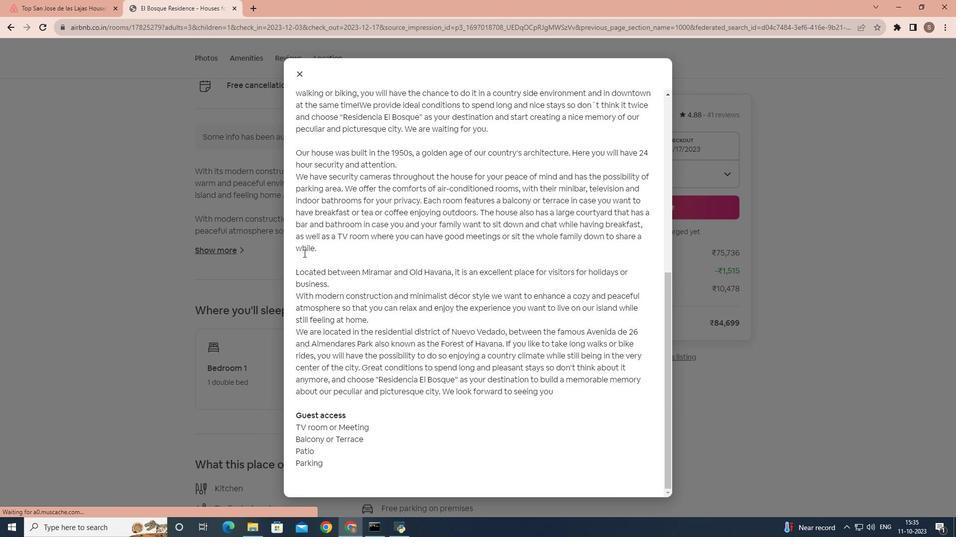 
Action: Mouse scrolled (303, 252) with delta (0, 0)
Screenshot: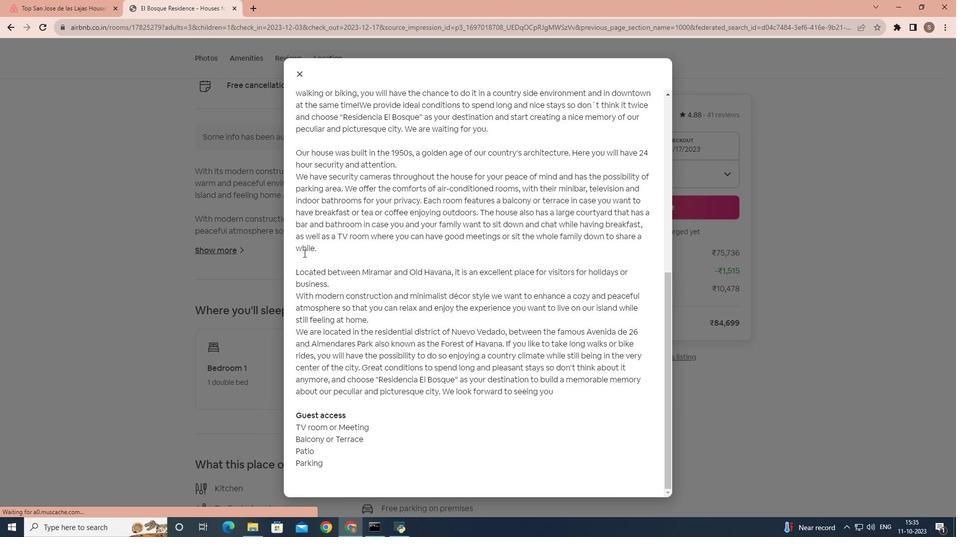 
Action: Mouse moved to (296, 72)
Screenshot: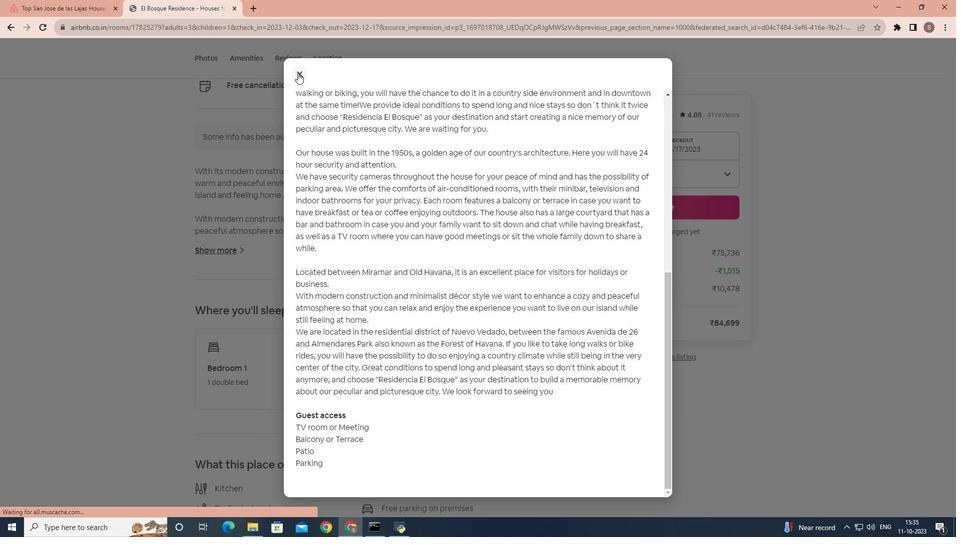 
Action: Mouse pressed left at (296, 72)
Screenshot: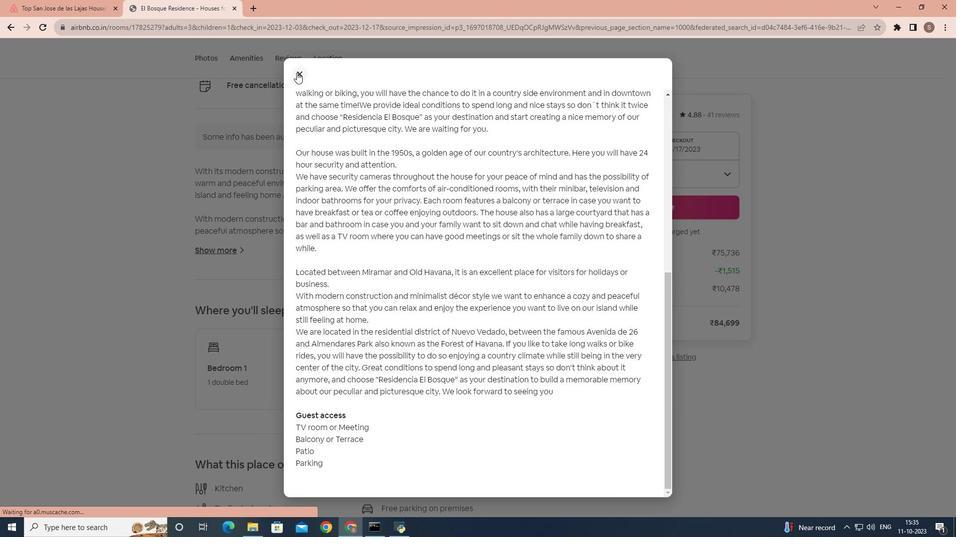 
Action: Mouse moved to (320, 231)
Screenshot: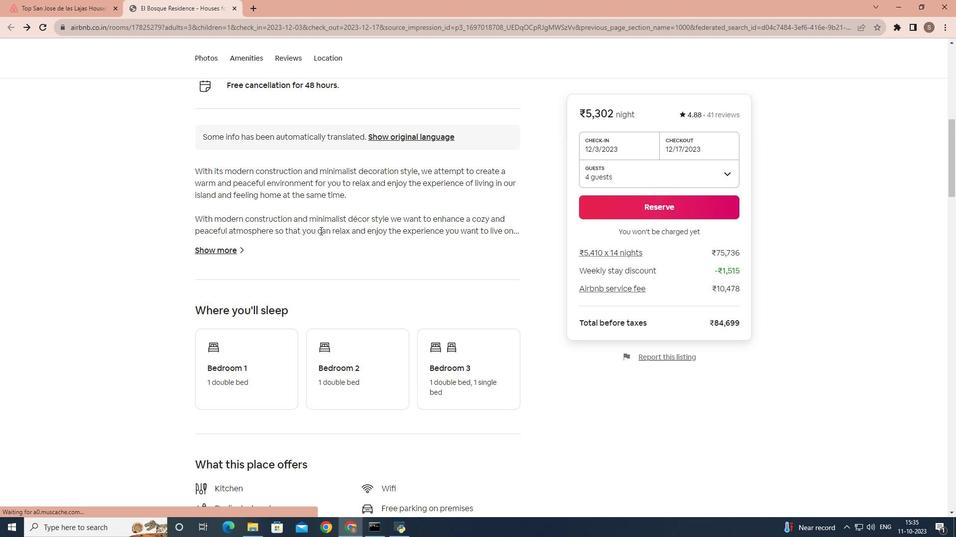 
Action: Mouse scrolled (320, 230) with delta (0, 0)
Screenshot: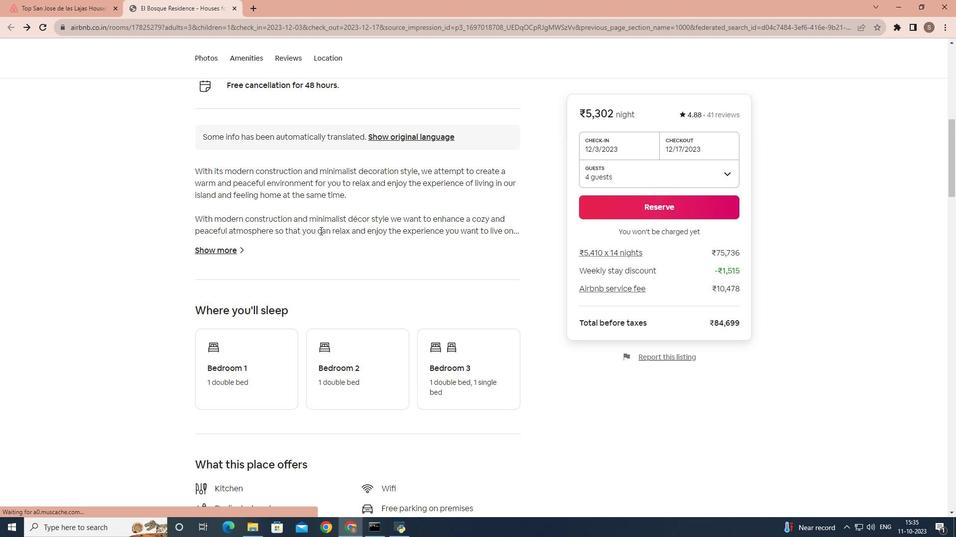 
Action: Mouse moved to (320, 231)
Screenshot: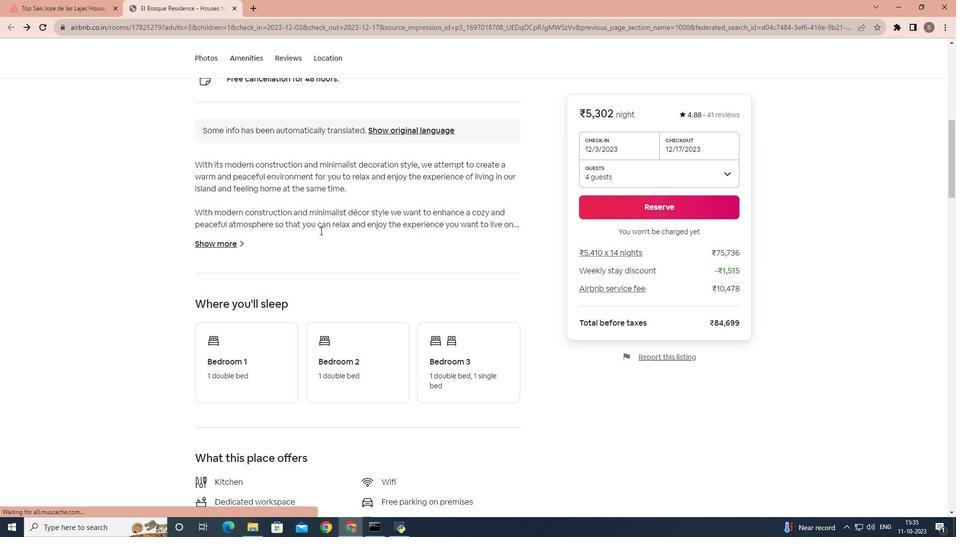 
Action: Mouse scrolled (320, 230) with delta (0, 0)
Screenshot: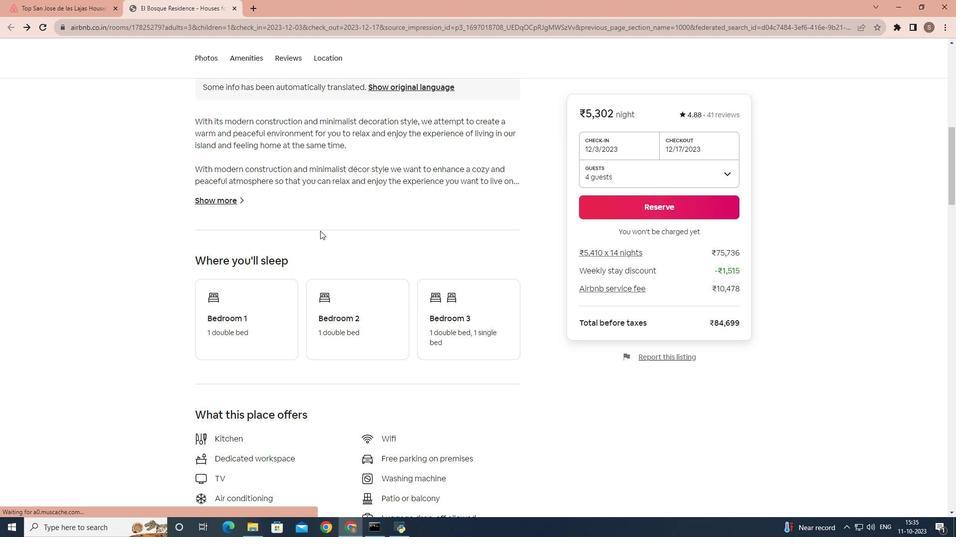 
Action: Mouse scrolled (320, 230) with delta (0, 0)
Screenshot: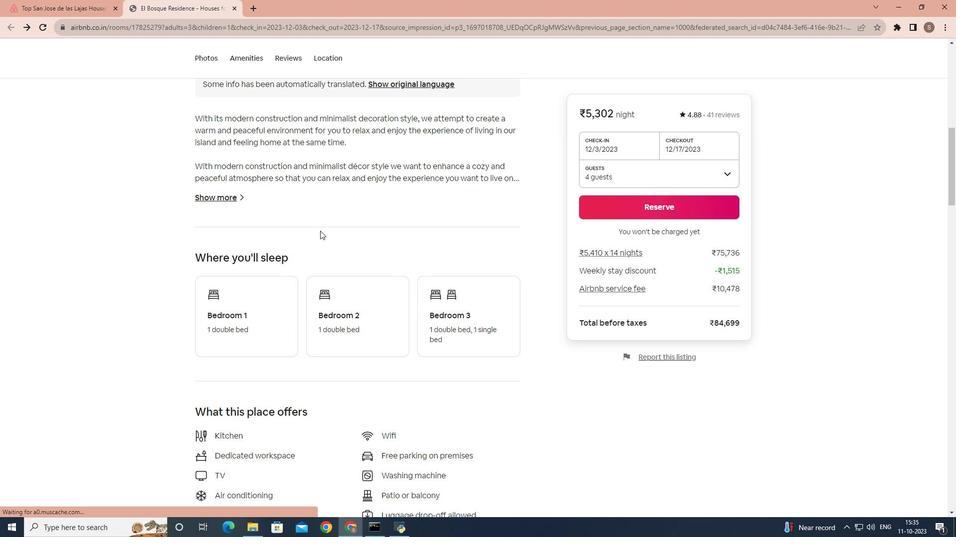 
Action: Mouse moved to (308, 238)
Screenshot: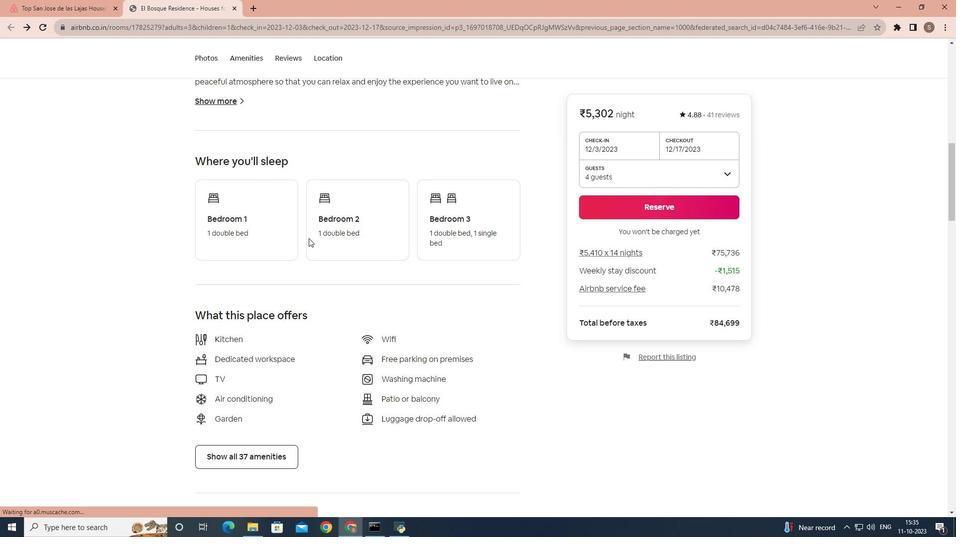 
Action: Mouse scrolled (308, 238) with delta (0, 0)
Screenshot: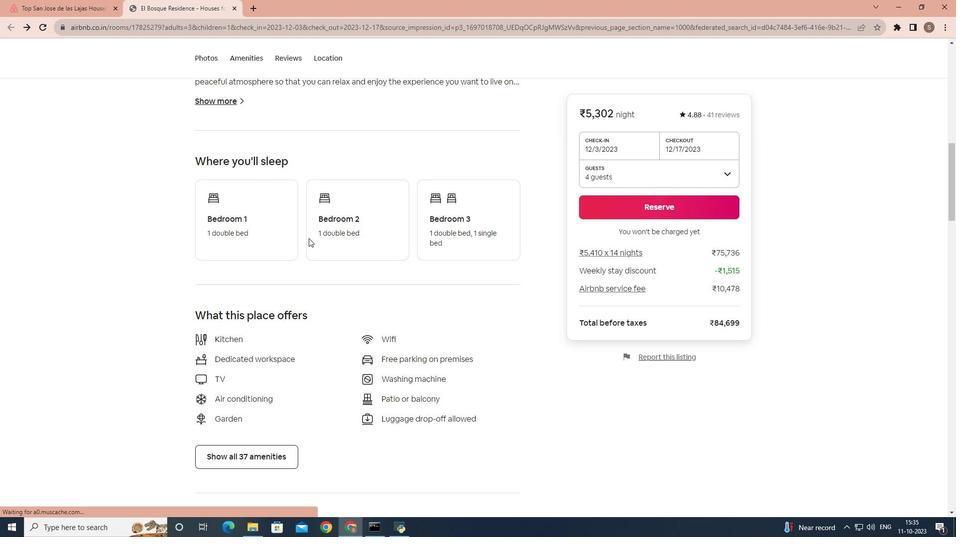 
Action: Mouse moved to (267, 256)
Screenshot: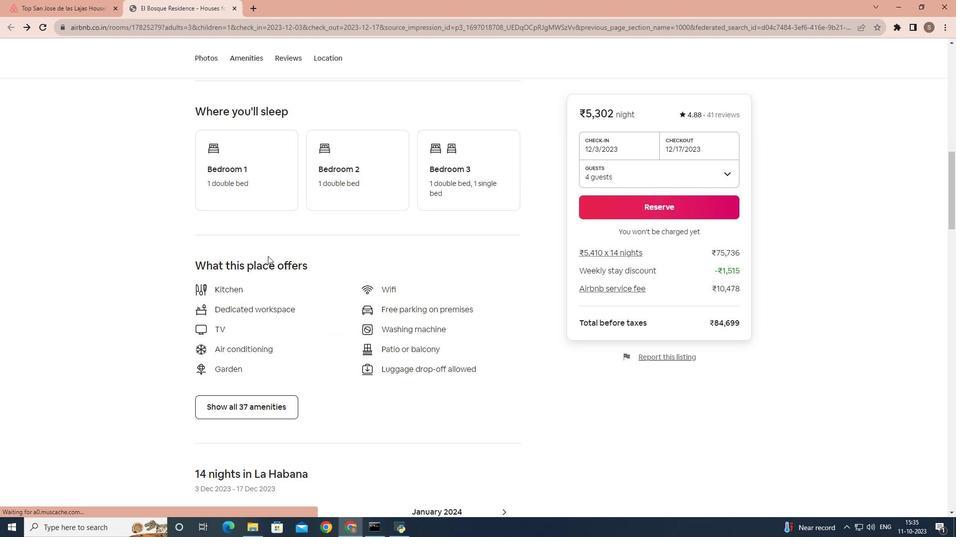 
Action: Mouse scrolled (267, 255) with delta (0, 0)
Screenshot: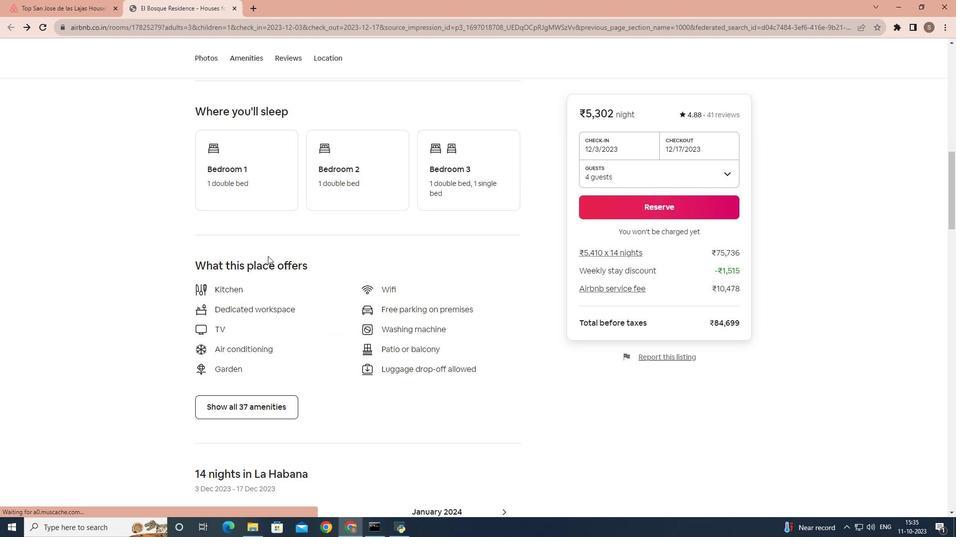 
Action: Mouse scrolled (267, 255) with delta (0, 0)
Screenshot: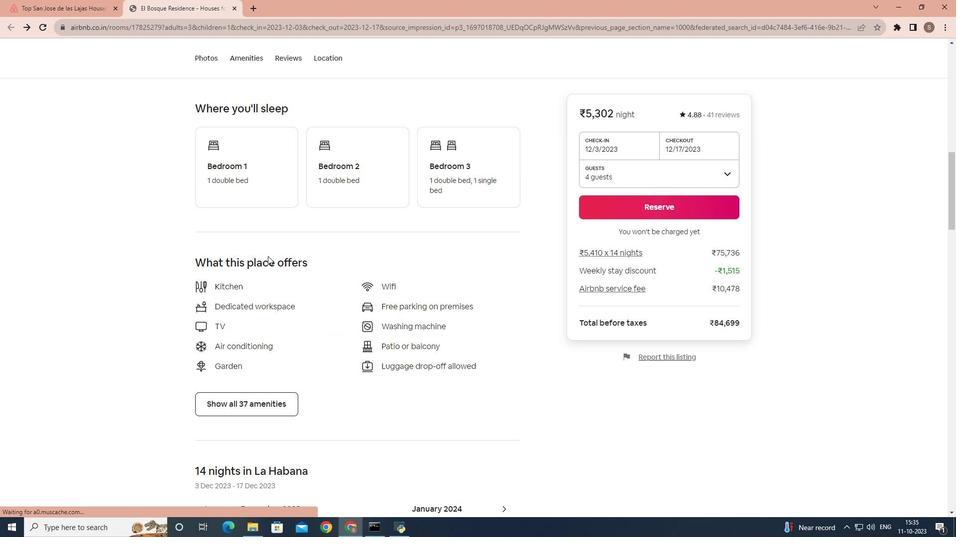 
Action: Mouse moved to (266, 262)
Screenshot: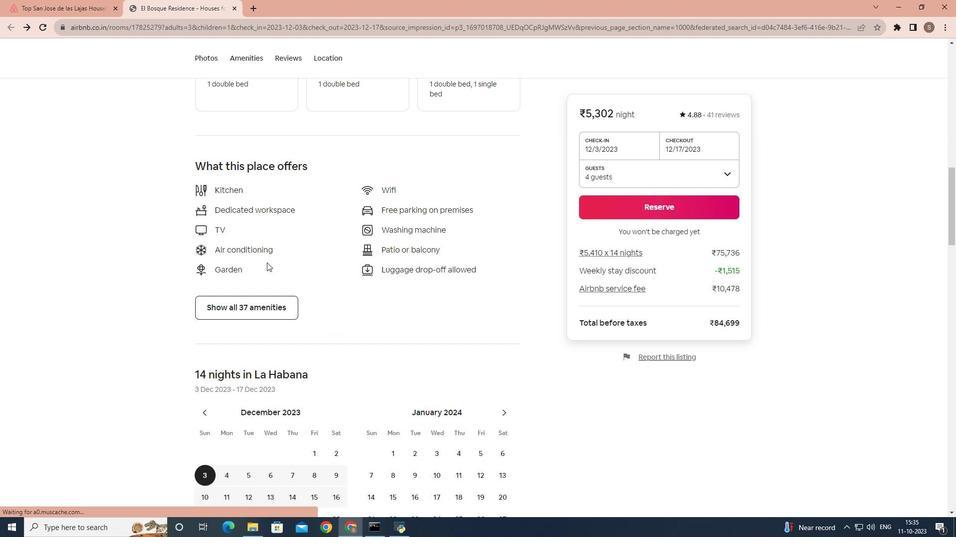 
Action: Mouse scrolled (266, 262) with delta (0, 0)
Screenshot: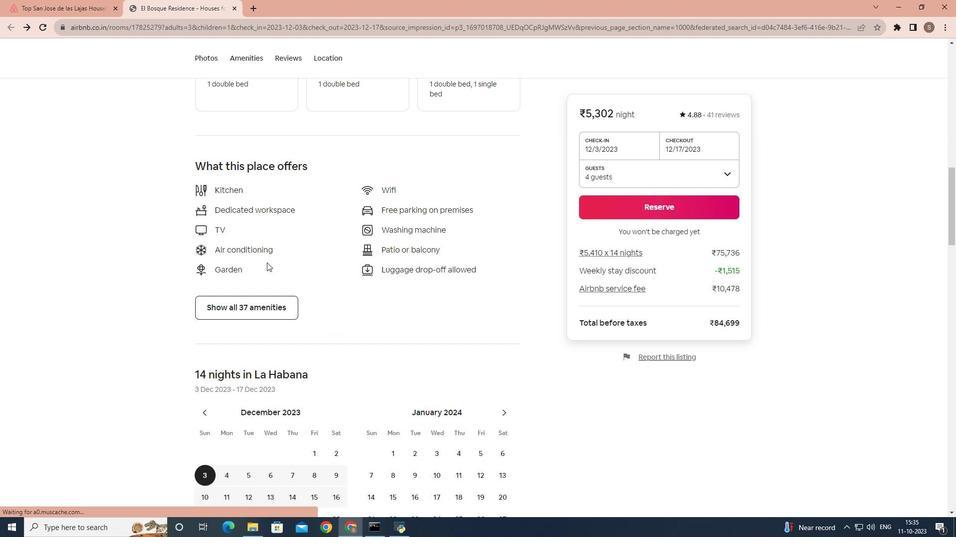 
Action: Mouse moved to (268, 261)
Screenshot: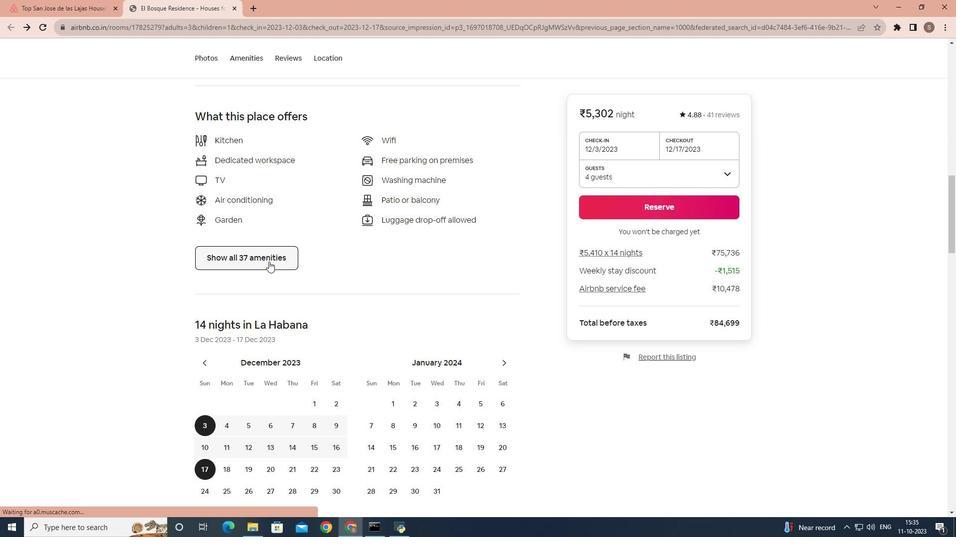 
Action: Mouse pressed left at (268, 261)
Screenshot: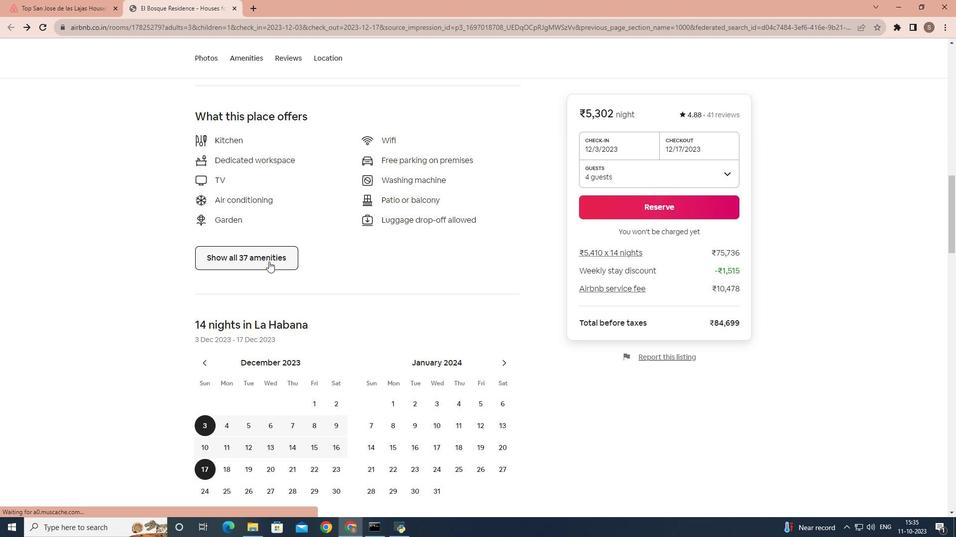 
Action: Mouse moved to (354, 259)
Screenshot: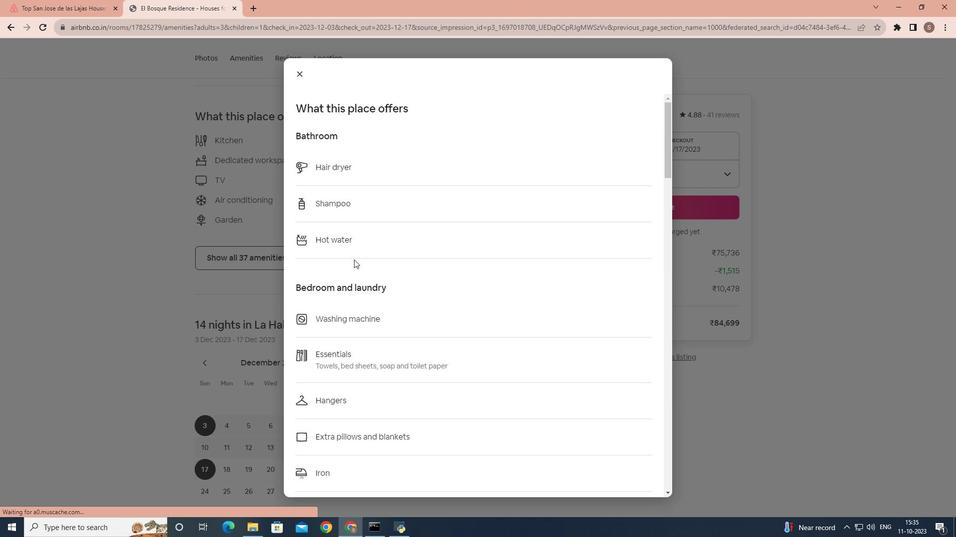 
Action: Mouse scrolled (354, 258) with delta (0, 0)
Screenshot: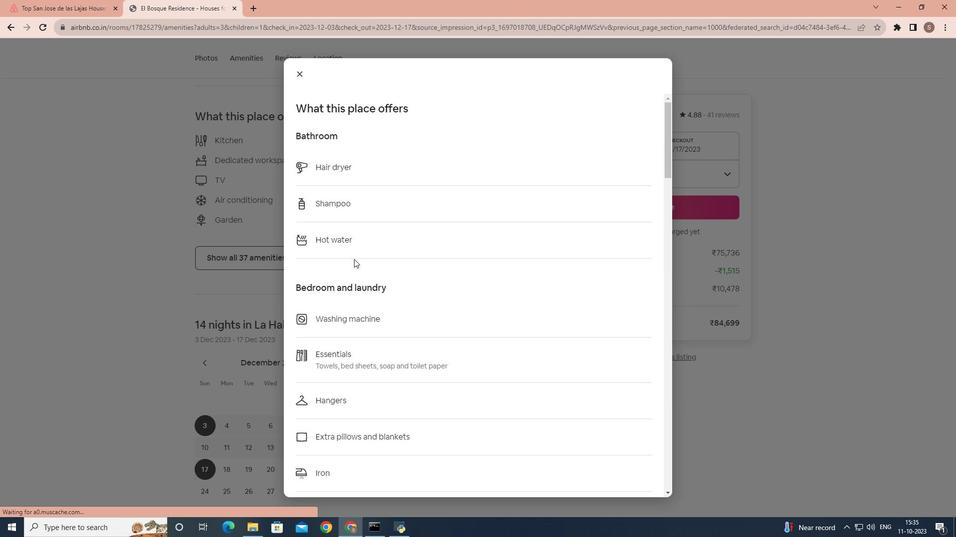 
Action: Mouse scrolled (354, 258) with delta (0, 0)
Screenshot: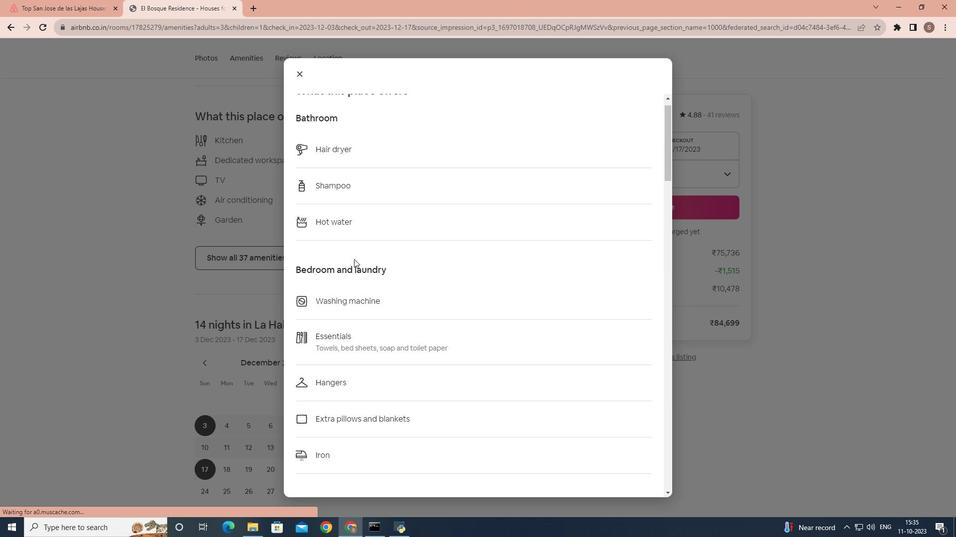 
Action: Mouse scrolled (354, 258) with delta (0, 0)
Screenshot: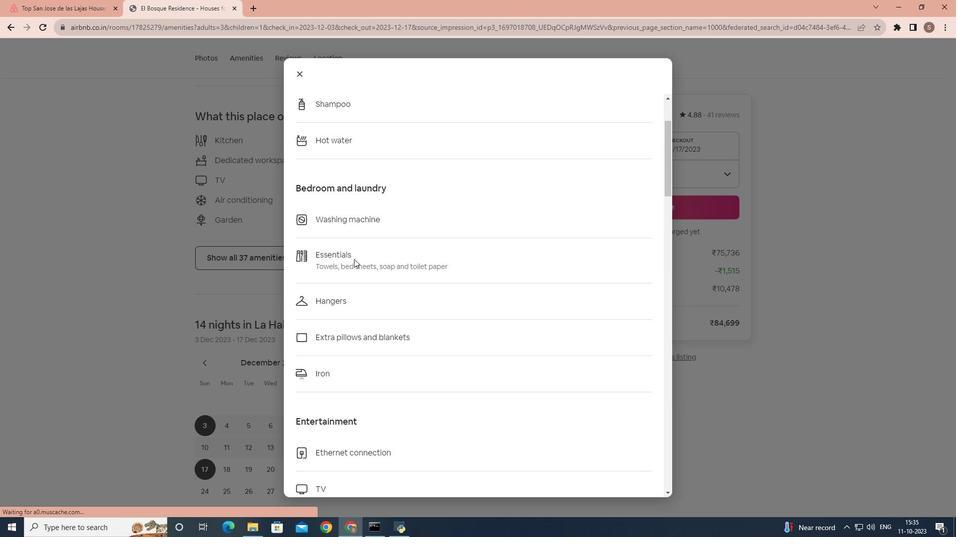 
Action: Mouse scrolled (354, 258) with delta (0, 0)
Screenshot: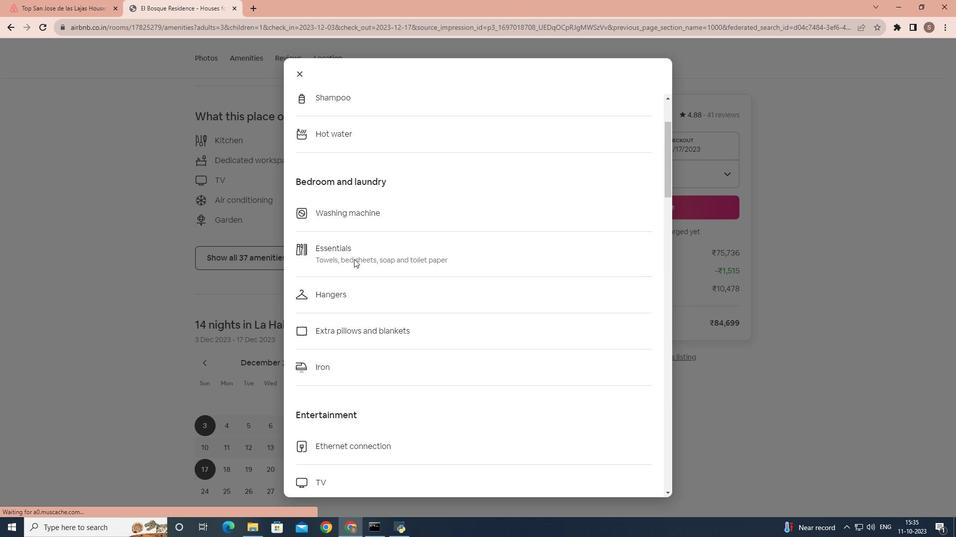 
Action: Mouse scrolled (354, 258) with delta (0, 0)
Screenshot: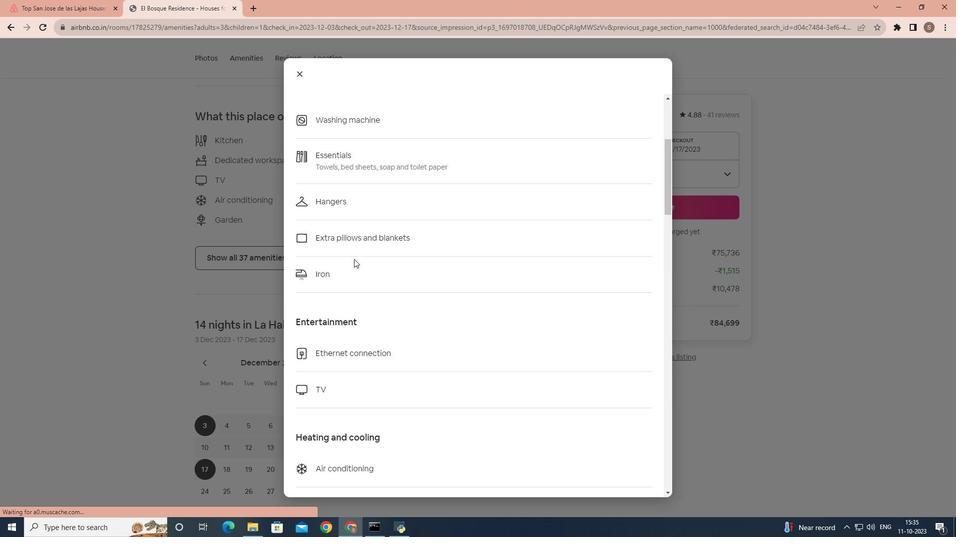 
Action: Mouse moved to (357, 260)
Screenshot: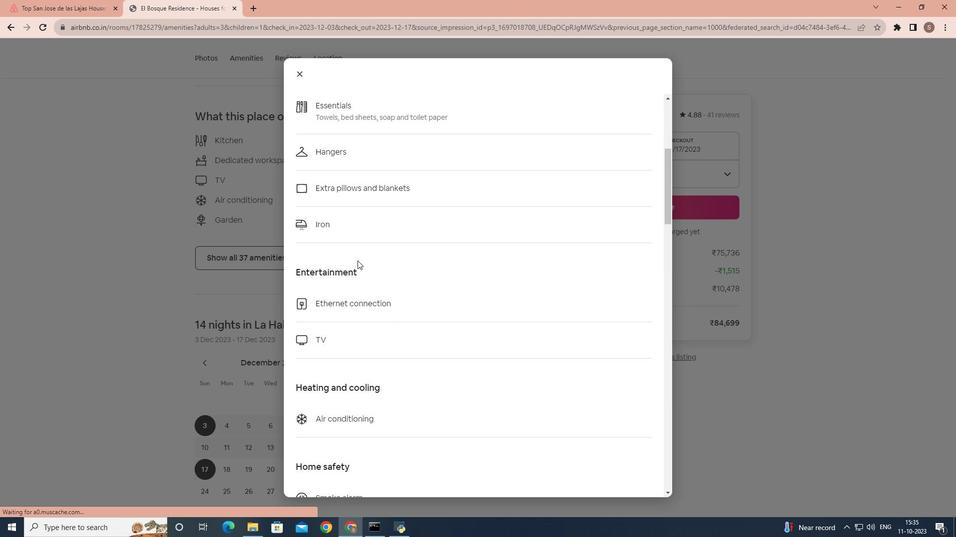 
Action: Mouse scrolled (357, 260) with delta (0, 0)
Screenshot: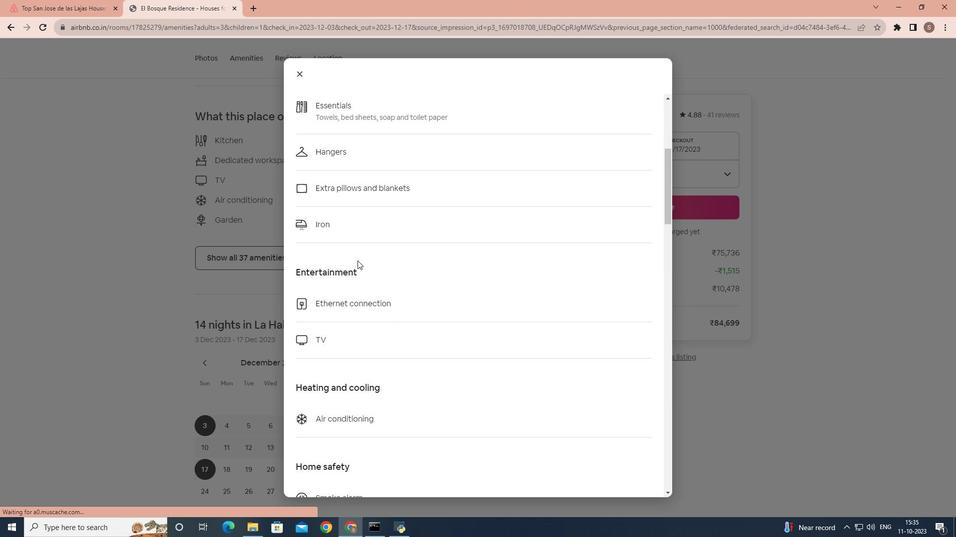 
Action: Mouse moved to (358, 261)
Screenshot: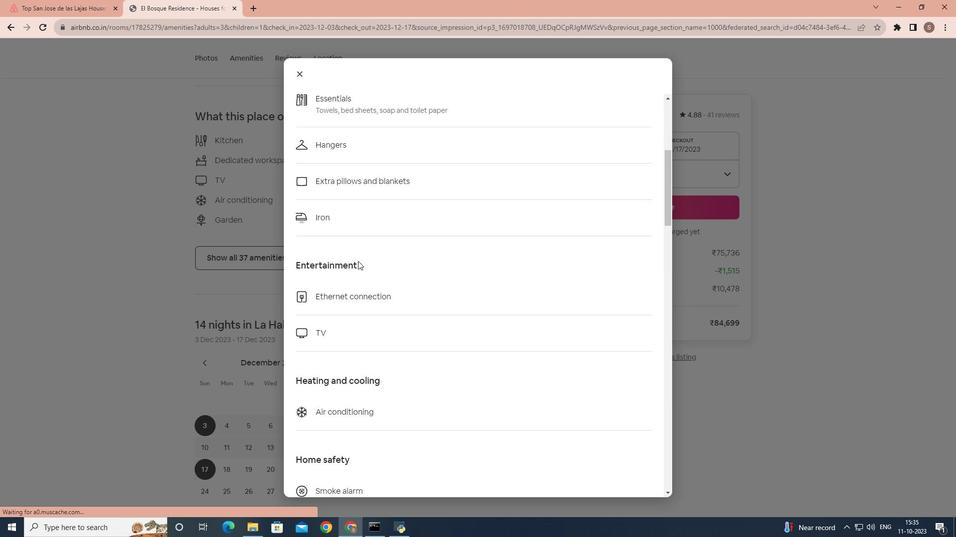 
Action: Mouse scrolled (358, 260) with delta (0, 0)
Screenshot: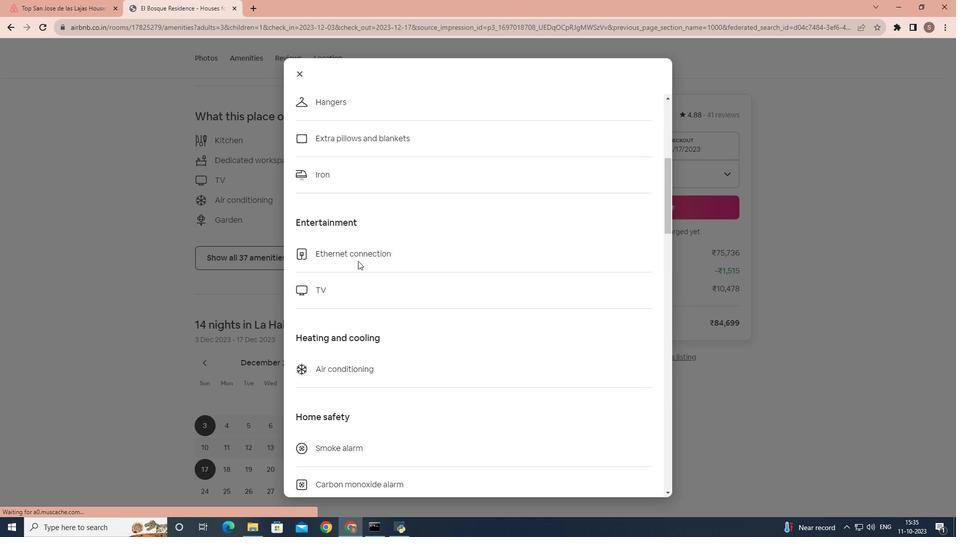
Action: Mouse scrolled (358, 260) with delta (0, 0)
Screenshot: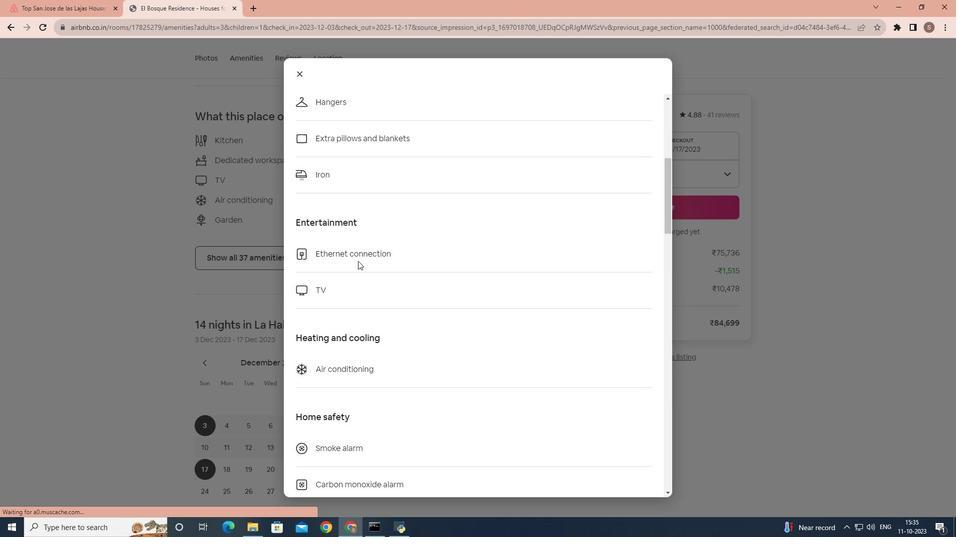
Action: Mouse scrolled (358, 260) with delta (0, 0)
Screenshot: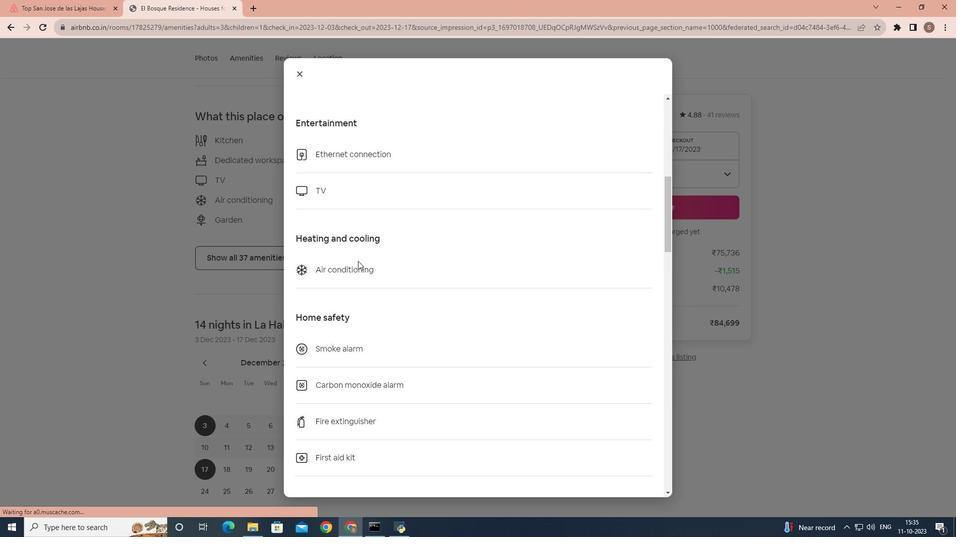 
Action: Mouse scrolled (358, 260) with delta (0, 0)
Screenshot: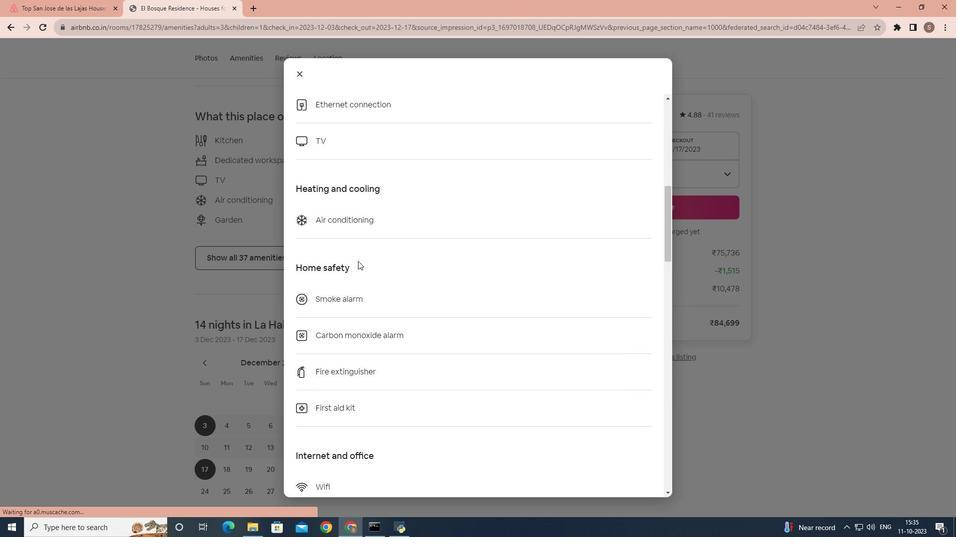 
Action: Mouse scrolled (358, 260) with delta (0, 0)
Screenshot: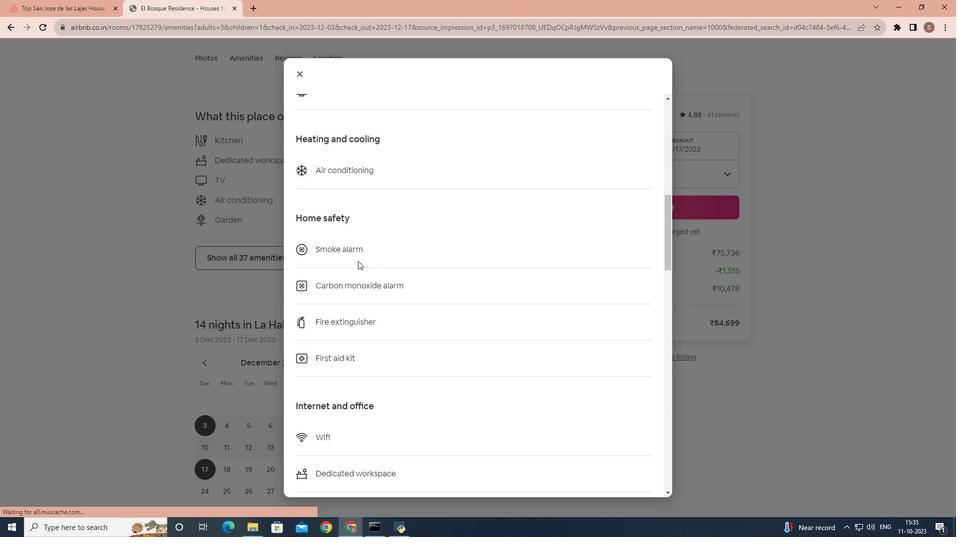 
Action: Mouse scrolled (358, 260) with delta (0, 0)
Screenshot: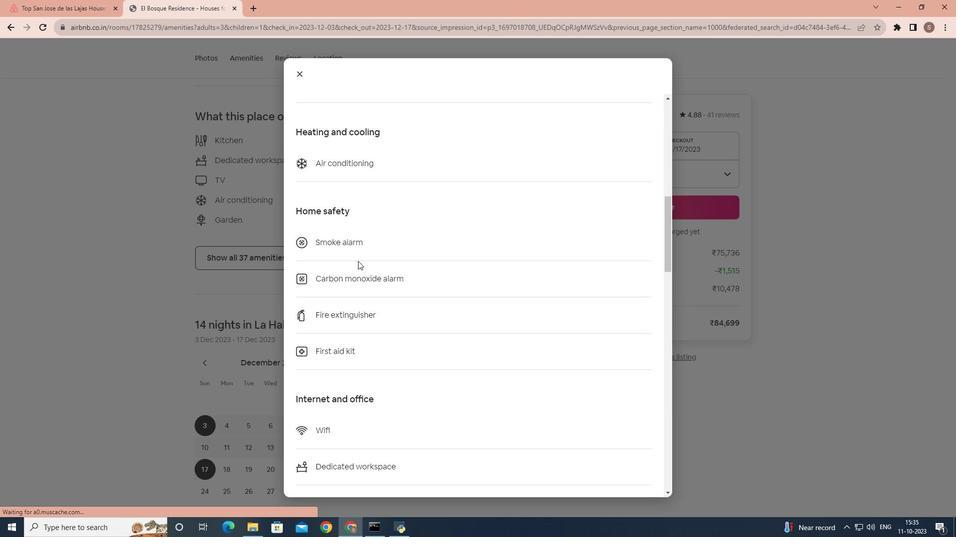 
Action: Mouse scrolled (358, 260) with delta (0, 0)
Screenshot: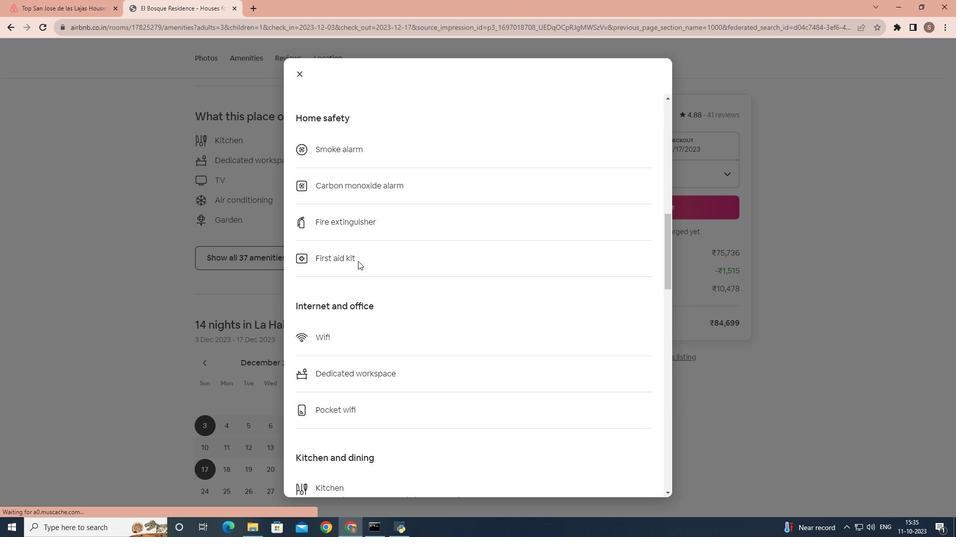 
Action: Mouse scrolled (358, 260) with delta (0, 0)
Screenshot: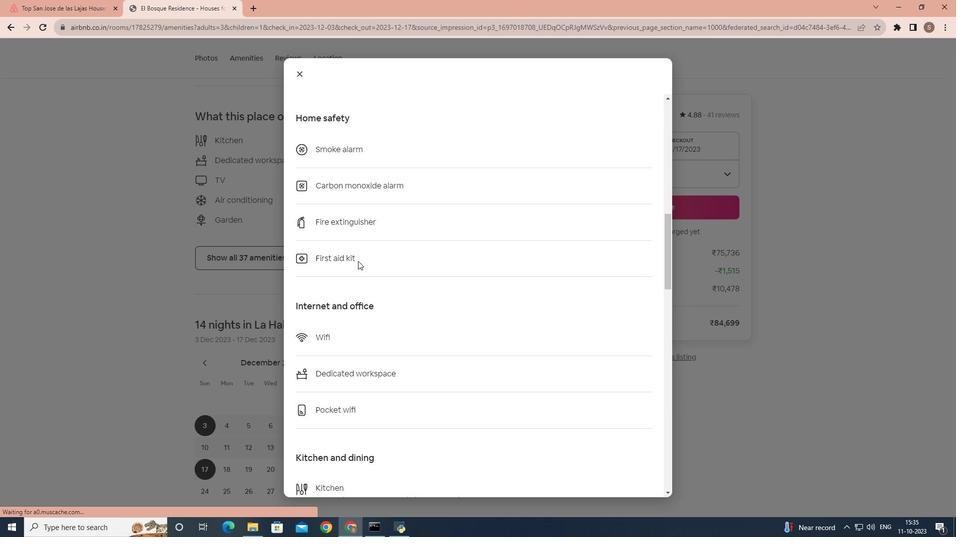 
Action: Mouse scrolled (358, 260) with delta (0, 0)
Screenshot: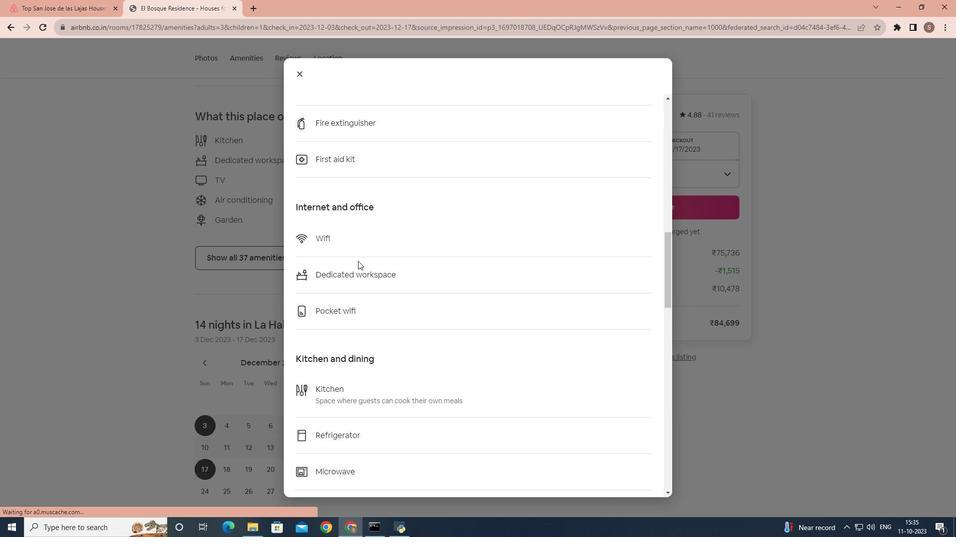 
Action: Mouse scrolled (358, 260) with delta (0, 0)
Screenshot: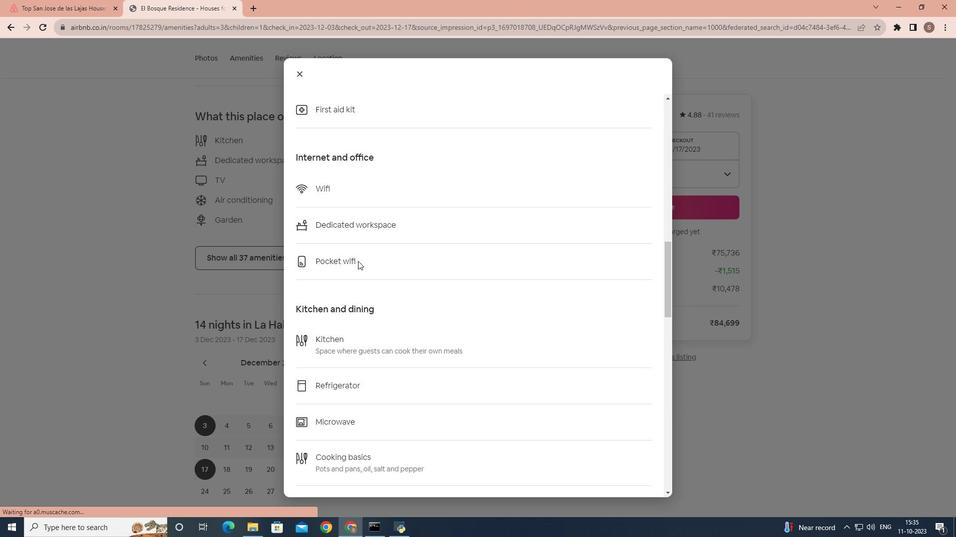 
Action: Mouse scrolled (358, 260) with delta (0, 0)
Screenshot: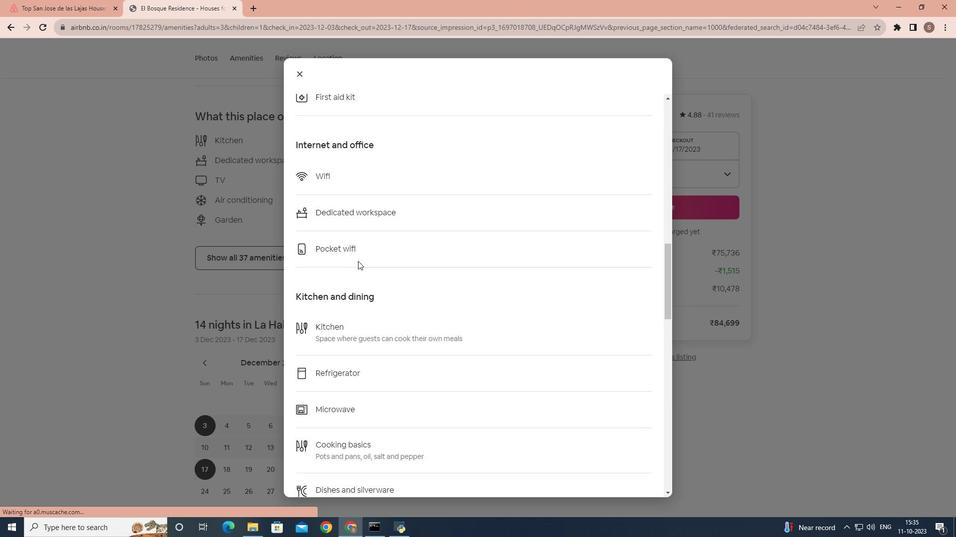 
Action: Mouse scrolled (358, 260) with delta (0, 0)
Screenshot: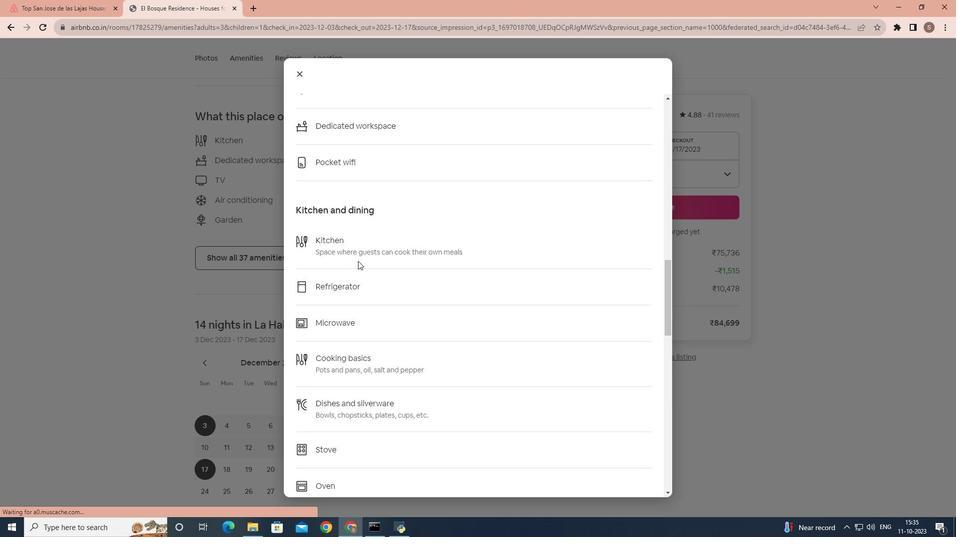 
Action: Mouse scrolled (358, 260) with delta (0, 0)
Screenshot: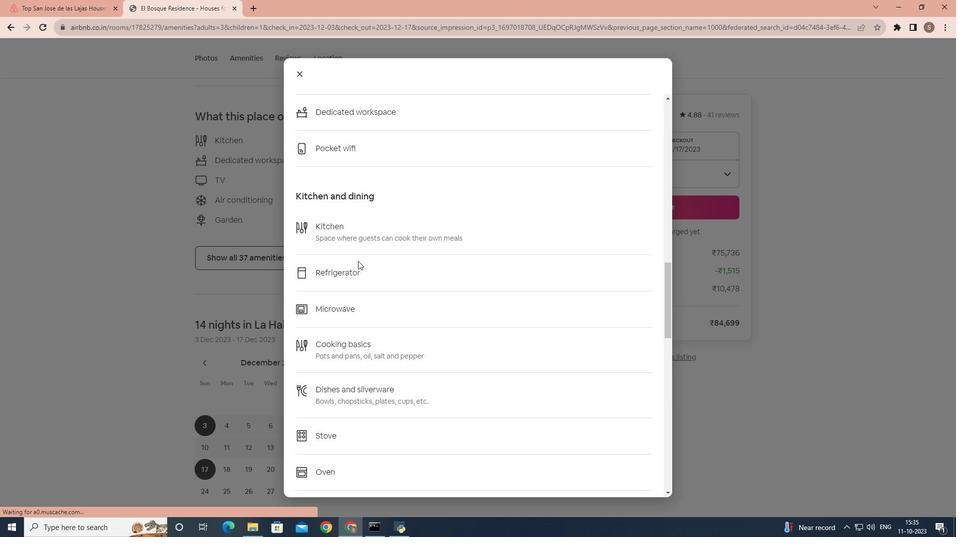 
Action: Mouse scrolled (358, 260) with delta (0, 0)
Screenshot: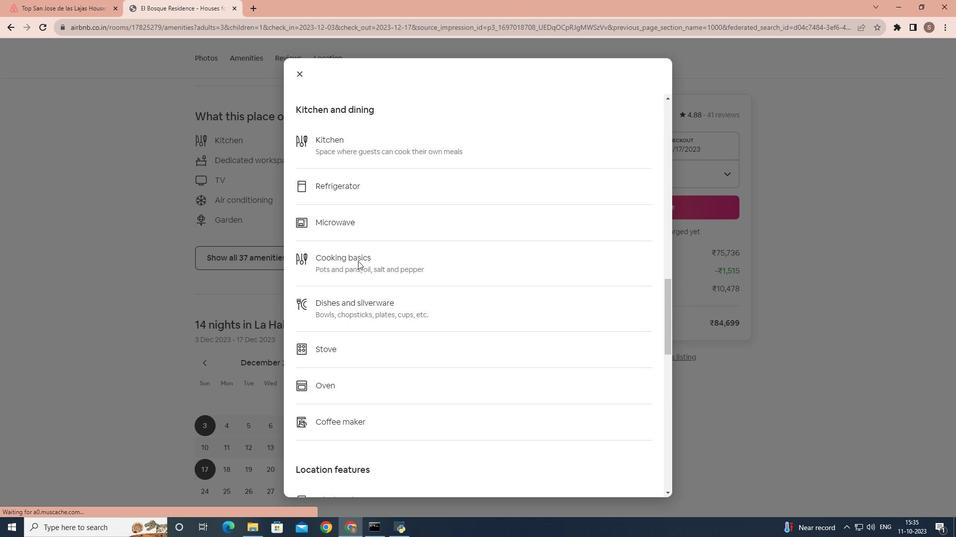 
Action: Mouse scrolled (358, 260) with delta (0, 0)
Screenshot: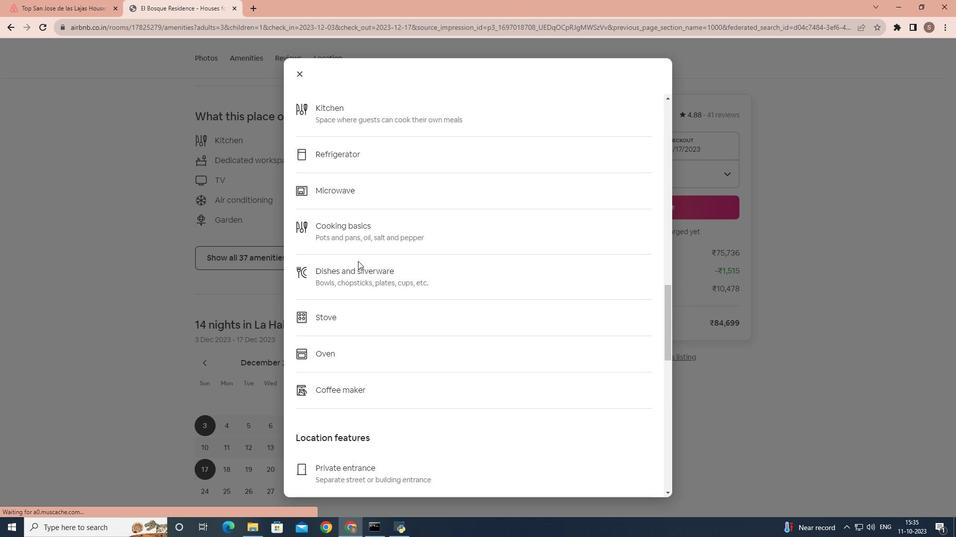 
Action: Mouse scrolled (358, 260) with delta (0, 0)
Screenshot: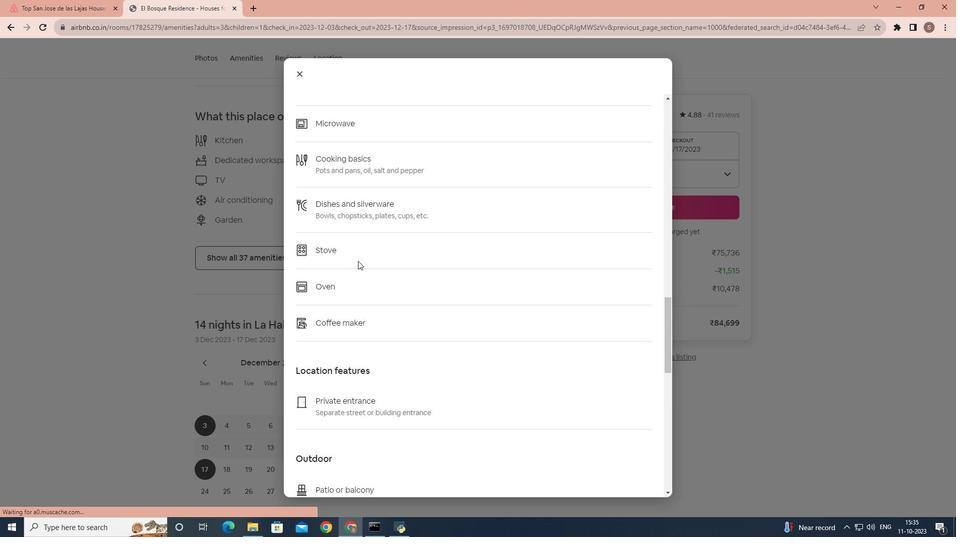 
Action: Mouse scrolled (358, 260) with delta (0, 0)
Screenshot: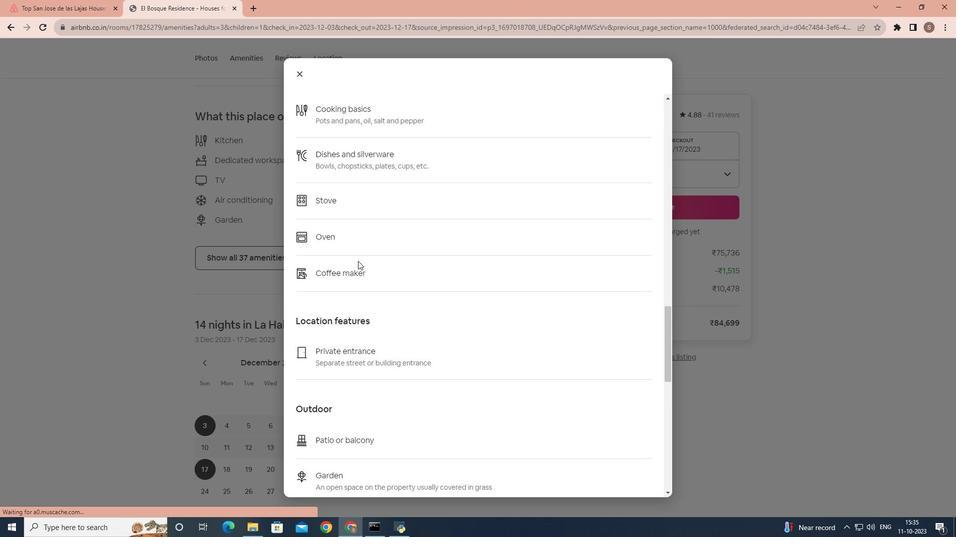 
Action: Mouse scrolled (358, 260) with delta (0, 0)
Screenshot: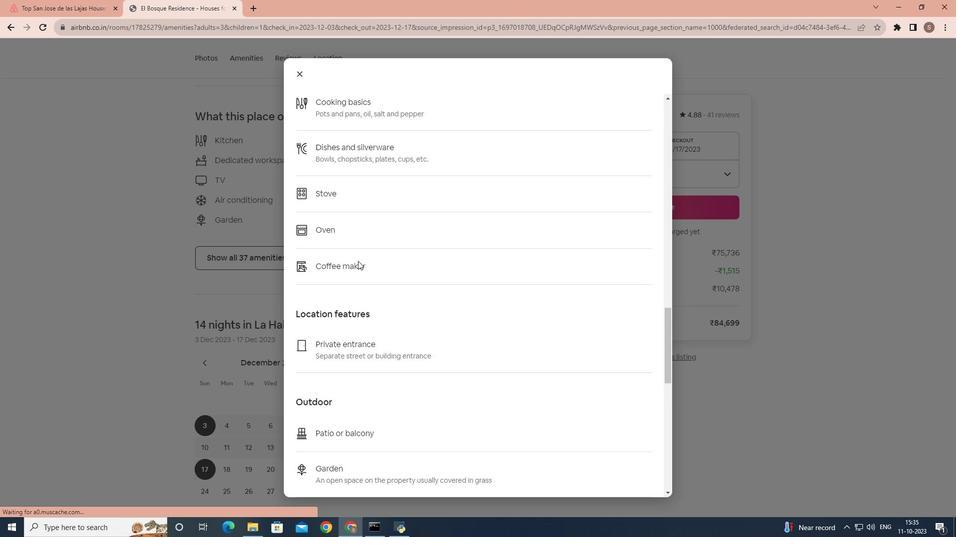 
Action: Mouse scrolled (358, 260) with delta (0, 0)
Screenshot: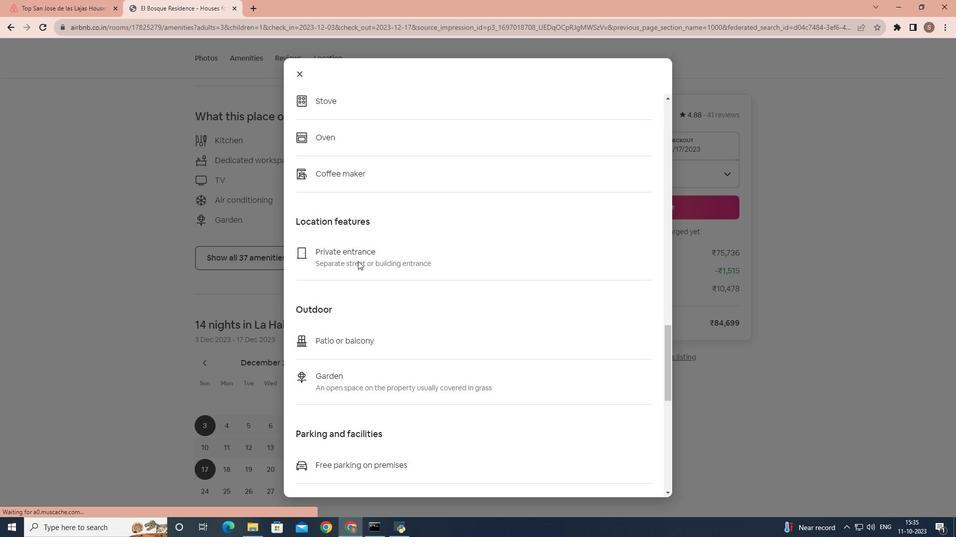 
Action: Mouse scrolled (358, 260) with delta (0, 0)
Screenshot: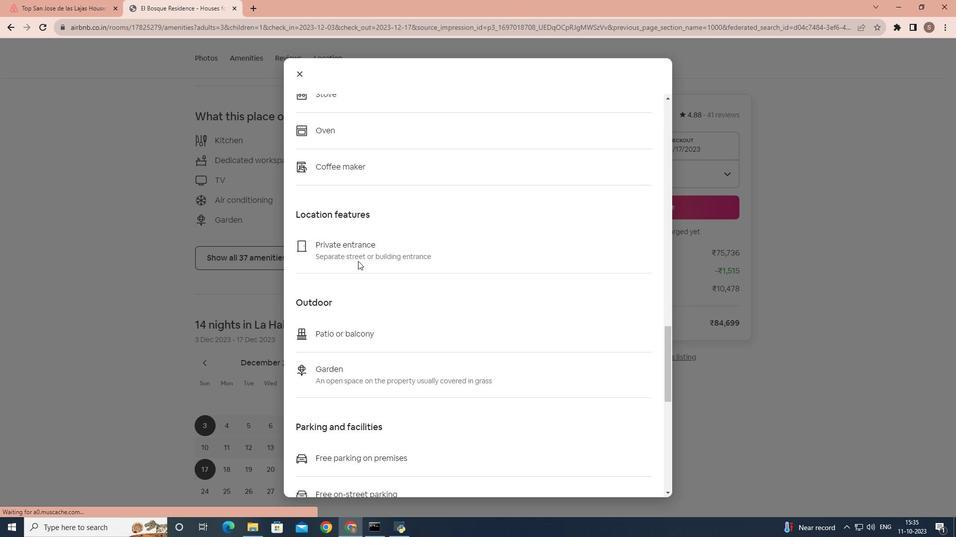 
Action: Mouse scrolled (358, 260) with delta (0, 0)
Screenshot: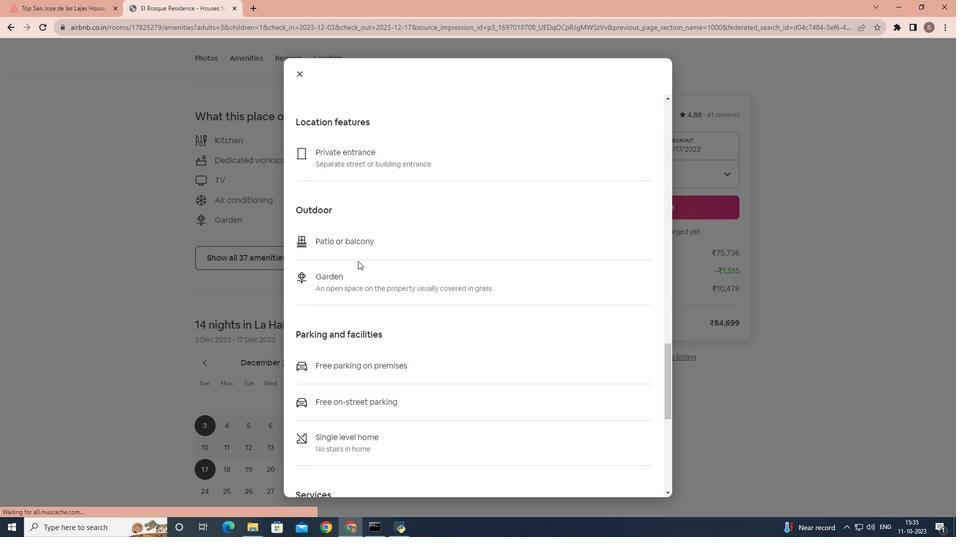 
Action: Mouse scrolled (358, 260) with delta (0, 0)
Screenshot: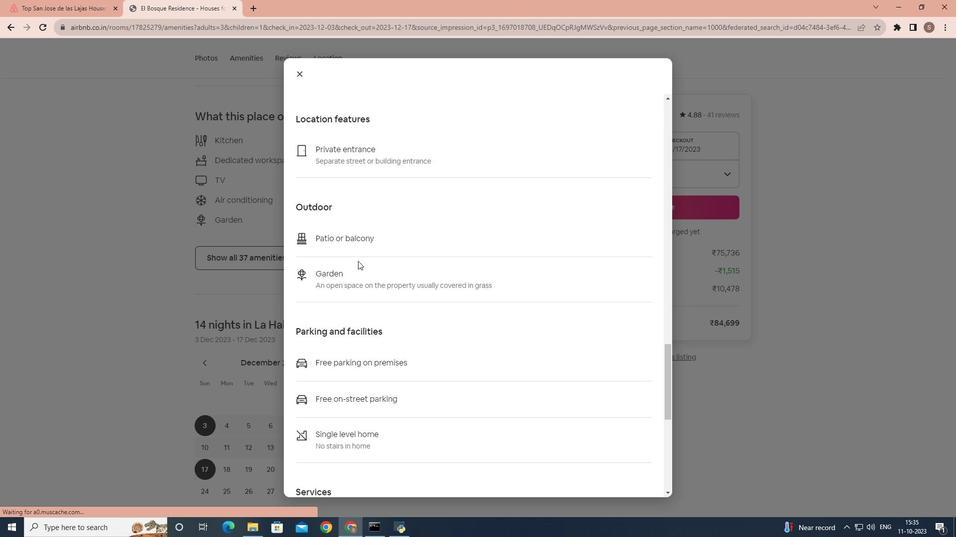 
Action: Mouse scrolled (358, 260) with delta (0, 0)
Screenshot: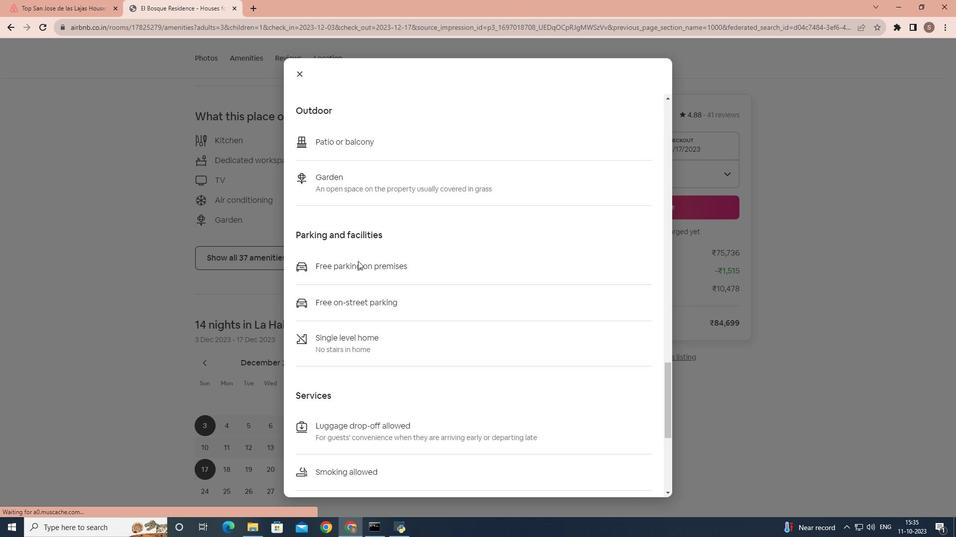 
Action: Mouse scrolled (358, 260) with delta (0, 0)
Screenshot: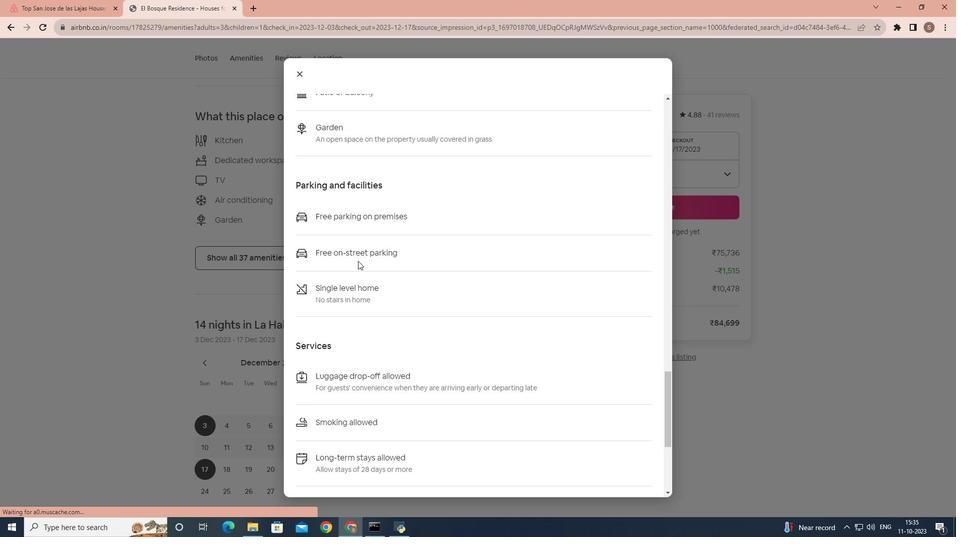 
Action: Mouse scrolled (358, 260) with delta (0, 0)
Screenshot: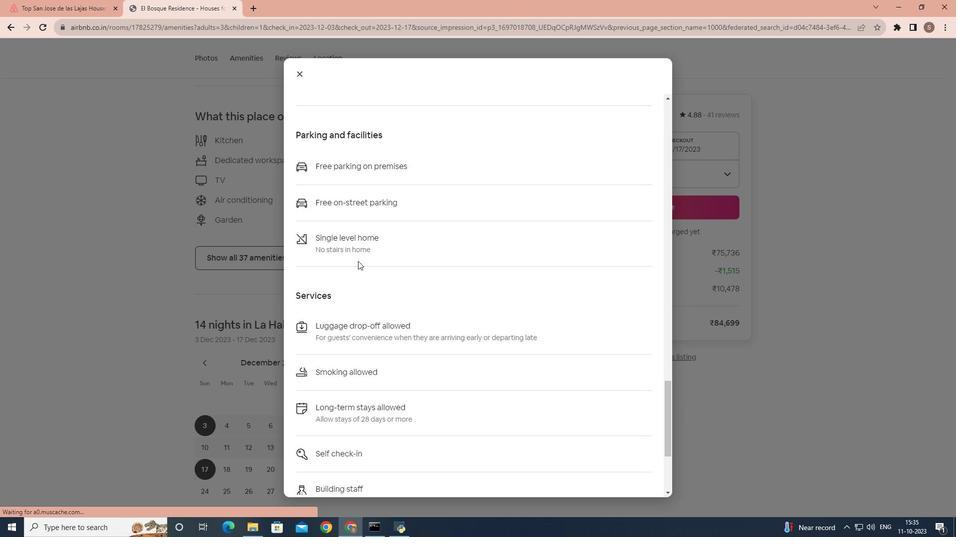 
Action: Mouse scrolled (358, 260) with delta (0, 0)
Screenshot: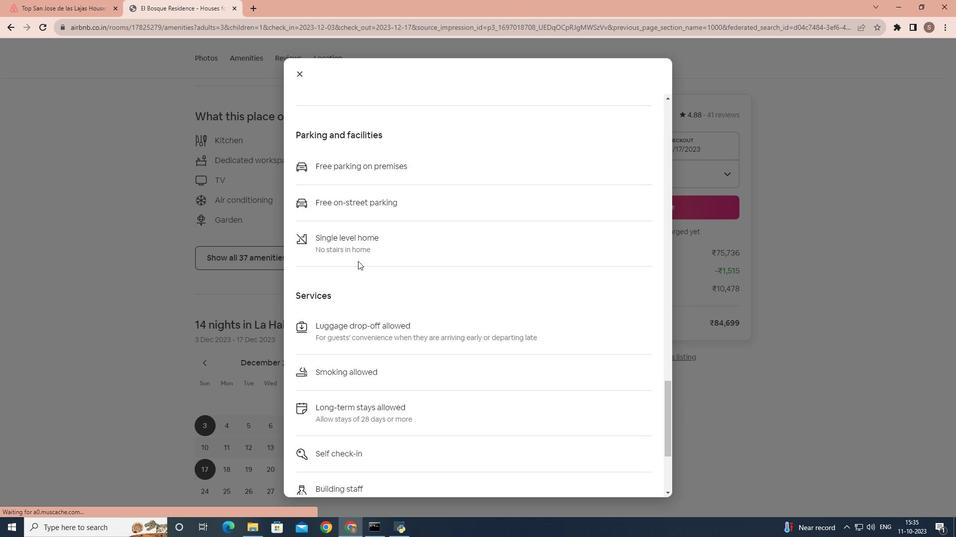 
Action: Mouse scrolled (358, 260) with delta (0, 0)
Screenshot: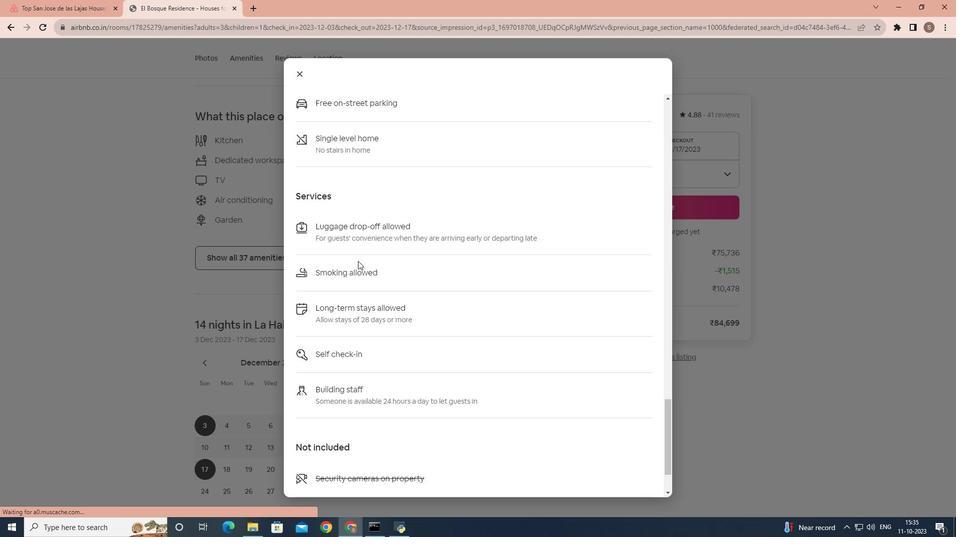 
Action: Mouse scrolled (358, 260) with delta (0, 0)
Screenshot: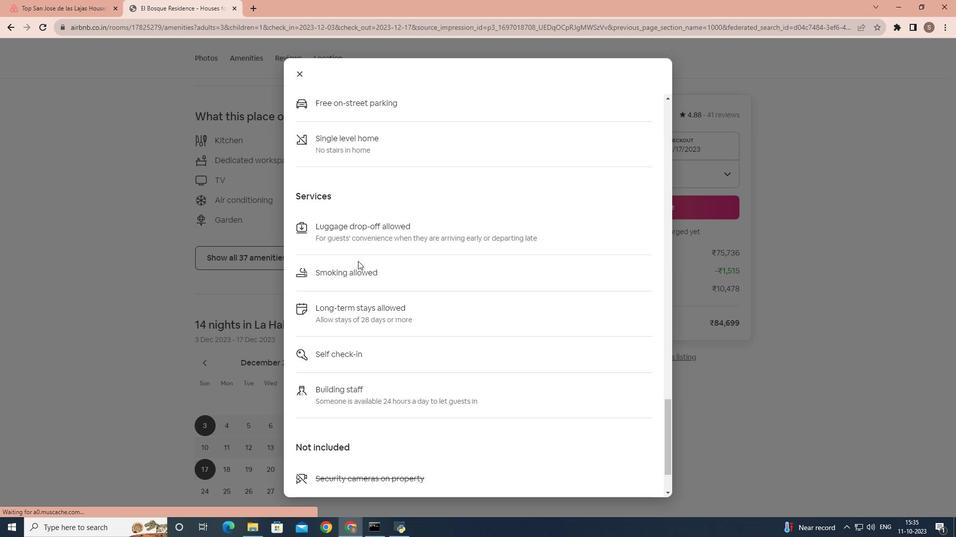 
Action: Mouse scrolled (358, 260) with delta (0, 0)
Screenshot: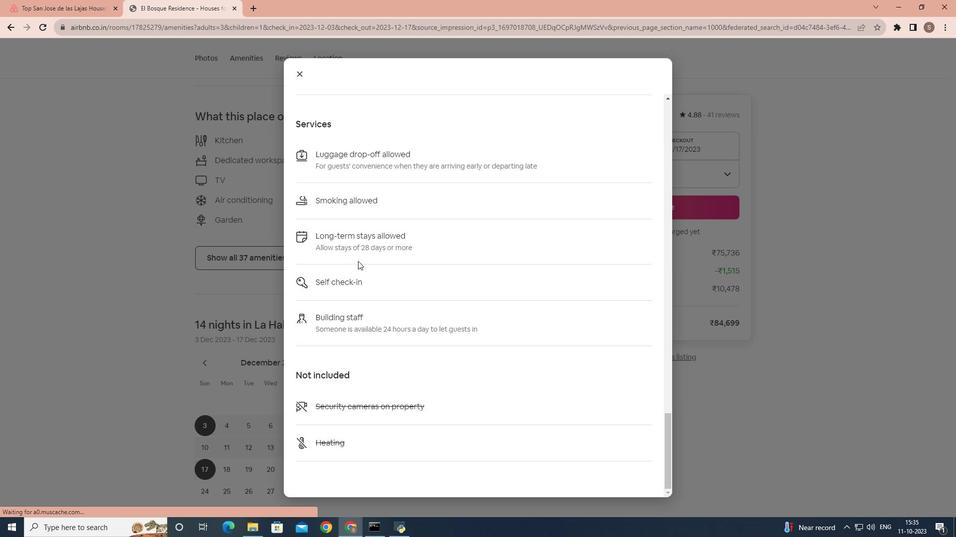 
Action: Mouse scrolled (358, 260) with delta (0, 0)
Screenshot: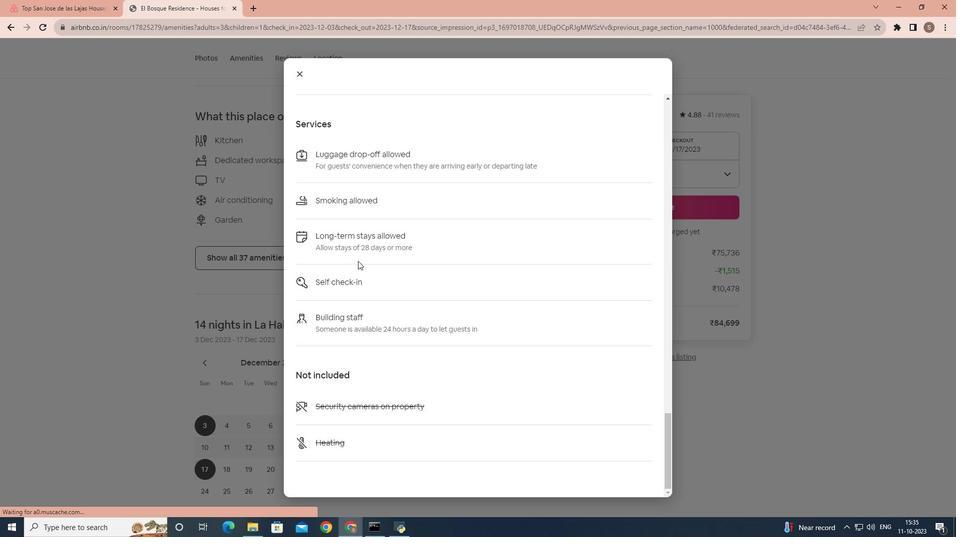 
Action: Mouse moved to (302, 71)
Screenshot: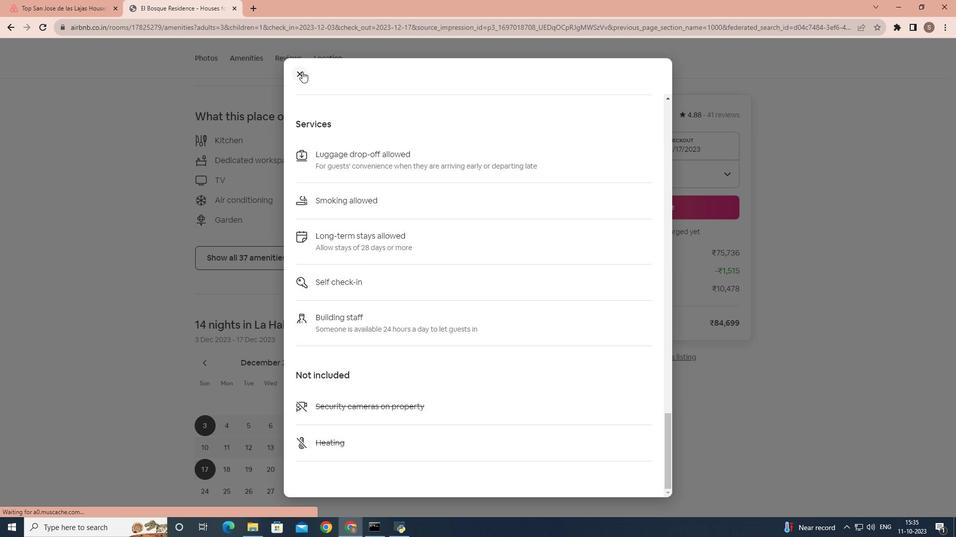 
Action: Mouse pressed left at (302, 71)
Screenshot: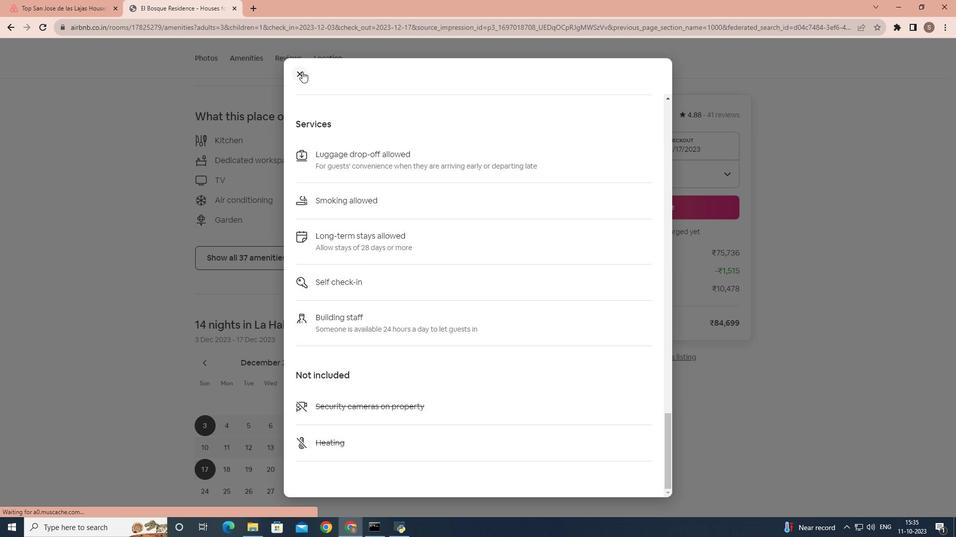 
Action: Mouse moved to (307, 223)
Screenshot: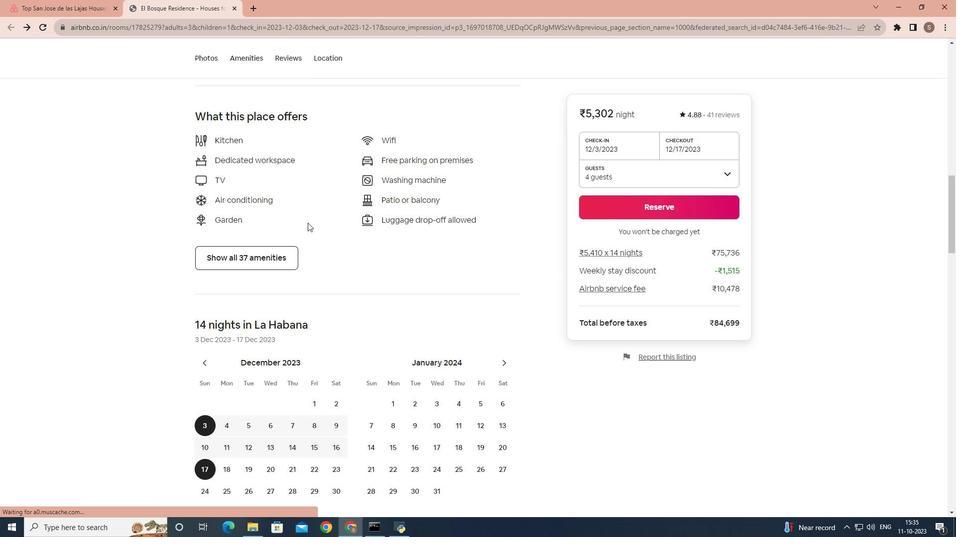 
Action: Mouse scrolled (307, 222) with delta (0, 0)
Screenshot: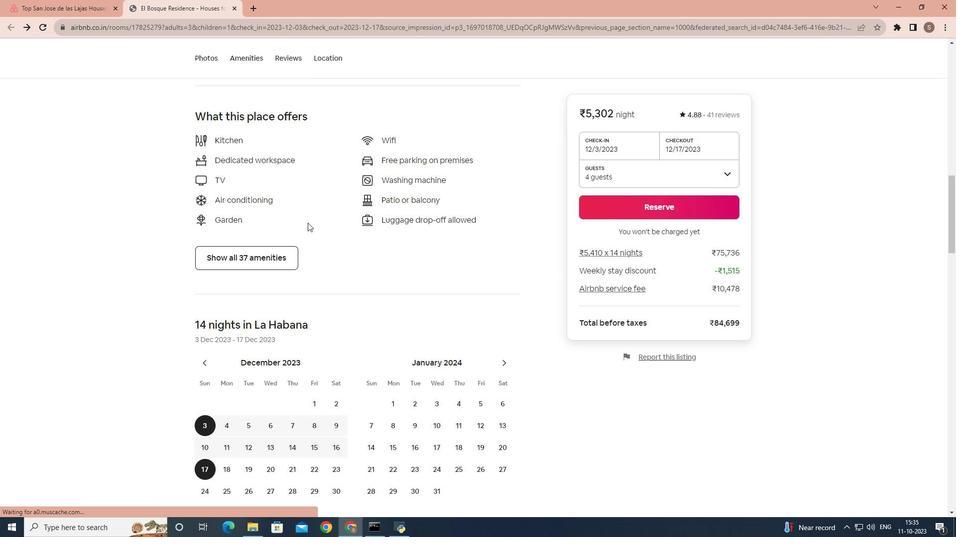 
Action: Mouse scrolled (307, 222) with delta (0, 0)
Screenshot: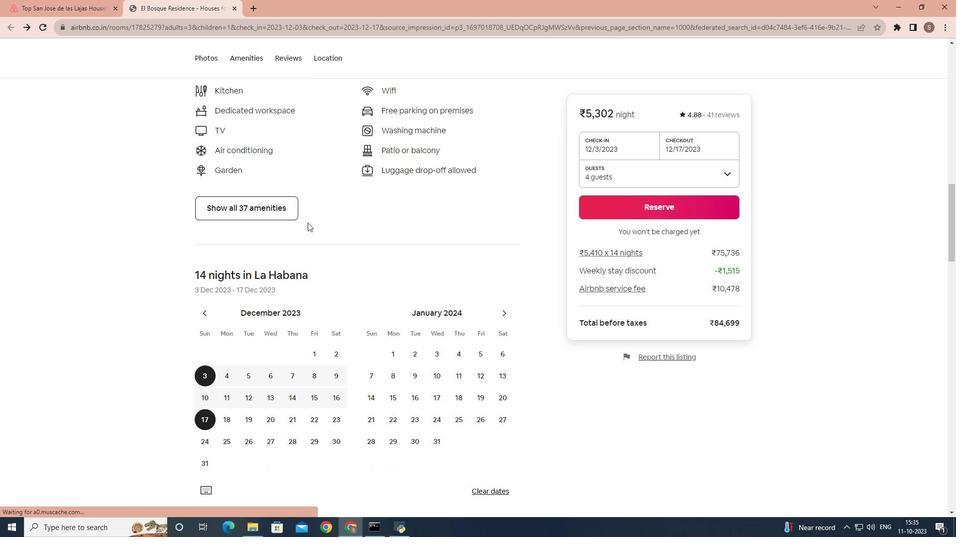 
Action: Mouse scrolled (307, 222) with delta (0, 0)
Screenshot: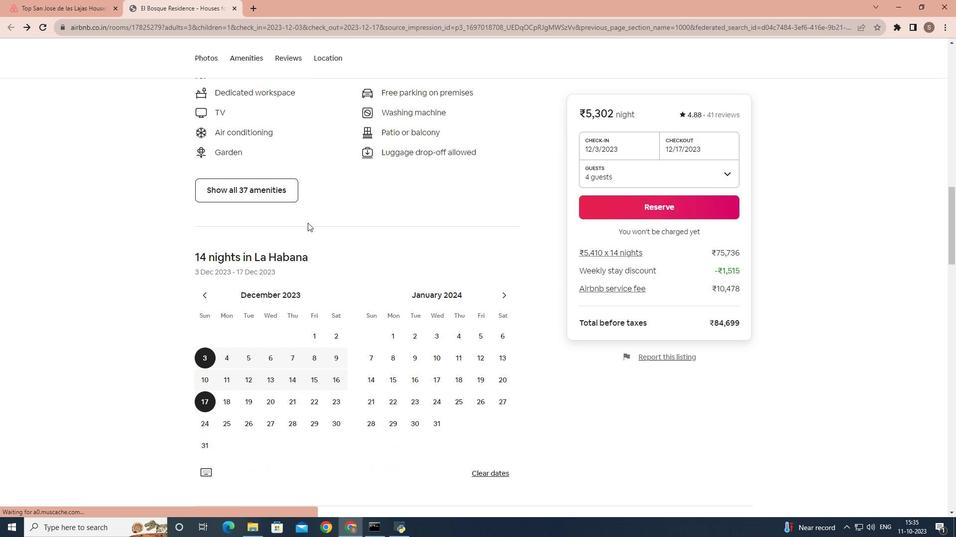 
Action: Mouse scrolled (307, 222) with delta (0, 0)
Screenshot: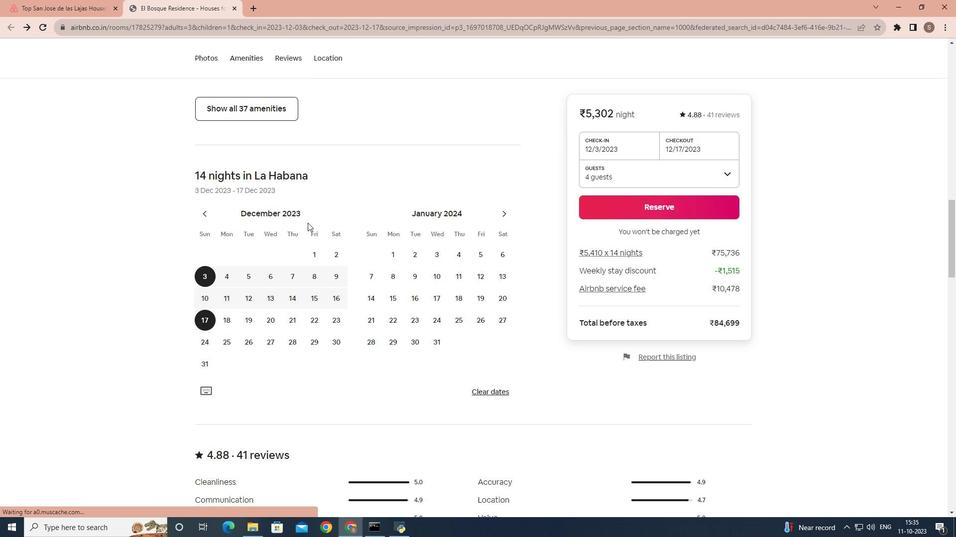 
Action: Mouse scrolled (307, 222) with delta (0, 0)
Screenshot: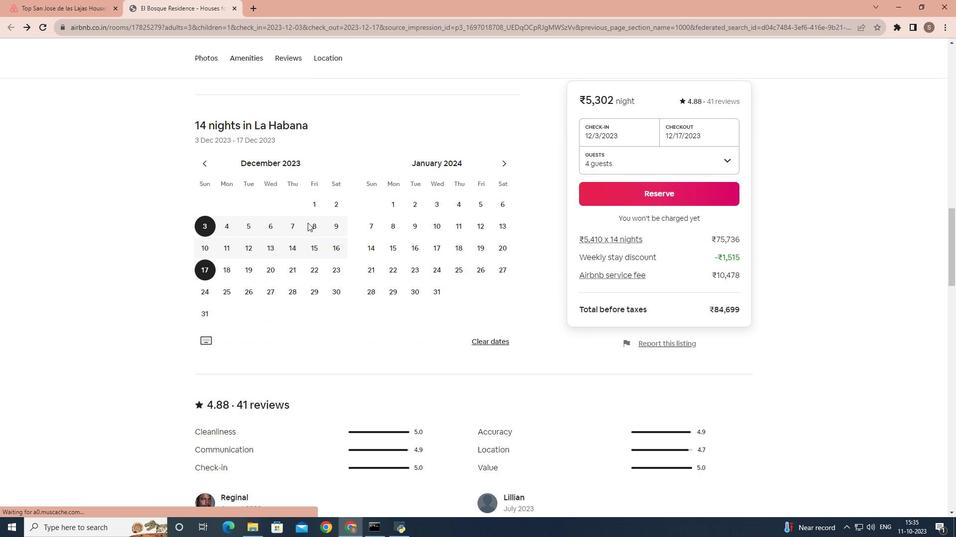 
Action: Mouse scrolled (307, 222) with delta (0, 0)
Screenshot: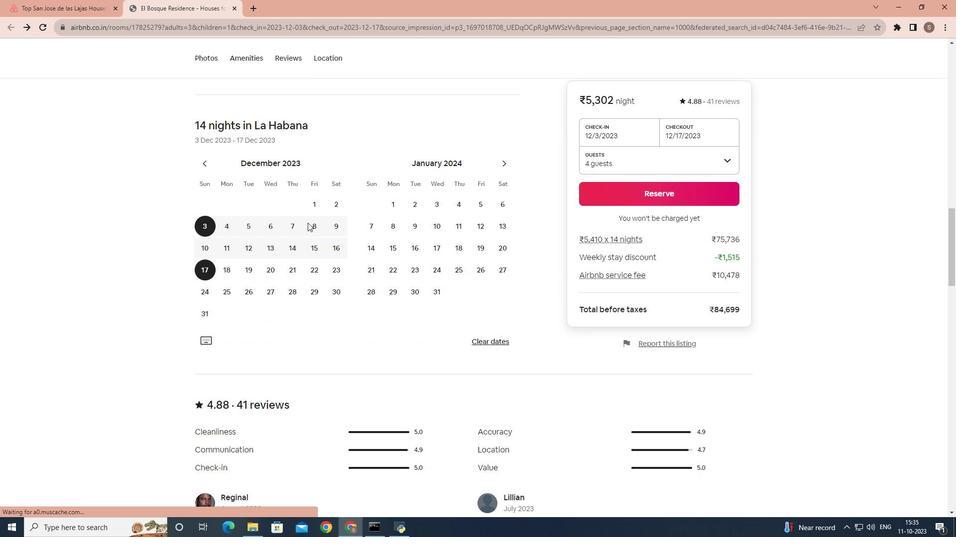 
Action: Mouse scrolled (307, 222) with delta (0, 0)
Screenshot: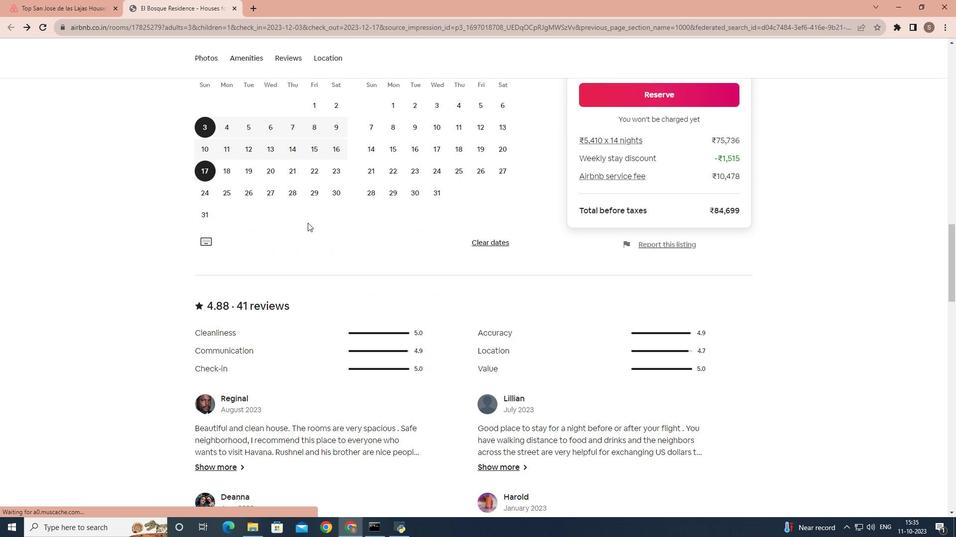 
Action: Mouse scrolled (307, 222) with delta (0, 0)
Screenshot: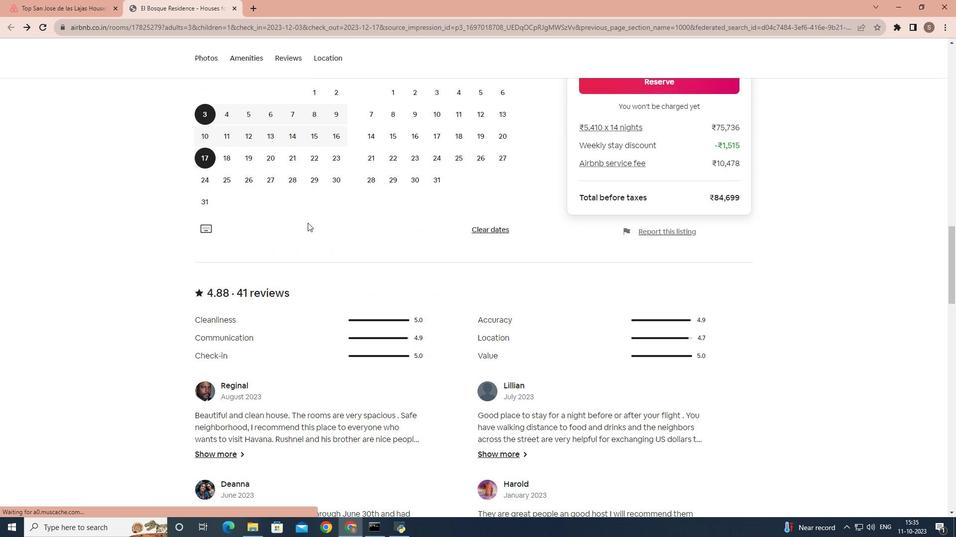 
Action: Mouse scrolled (307, 222) with delta (0, 0)
Screenshot: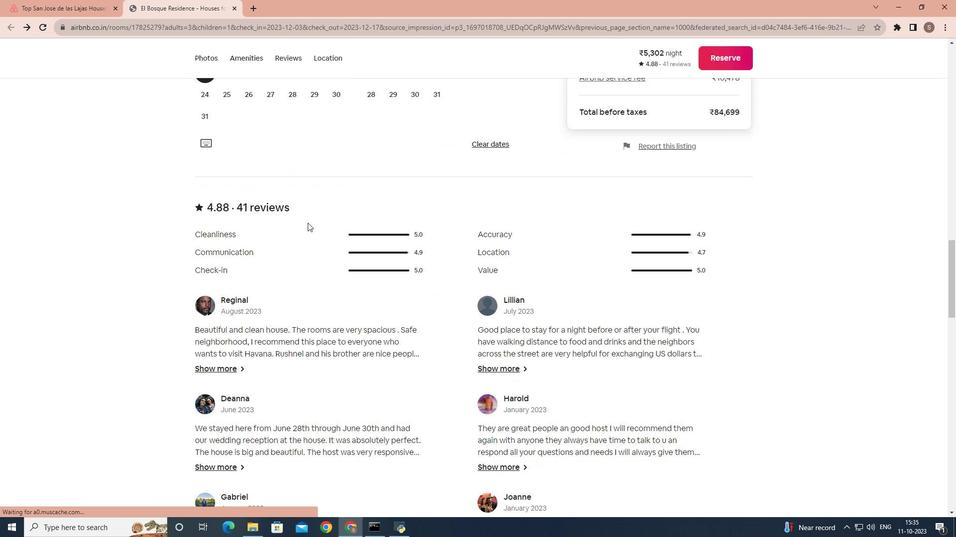 
Action: Mouse scrolled (307, 222) with delta (0, 0)
Screenshot: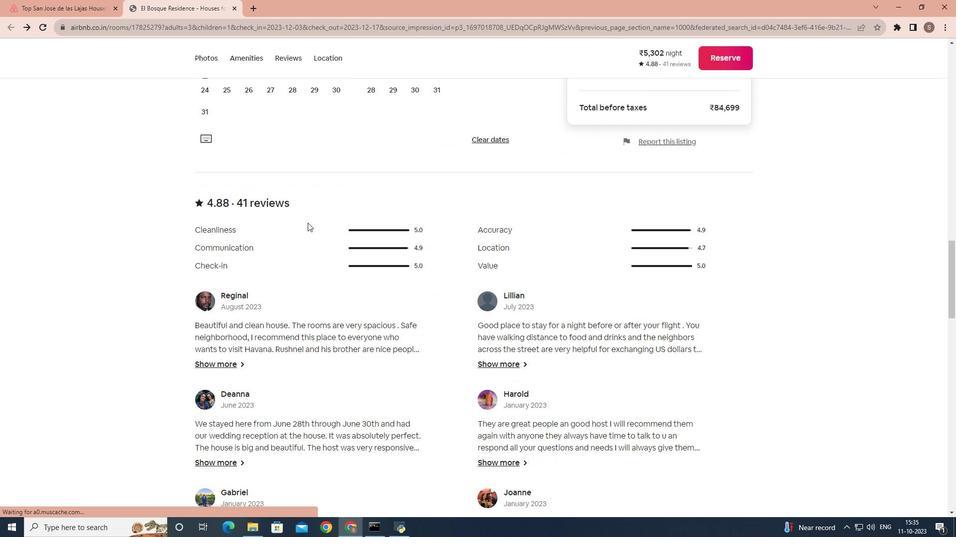 
Action: Mouse scrolled (307, 222) with delta (0, 0)
Screenshot: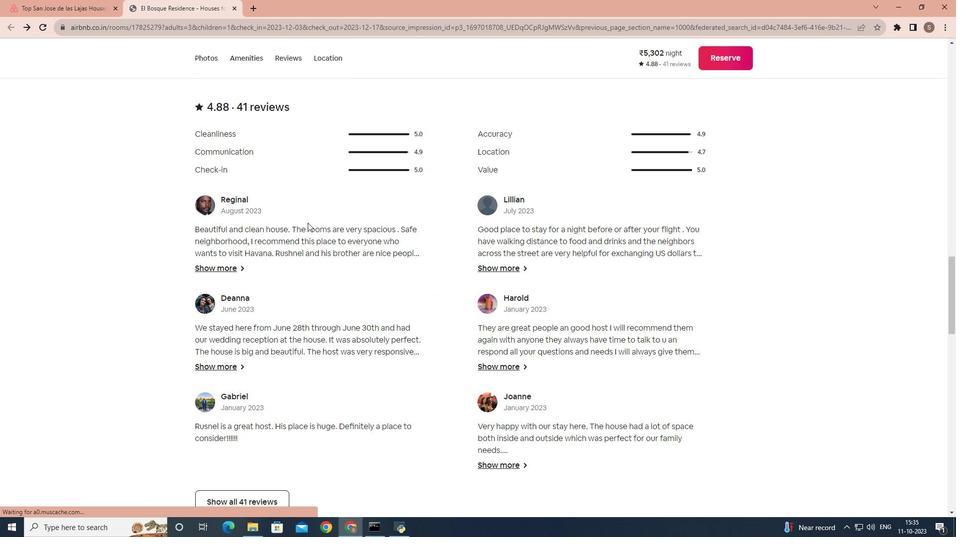 
Action: Mouse scrolled (307, 222) with delta (0, 0)
Screenshot: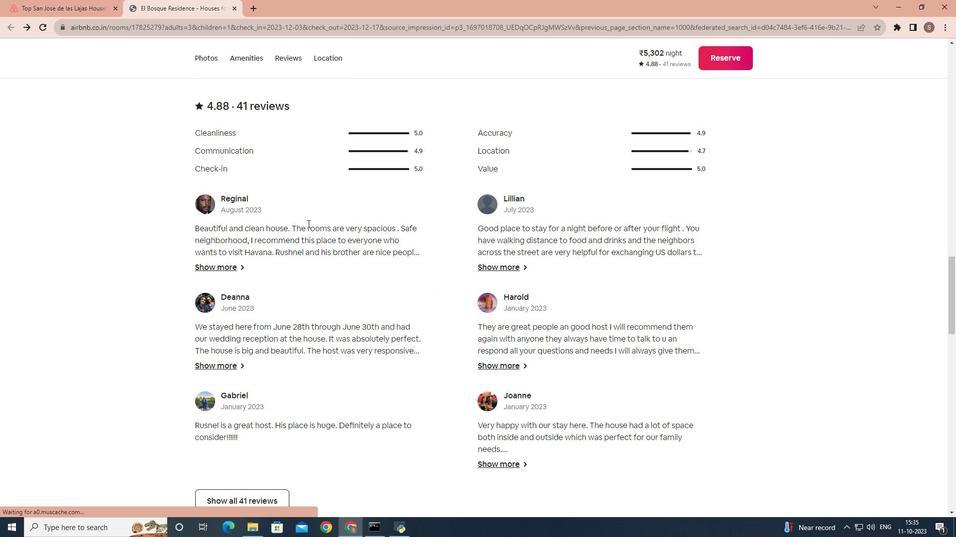 
Action: Mouse moved to (307, 225)
Screenshot: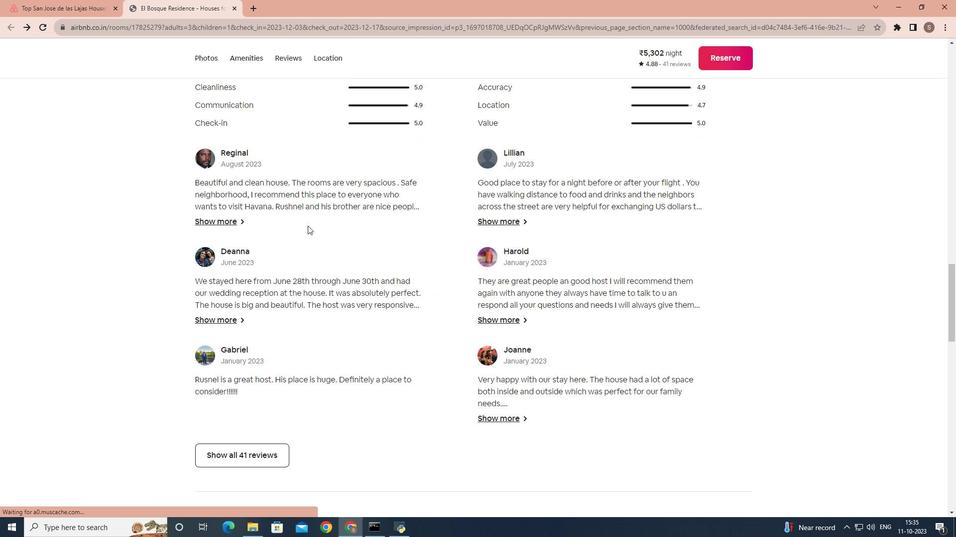 
Action: Mouse scrolled (307, 225) with delta (0, 0)
Screenshot: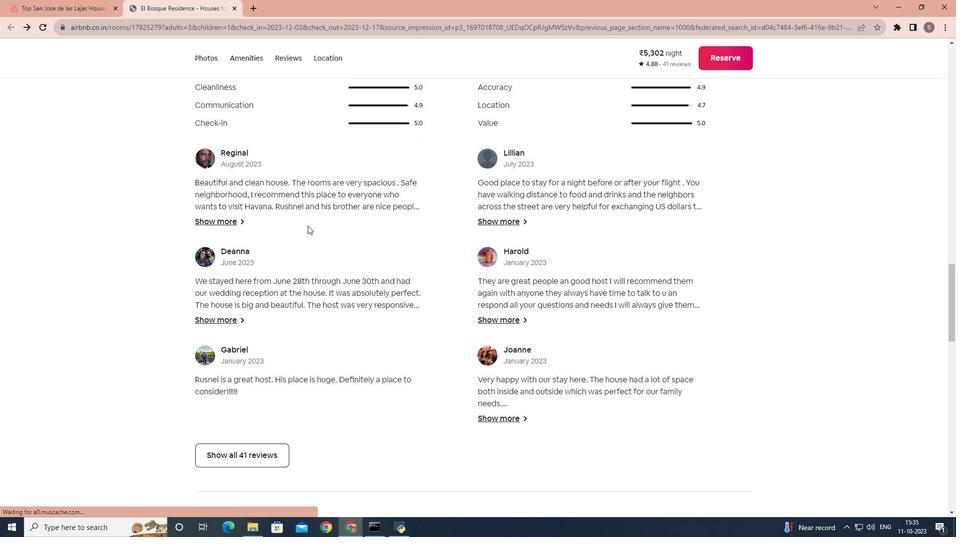 
Action: Mouse moved to (290, 236)
Screenshot: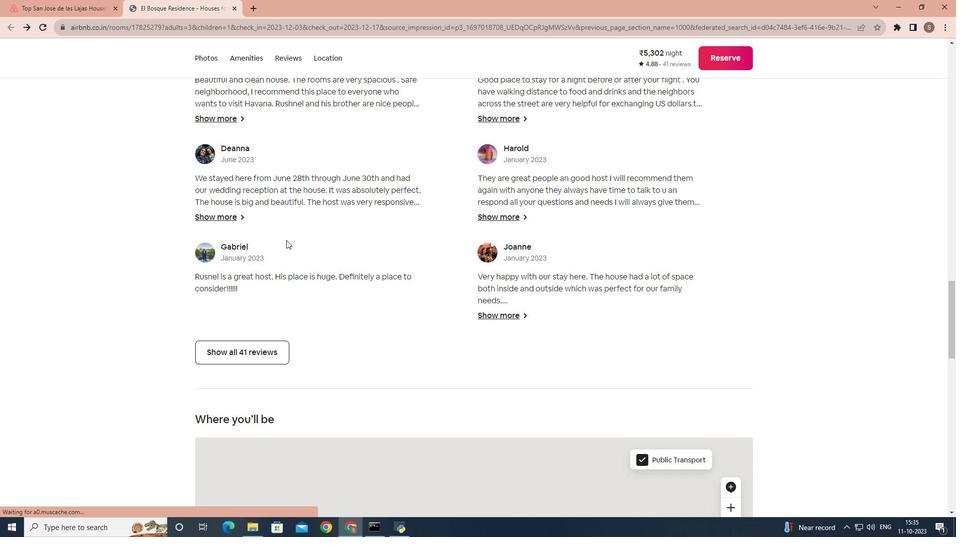 
Action: Mouse scrolled (290, 236) with delta (0, 0)
Screenshot: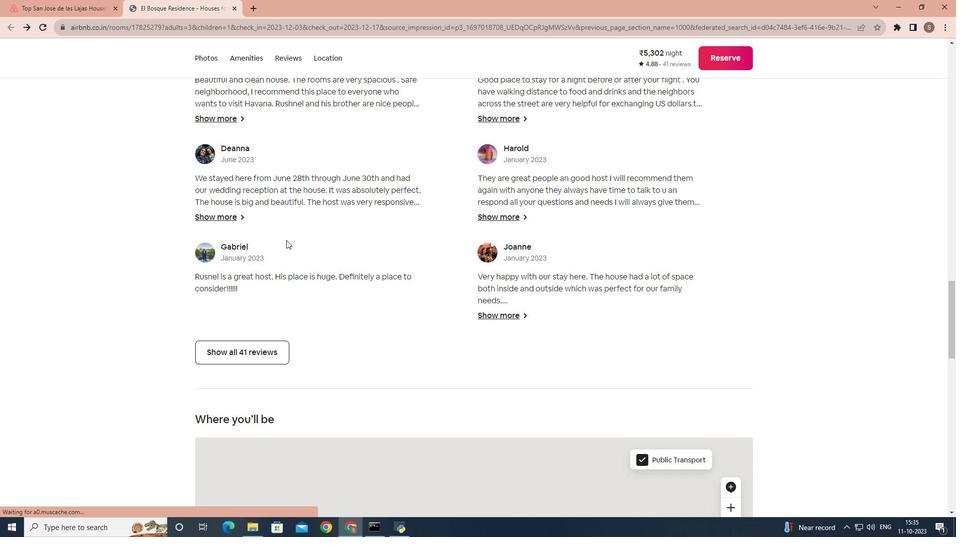 
Action: Mouse moved to (286, 240)
Screenshot: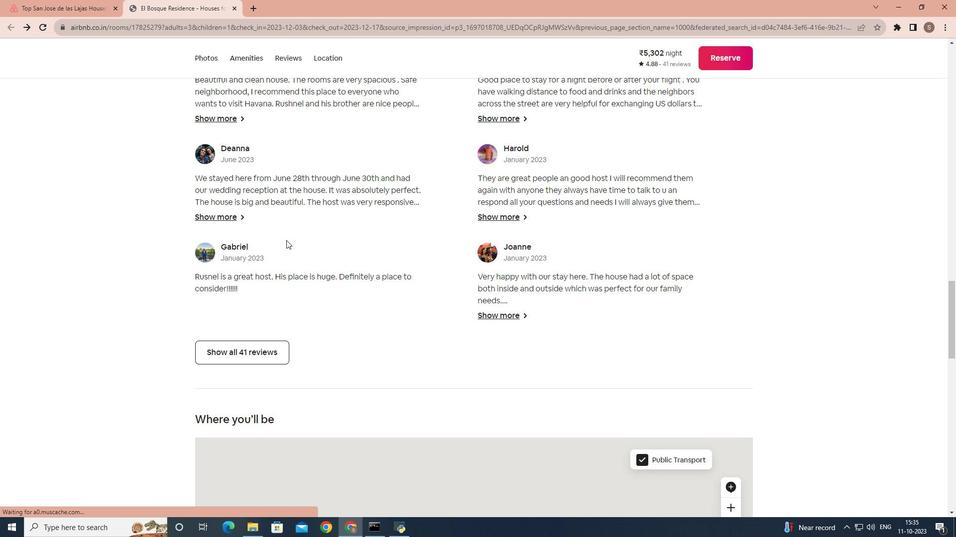 
Action: Mouse scrolled (286, 240) with delta (0, 0)
Screenshot: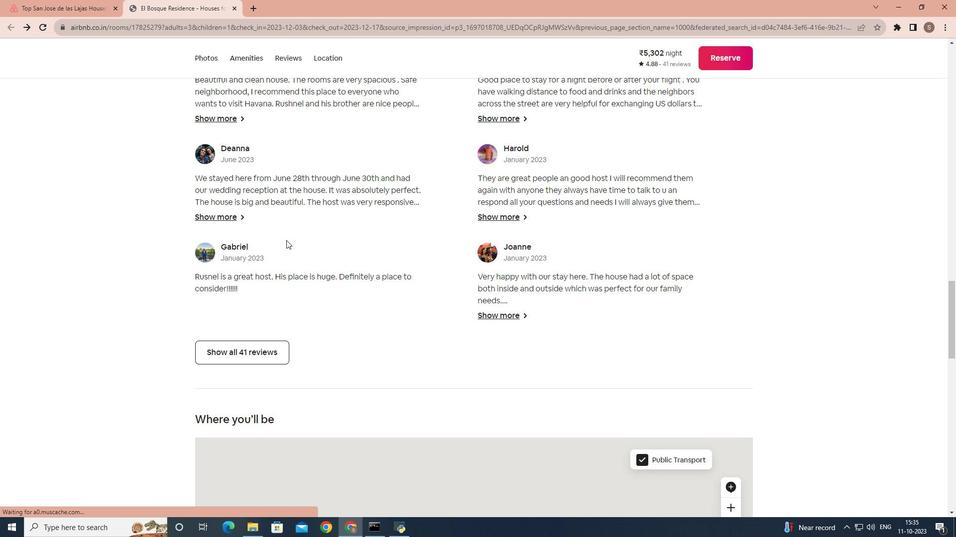 
Action: Mouse moved to (272, 249)
Screenshot: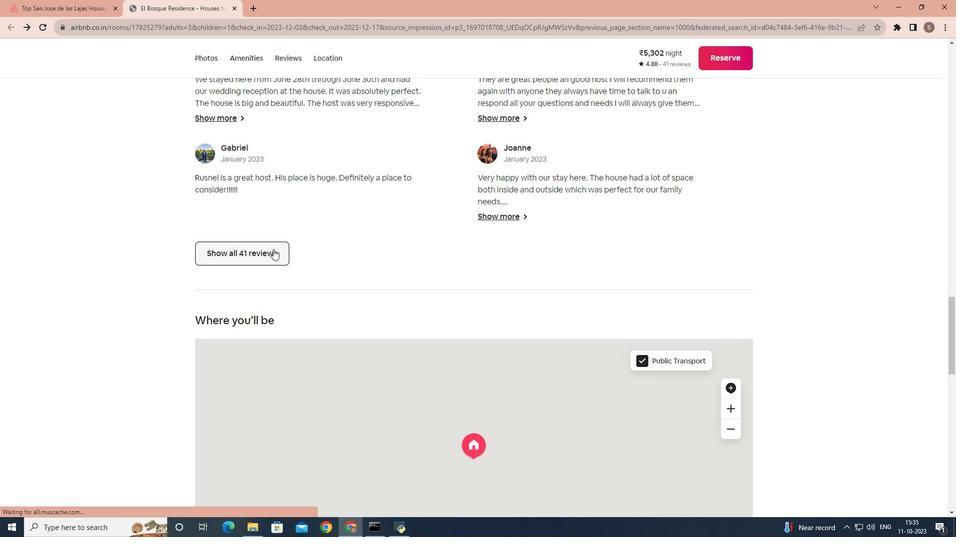 
Action: Mouse pressed left at (272, 249)
Screenshot: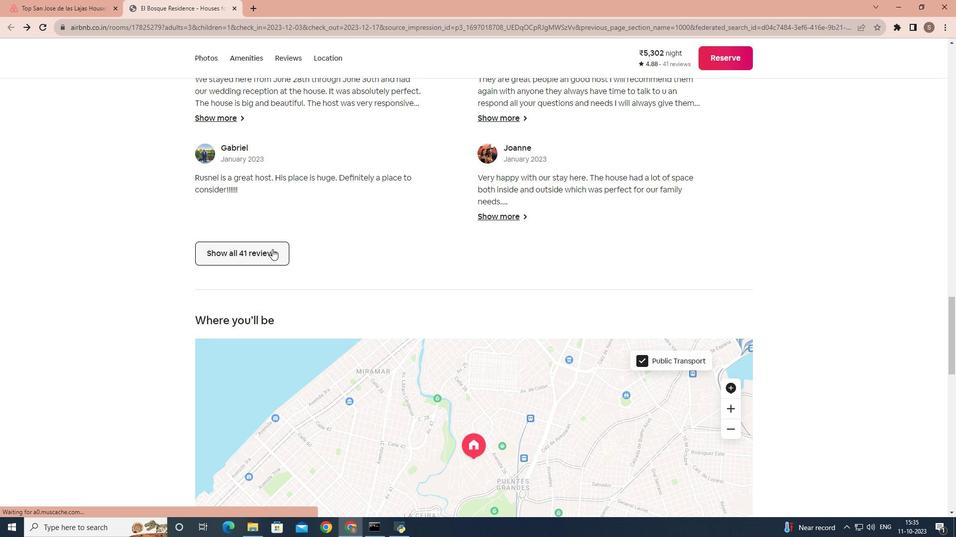 
Action: Mouse moved to (524, 254)
Screenshot: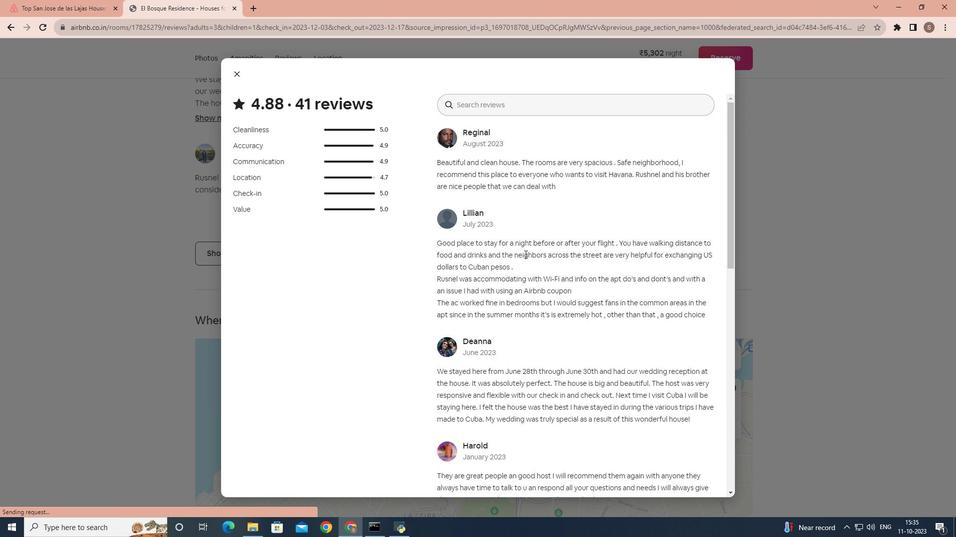 
Action: Mouse scrolled (524, 253) with delta (0, 0)
Screenshot: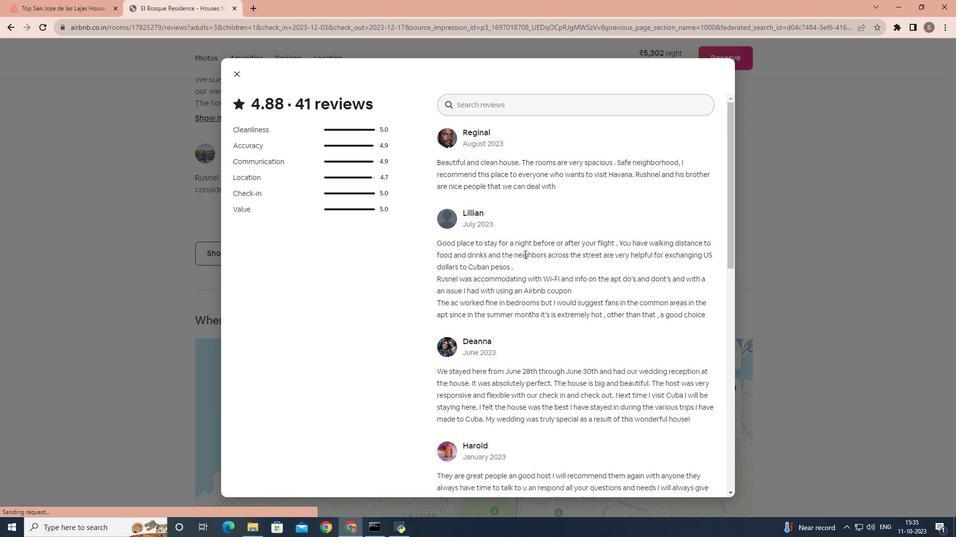 
Action: Mouse scrolled (524, 253) with delta (0, 0)
Screenshot: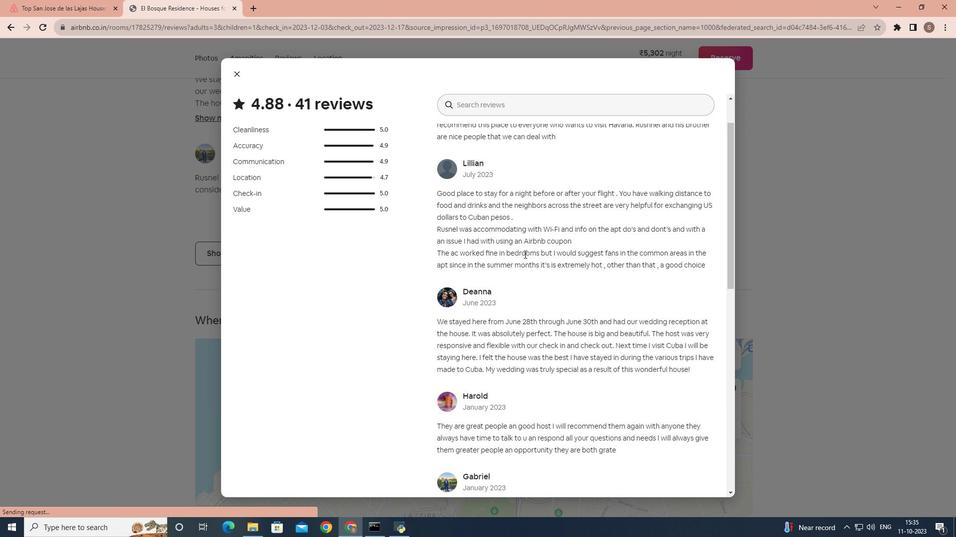 
Action: Mouse scrolled (524, 253) with delta (0, 0)
Screenshot: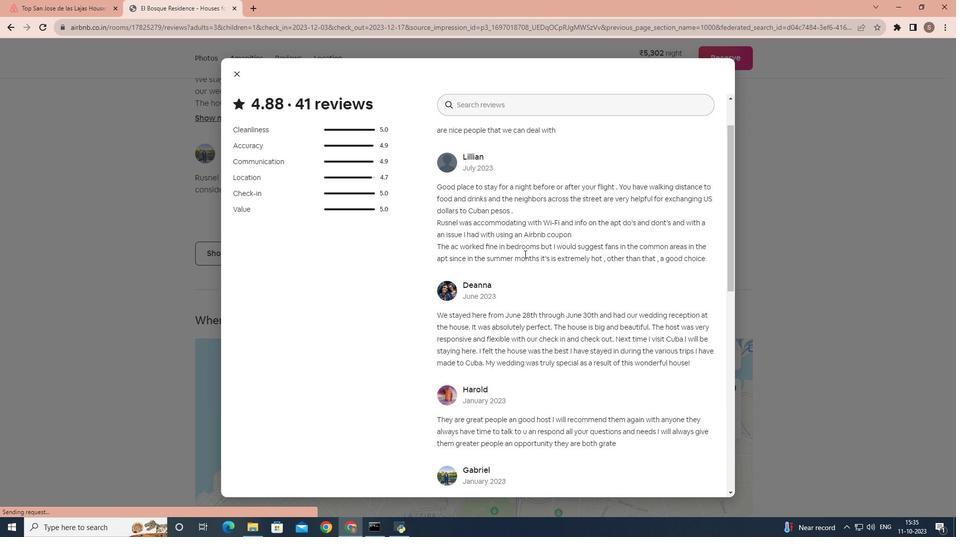 
Action: Mouse scrolled (524, 253) with delta (0, 0)
Screenshot: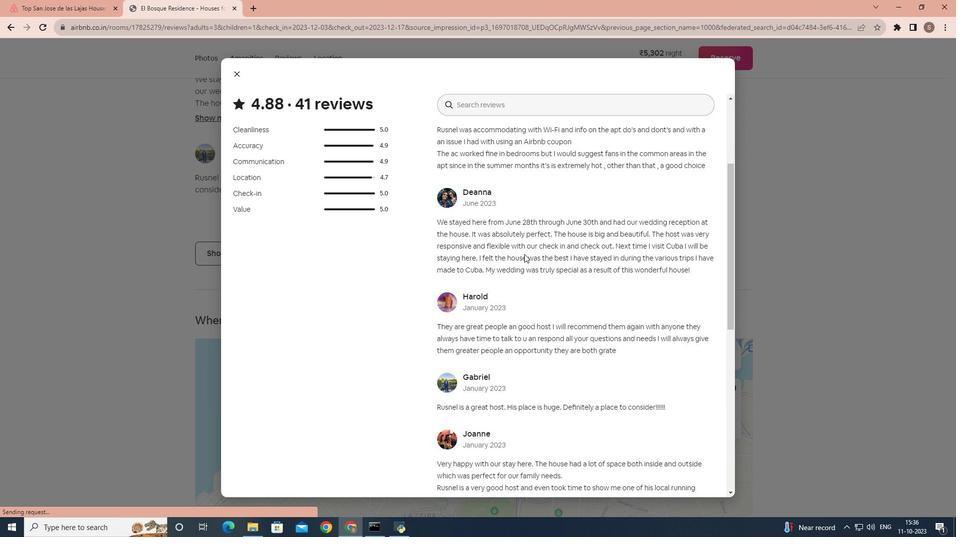 
Action: Mouse scrolled (524, 253) with delta (0, 0)
Screenshot: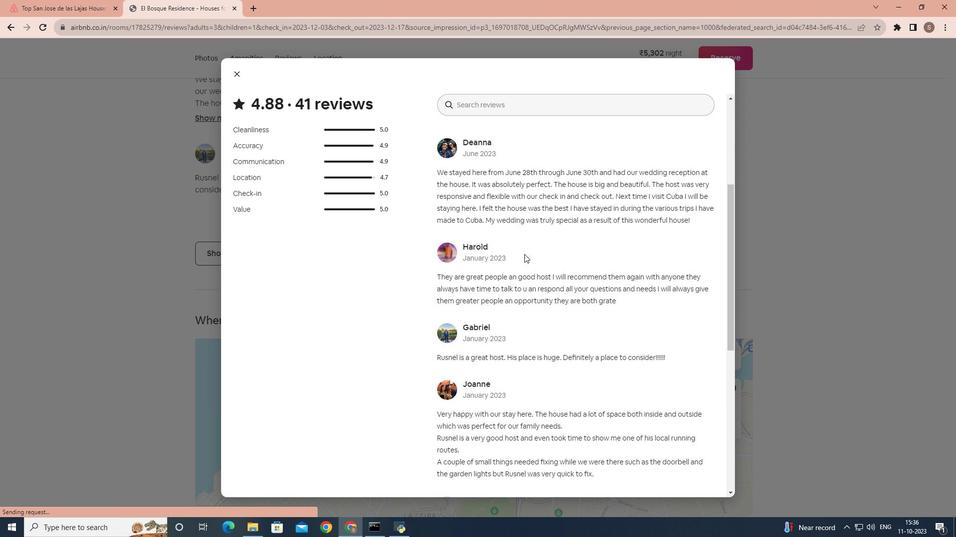 
Action: Mouse scrolled (524, 253) with delta (0, 0)
Screenshot: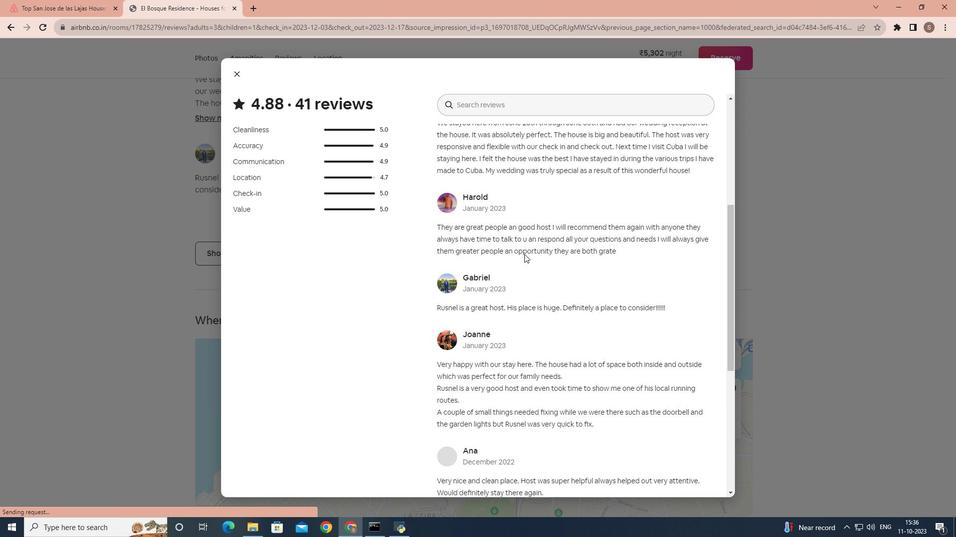 
Action: Mouse scrolled (524, 253) with delta (0, 0)
Screenshot: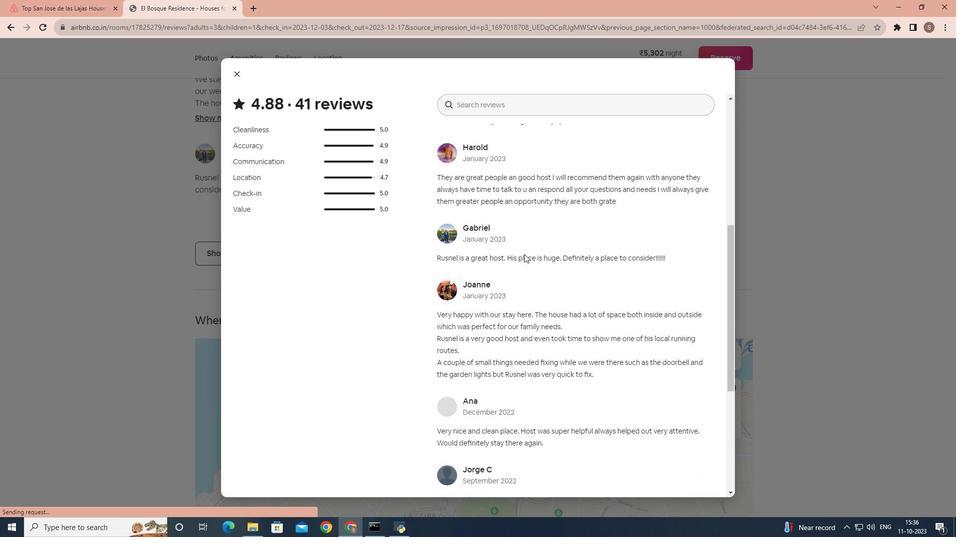 
Action: Mouse scrolled (524, 253) with delta (0, 0)
Screenshot: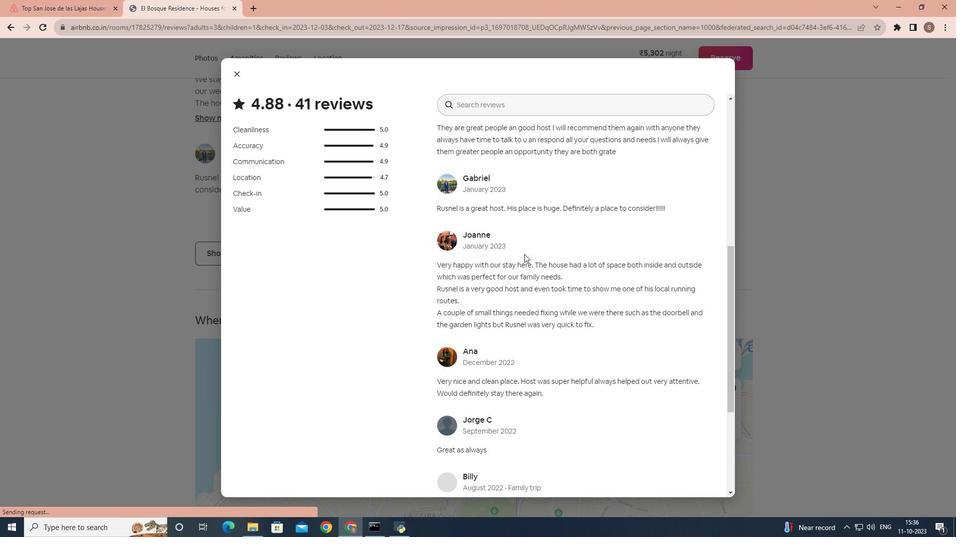 
Action: Mouse scrolled (524, 253) with delta (0, 0)
Screenshot: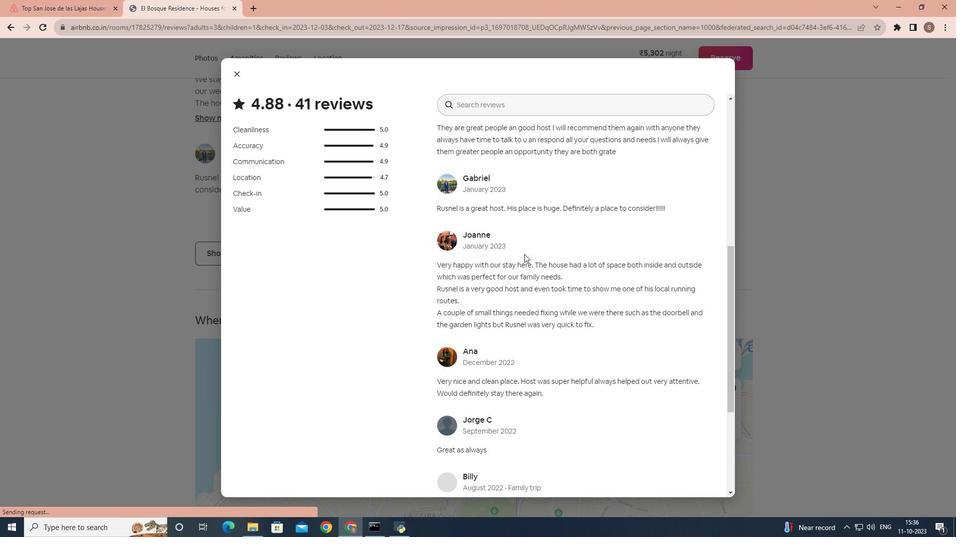 
Action: Mouse scrolled (524, 254) with delta (0, 0)
Screenshot: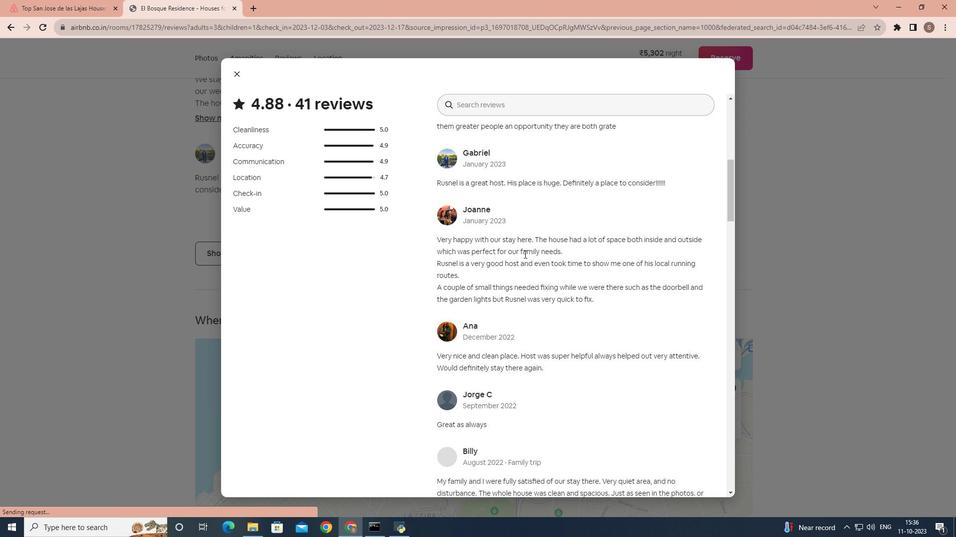 
Action: Mouse scrolled (524, 253) with delta (0, 0)
Screenshot: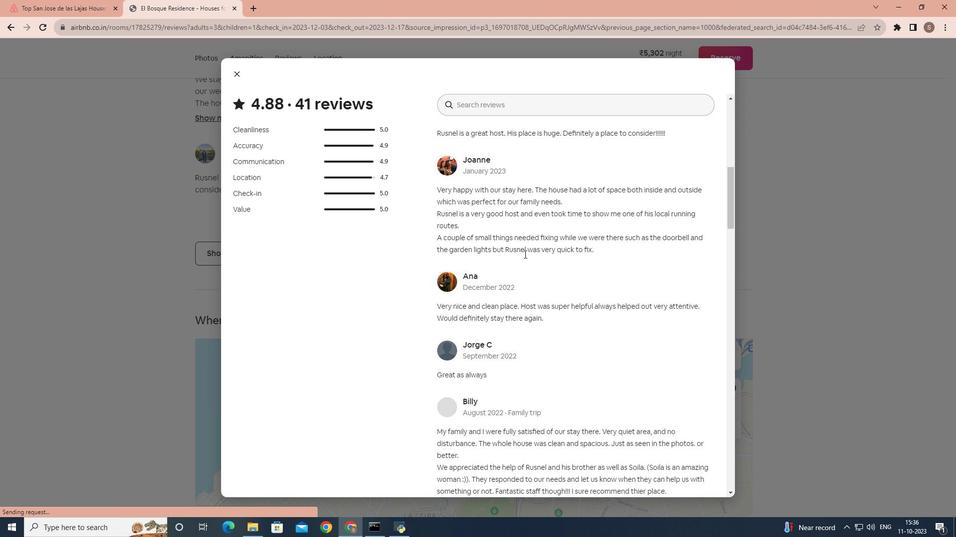 
Action: Mouse scrolled (524, 253) with delta (0, 0)
Screenshot: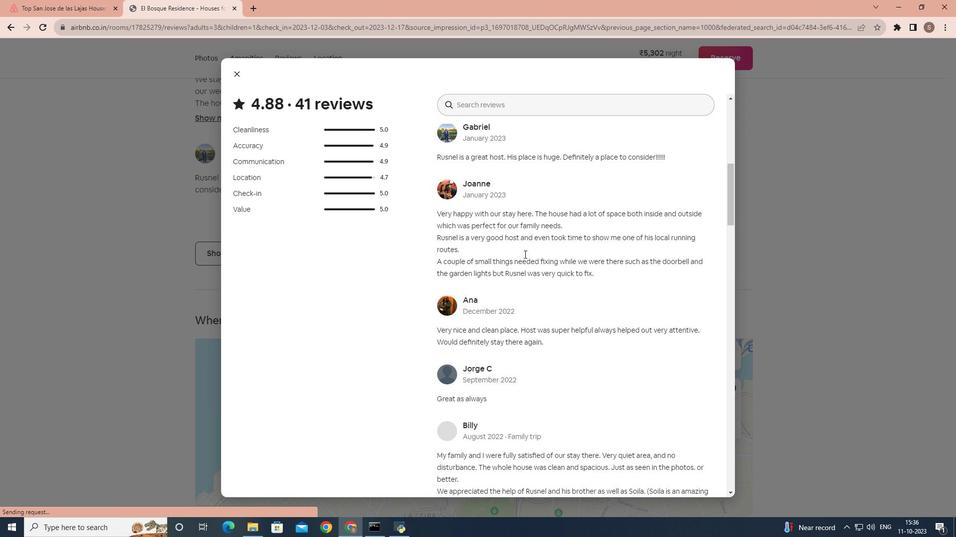 
Action: Mouse scrolled (524, 253) with delta (0, 0)
Screenshot: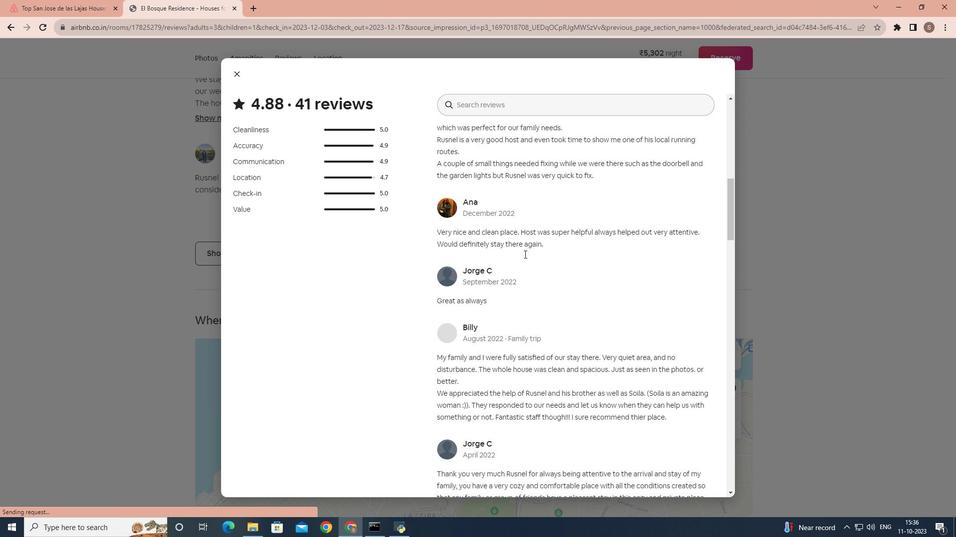 
Action: Mouse scrolled (524, 253) with delta (0, 0)
Screenshot: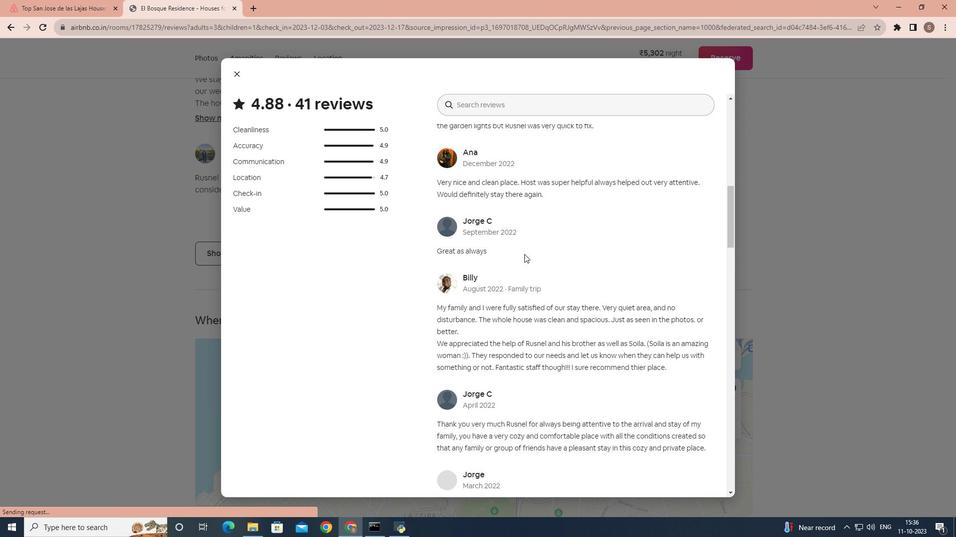 
Action: Mouse scrolled (524, 253) with delta (0, 0)
Screenshot: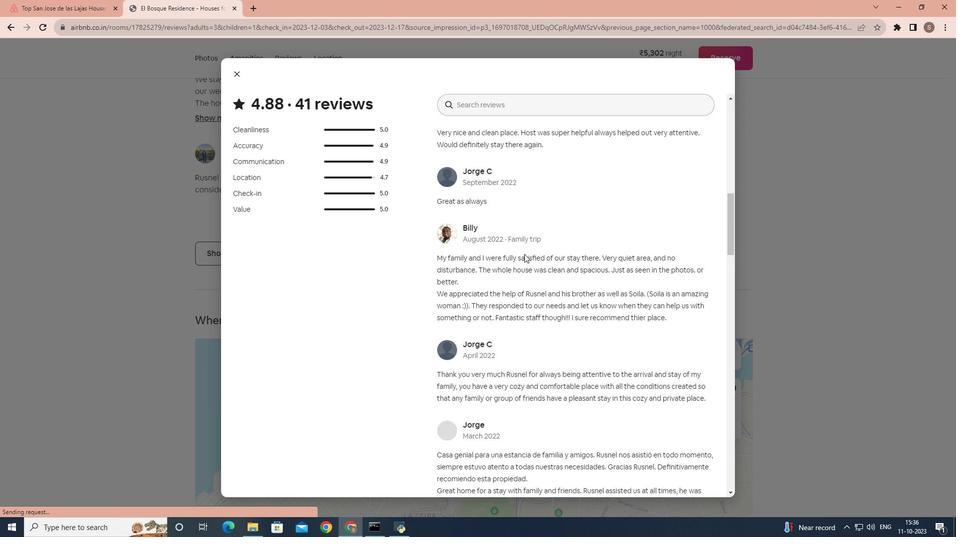 
Action: Mouse scrolled (524, 253) with delta (0, 0)
Screenshot: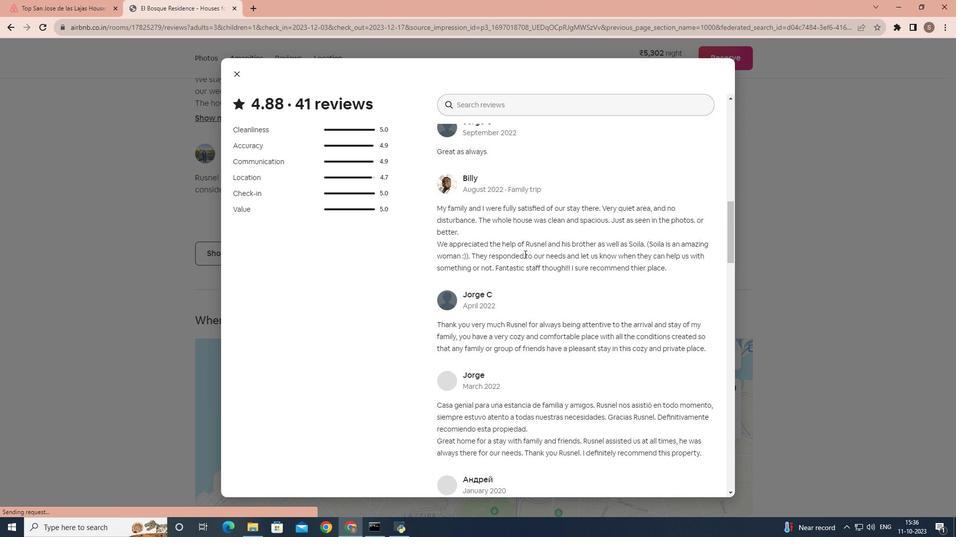 
Action: Mouse scrolled (524, 253) with delta (0, 0)
Screenshot: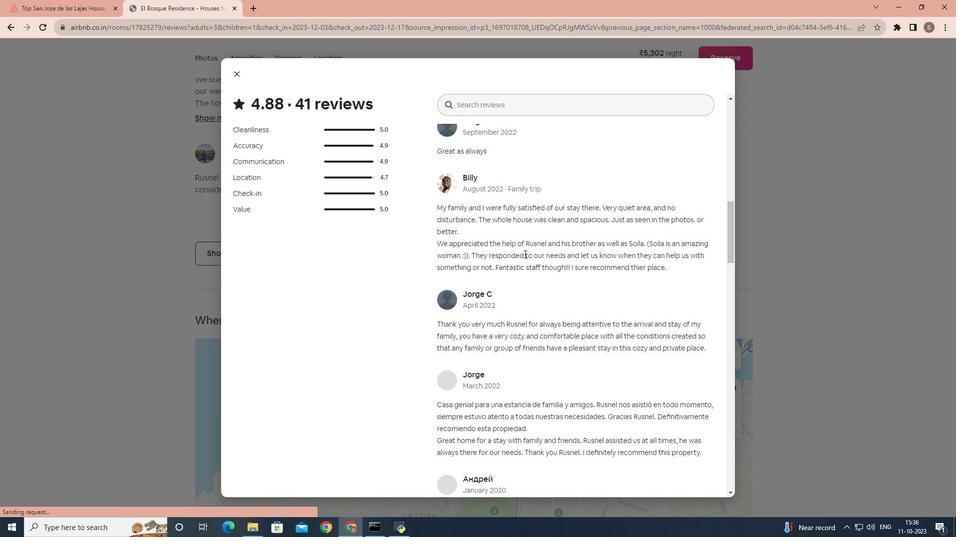 
Action: Mouse scrolled (524, 253) with delta (0, 0)
Screenshot: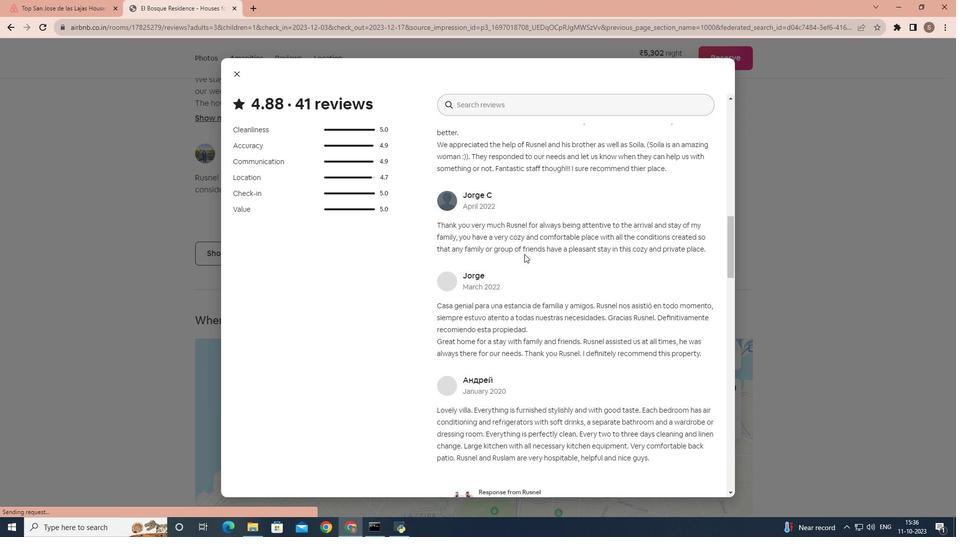 
Action: Mouse scrolled (524, 253) with delta (0, 0)
Screenshot: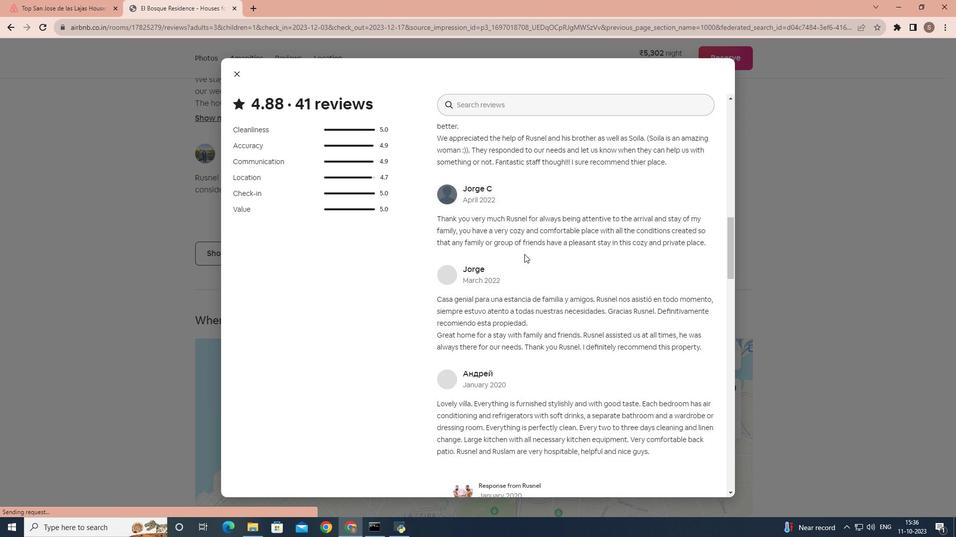 
Action: Mouse scrolled (524, 253) with delta (0, 0)
Screenshot: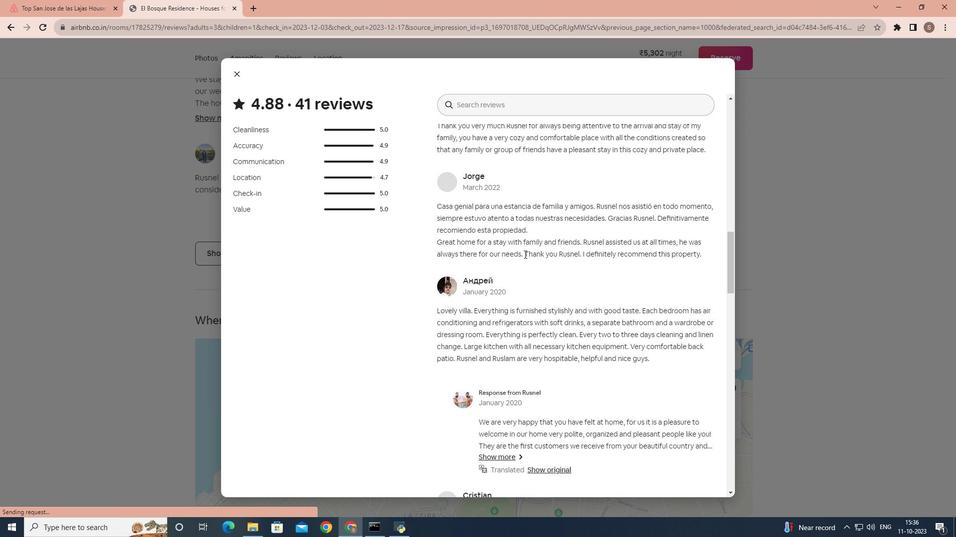 
Action: Mouse scrolled (524, 253) with delta (0, 0)
Screenshot: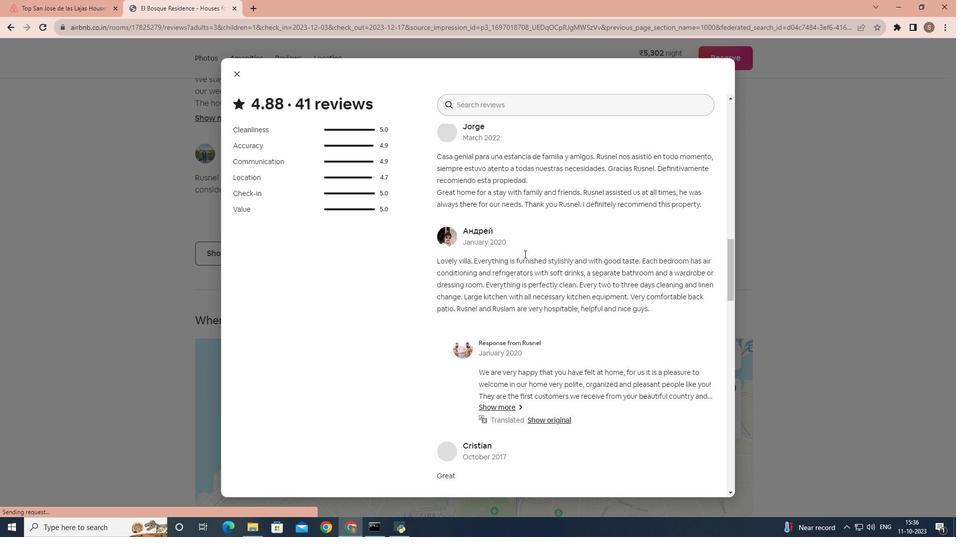 
Action: Mouse scrolled (524, 253) with delta (0, 0)
Screenshot: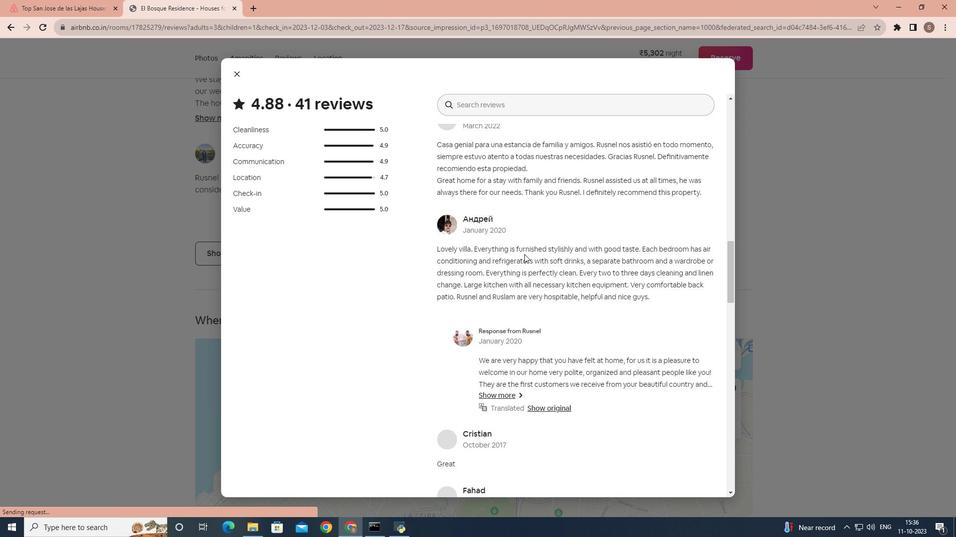 
Action: Mouse scrolled (524, 253) with delta (0, 0)
Screenshot: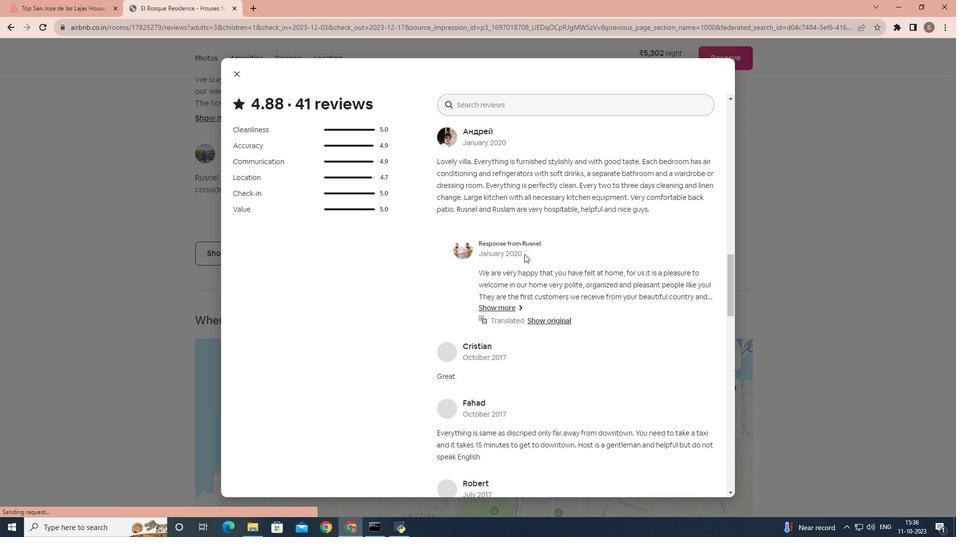 
Action: Mouse scrolled (524, 253) with delta (0, 0)
Screenshot: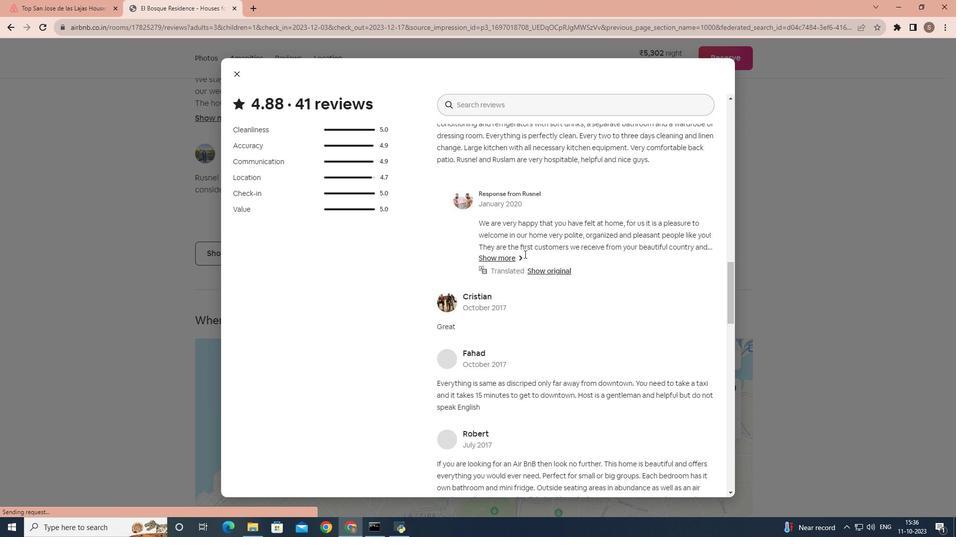 
Action: Mouse scrolled (524, 253) with delta (0, 0)
Screenshot: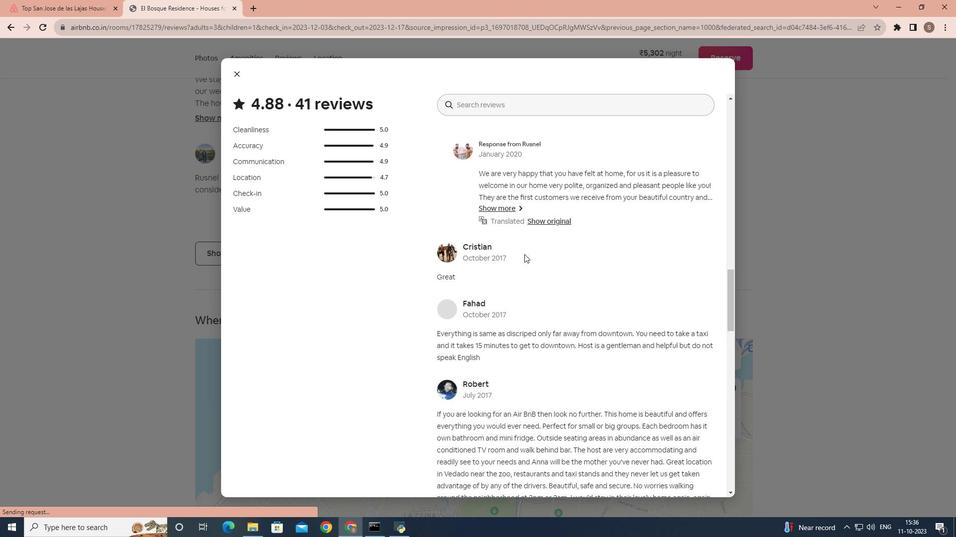 
Action: Mouse scrolled (524, 253) with delta (0, 0)
Screenshot: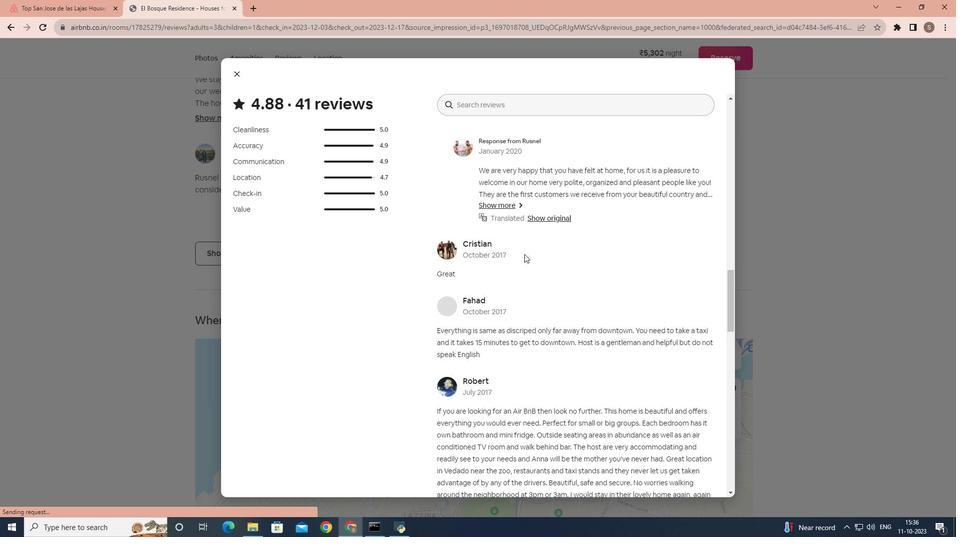 
Action: Mouse scrolled (524, 253) with delta (0, 0)
Screenshot: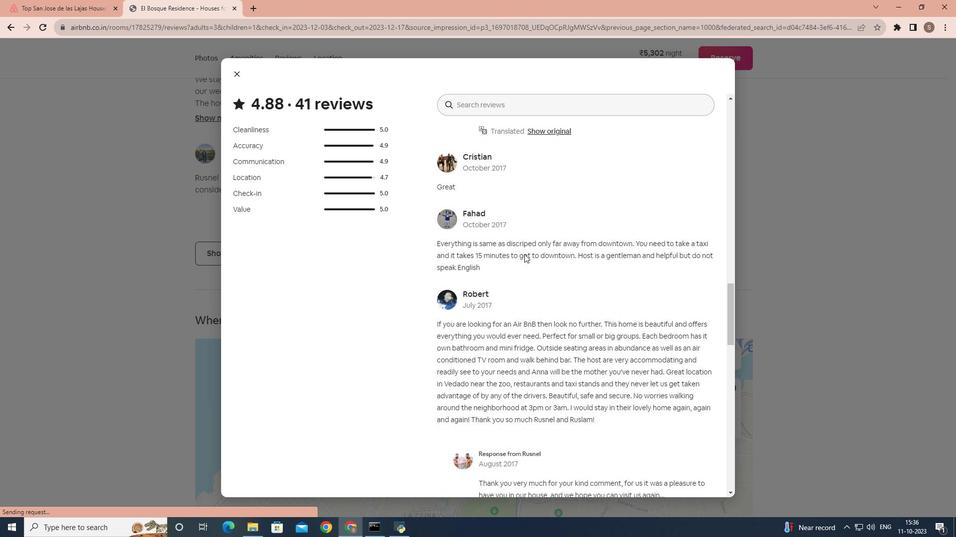 
Action: Mouse scrolled (524, 253) with delta (0, 0)
Screenshot: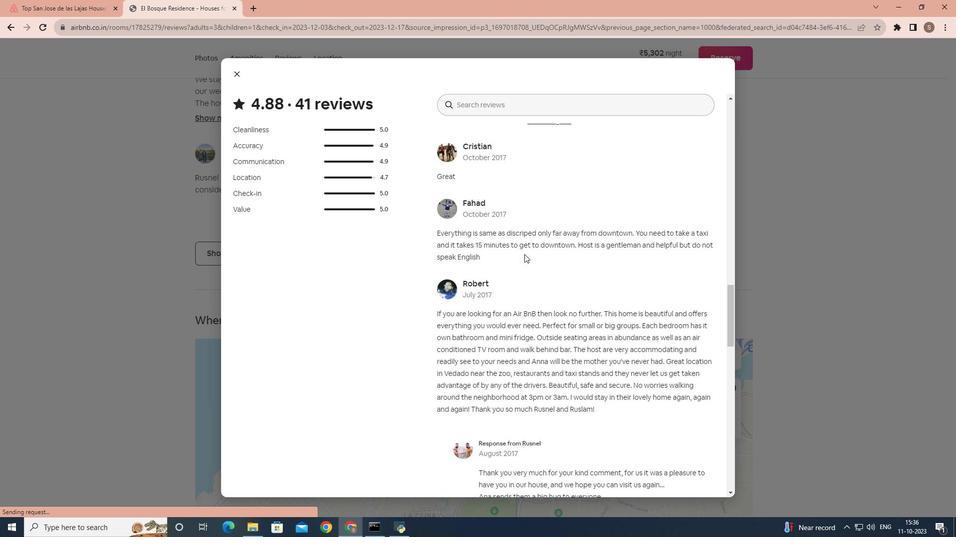 
Action: Mouse scrolled (524, 253) with delta (0, 0)
Screenshot: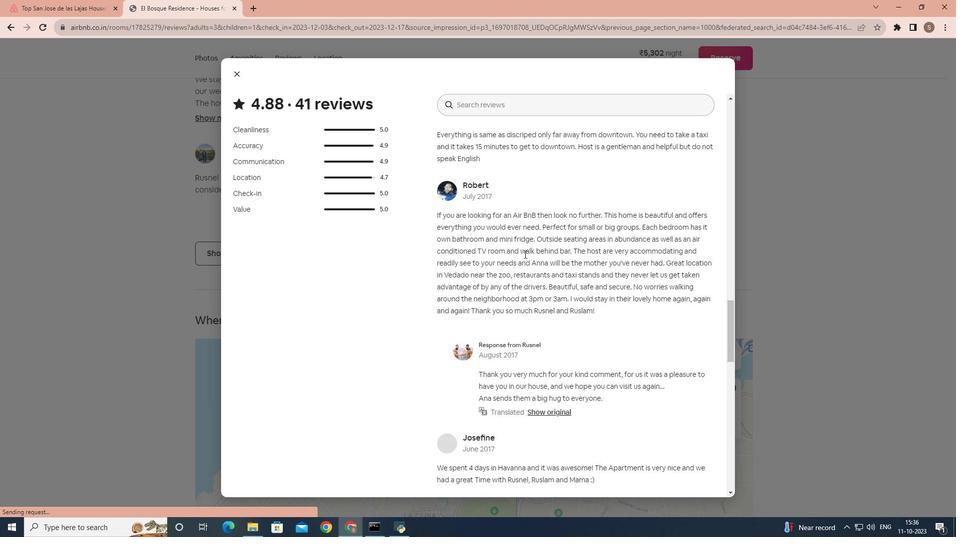 
Action: Mouse scrolled (524, 253) with delta (0, 0)
Screenshot: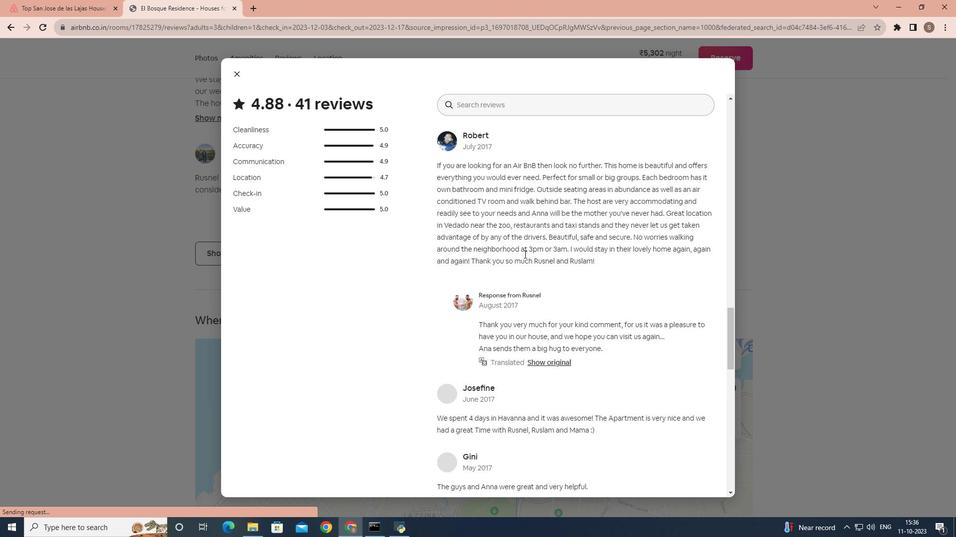 
Action: Mouse scrolled (524, 253) with delta (0, 0)
Screenshot: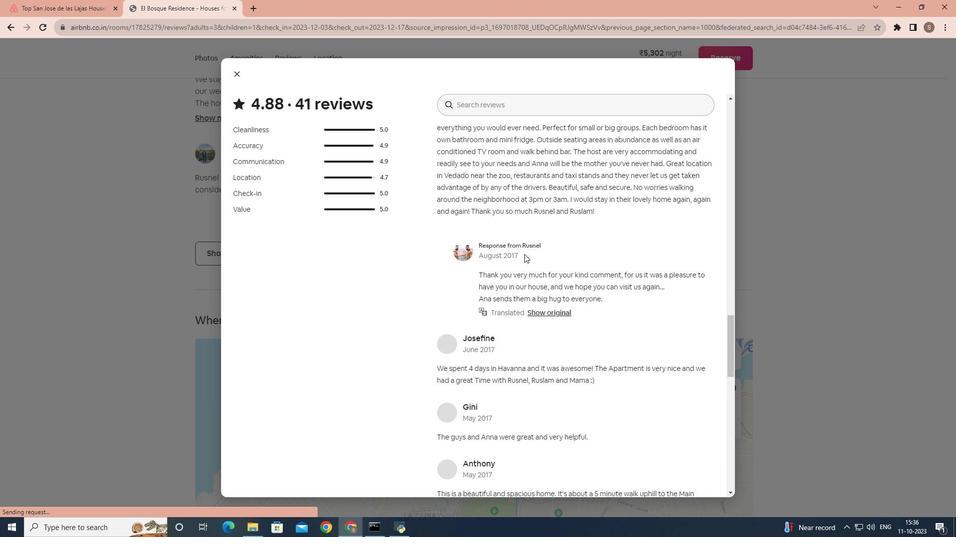 
Action: Mouse scrolled (524, 253) with delta (0, 0)
Screenshot: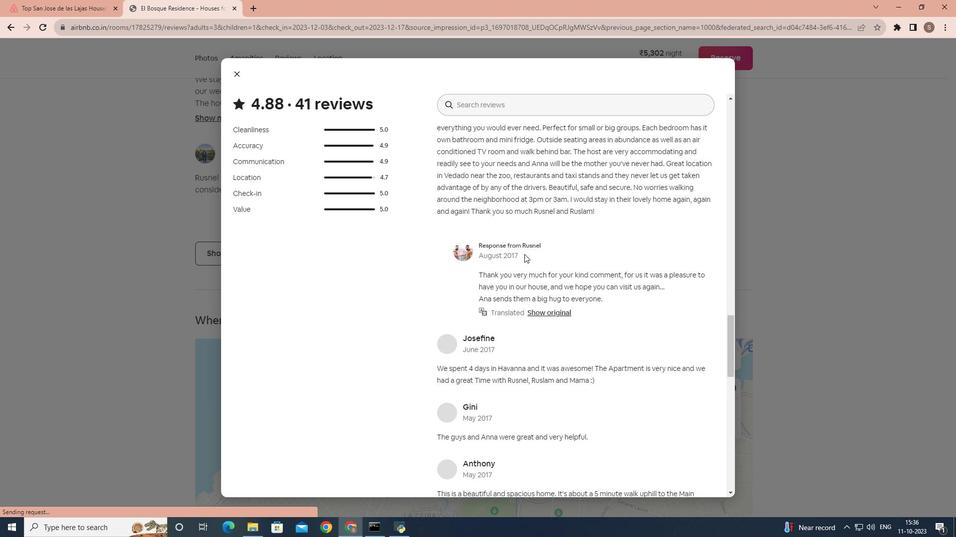 
Action: Mouse scrolled (524, 253) with delta (0, 0)
Screenshot: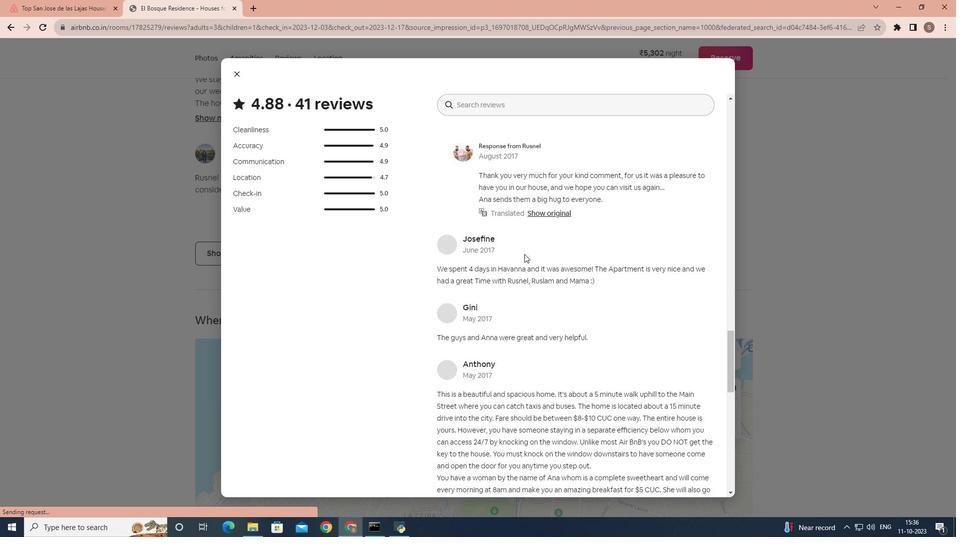 
Action: Mouse scrolled (524, 253) with delta (0, 0)
Screenshot: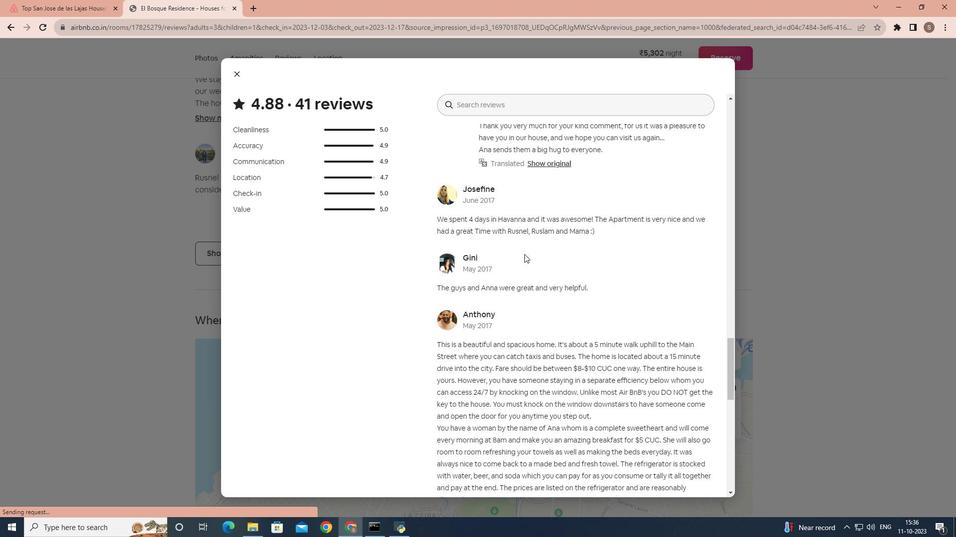 
Action: Mouse scrolled (524, 253) with delta (0, 0)
Screenshot: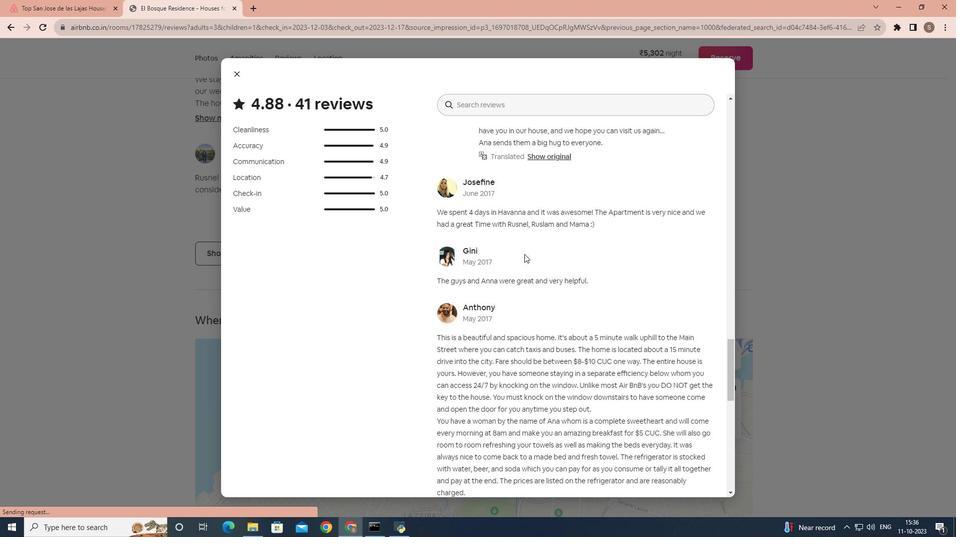 
Action: Mouse scrolled (524, 253) with delta (0, 0)
Screenshot: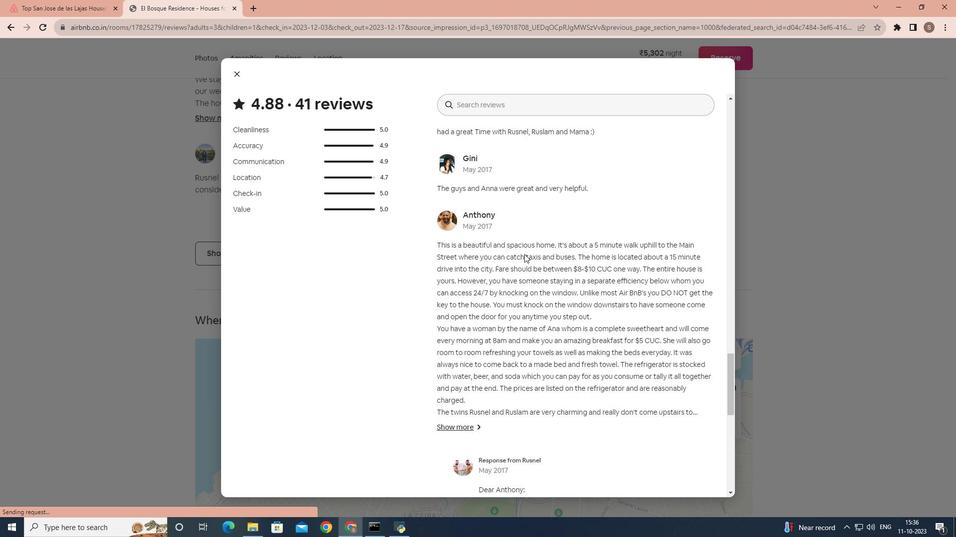 
Action: Mouse scrolled (524, 253) with delta (0, 0)
Screenshot: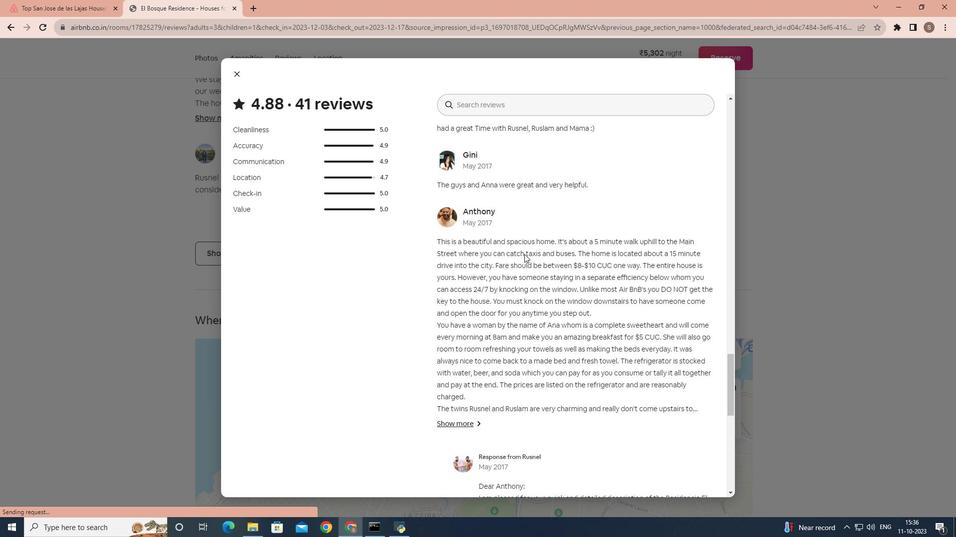 
Action: Mouse scrolled (524, 253) with delta (0, 0)
Screenshot: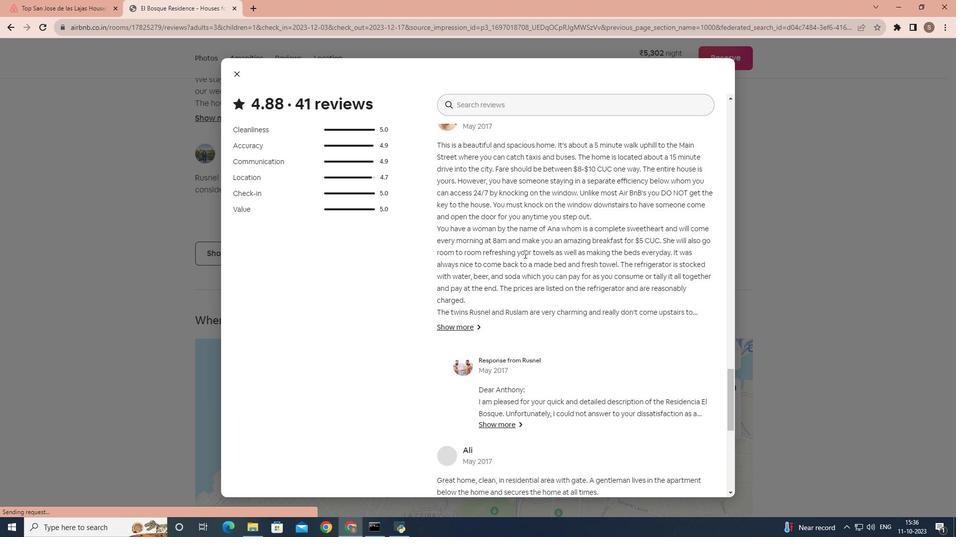 
Action: Mouse scrolled (524, 253) with delta (0, 0)
Screenshot: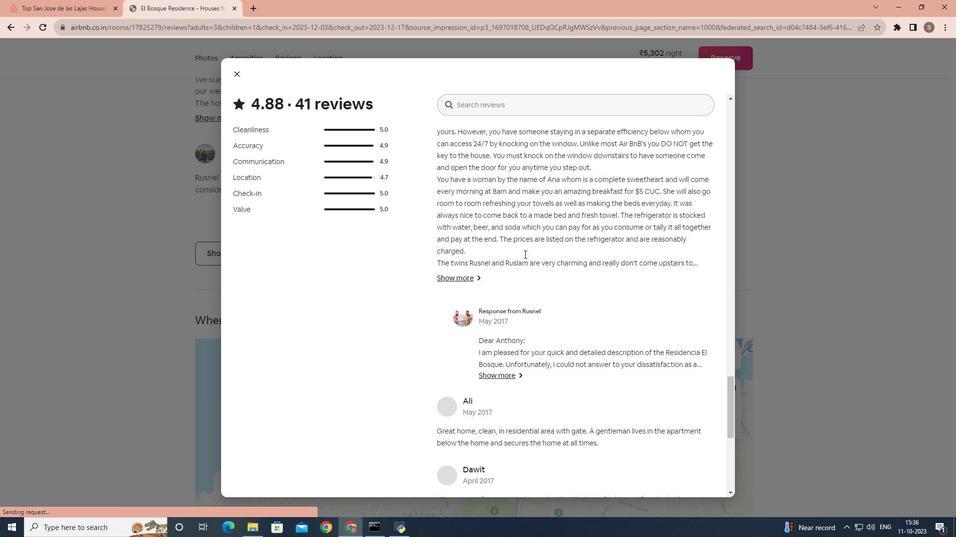 
Action: Mouse scrolled (524, 253) with delta (0, 0)
Screenshot: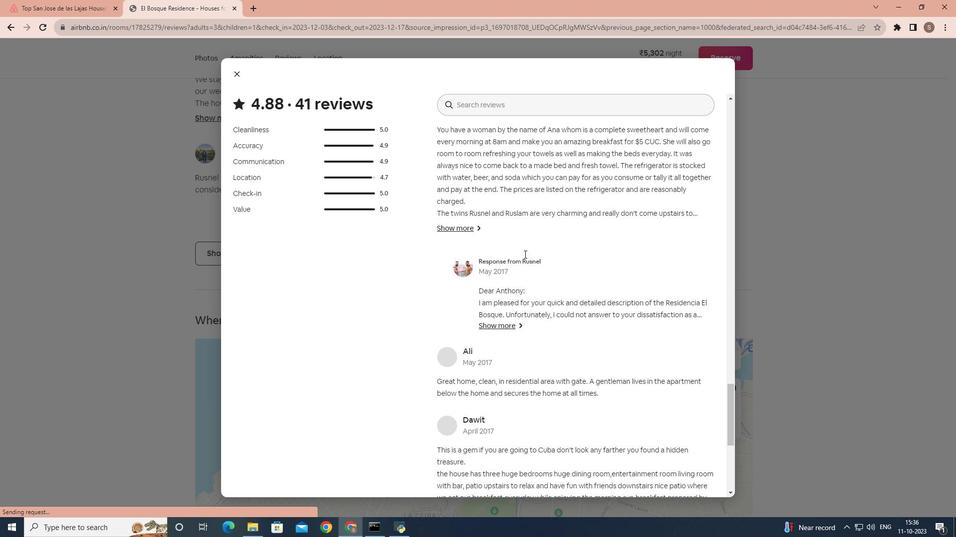 
Action: Mouse scrolled (524, 253) with delta (0, 0)
Screenshot: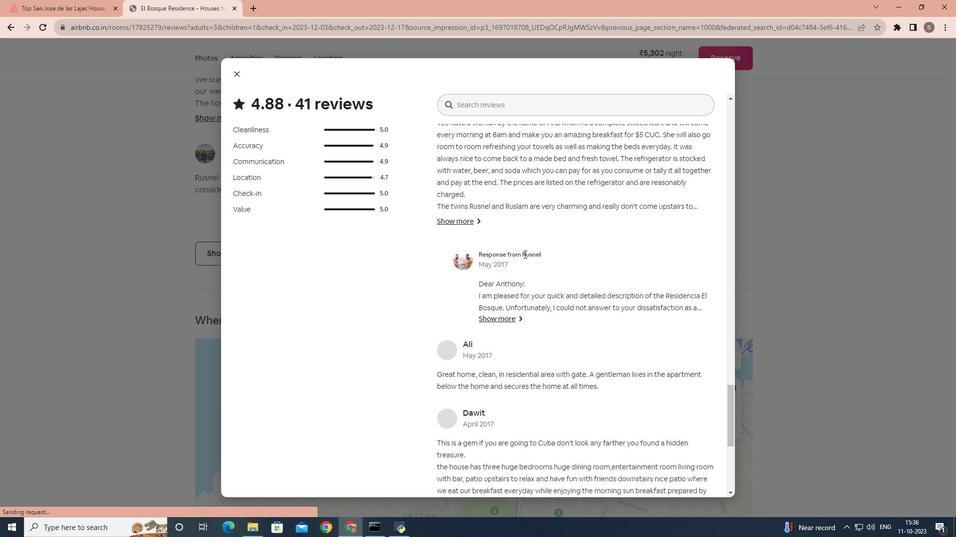 
Action: Mouse scrolled (524, 253) with delta (0, 0)
